 Task: Send an email with the signature Marco Lee with the subject Feedback on a mobile app development and the message Can you send me the invoice for the recent purchase we made from your company? from softage.3@softage.net to softage.9@softage.net with an attached audio file Audio_documentary_script.mp3 and move the email from Sent Items to the folder Employment contracts
Action: Mouse moved to (96, 114)
Screenshot: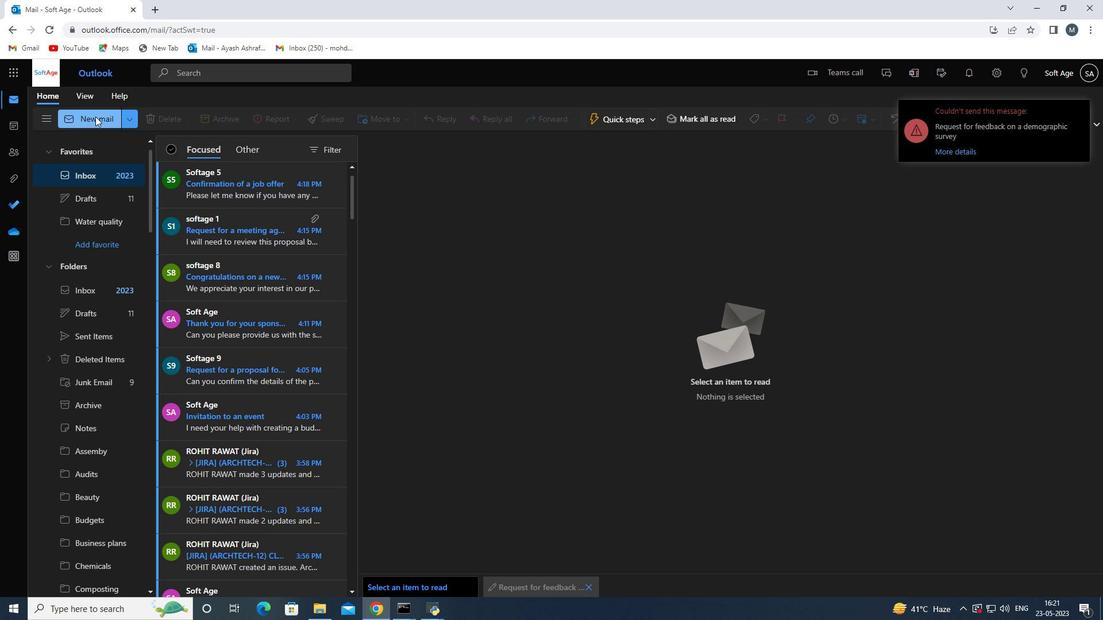 
Action: Mouse pressed left at (96, 114)
Screenshot: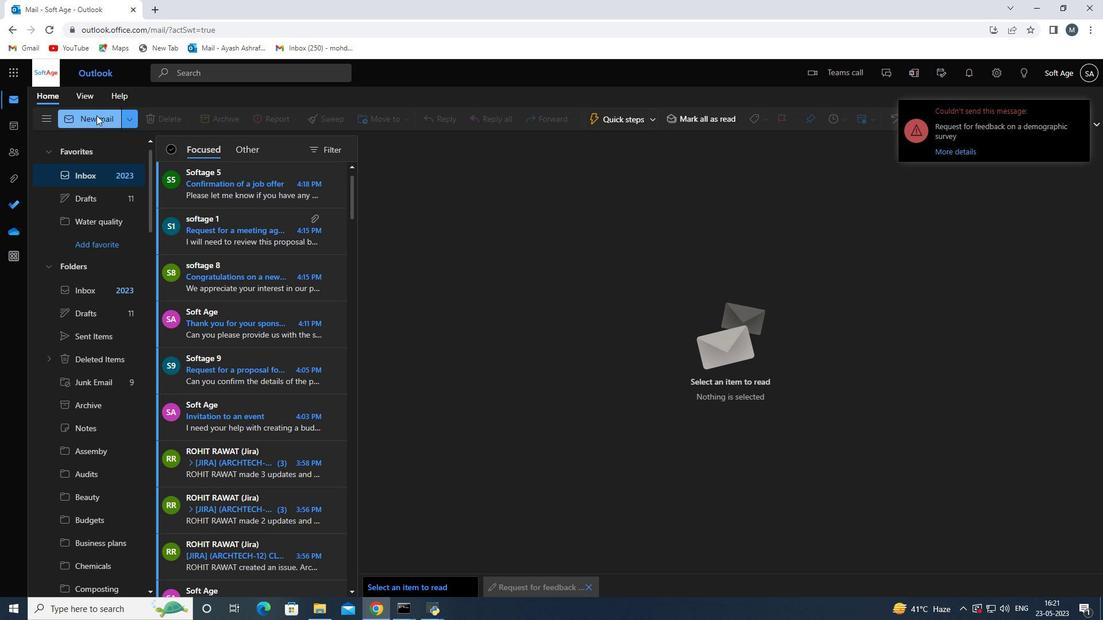 
Action: Mouse moved to (750, 200)
Screenshot: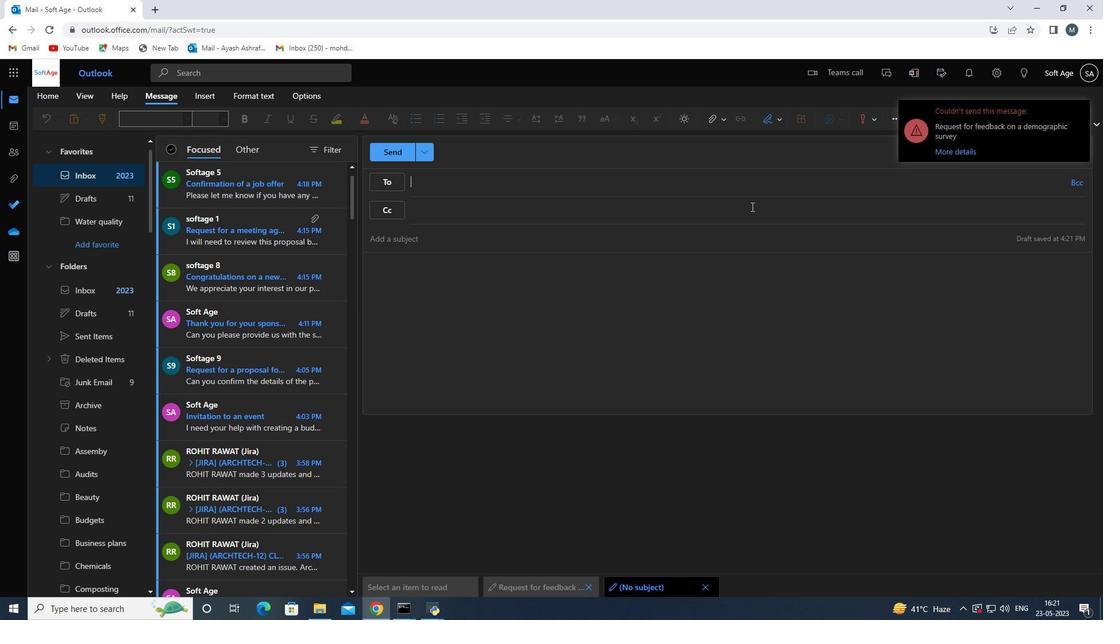 
Action: Mouse pressed left at (750, 200)
Screenshot: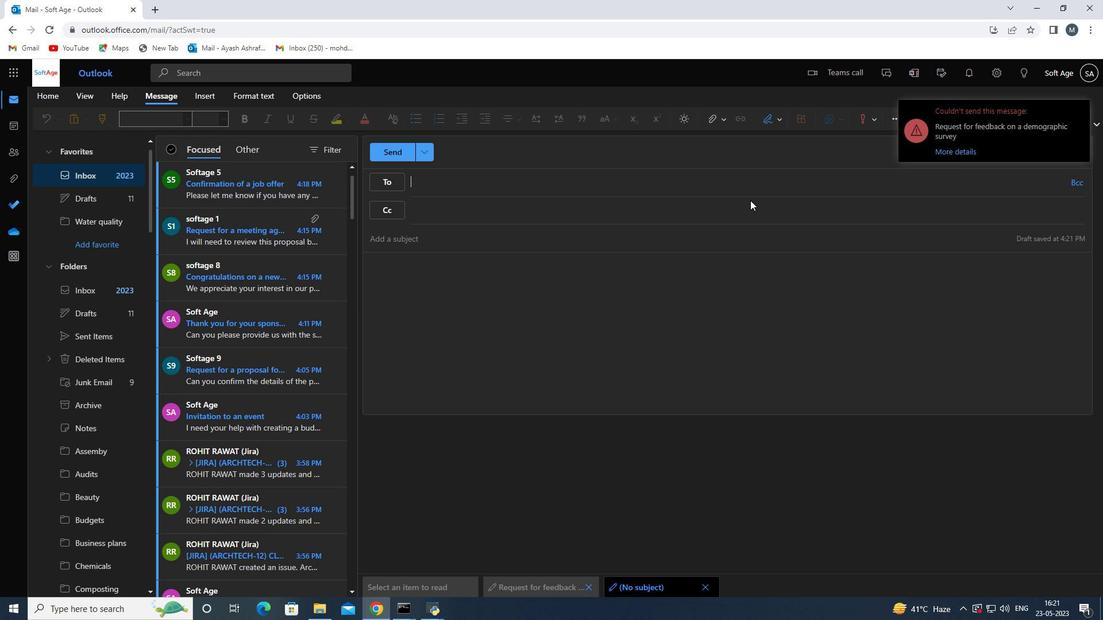 
Action: Mouse moved to (778, 124)
Screenshot: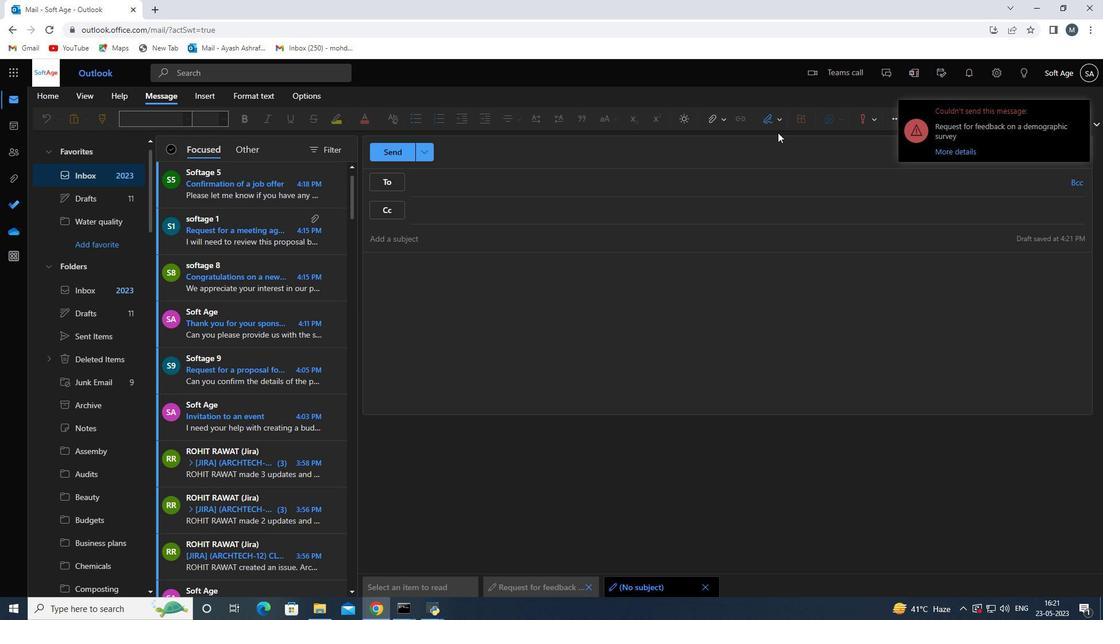 
Action: Mouse pressed left at (778, 124)
Screenshot: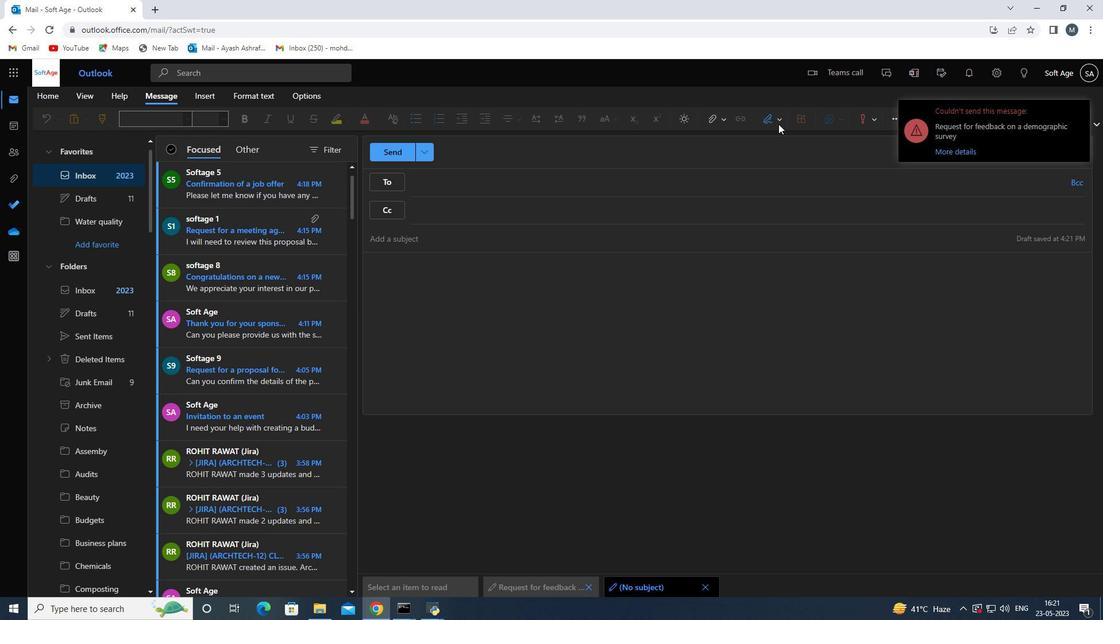 
Action: Mouse moved to (952, 148)
Screenshot: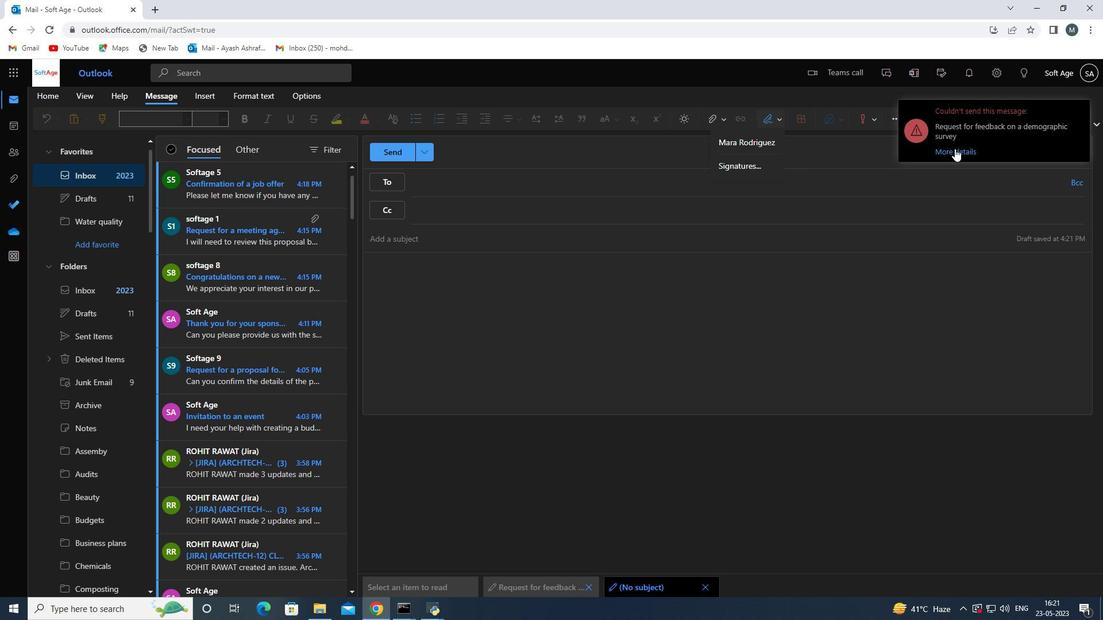
Action: Mouse pressed left at (952, 148)
Screenshot: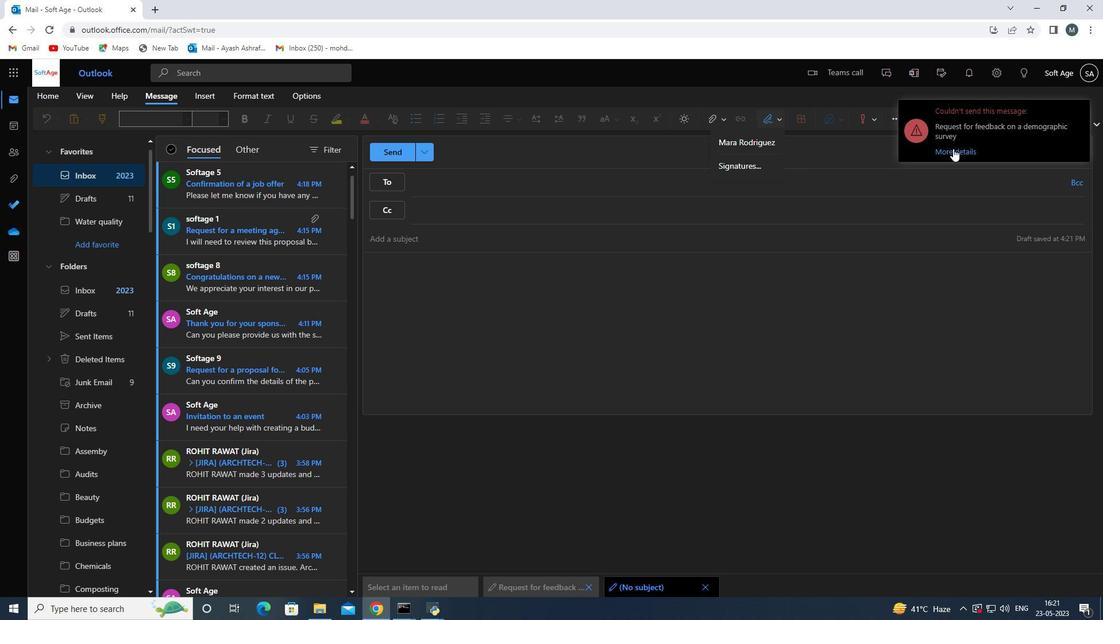 
Action: Mouse moved to (73, 170)
Screenshot: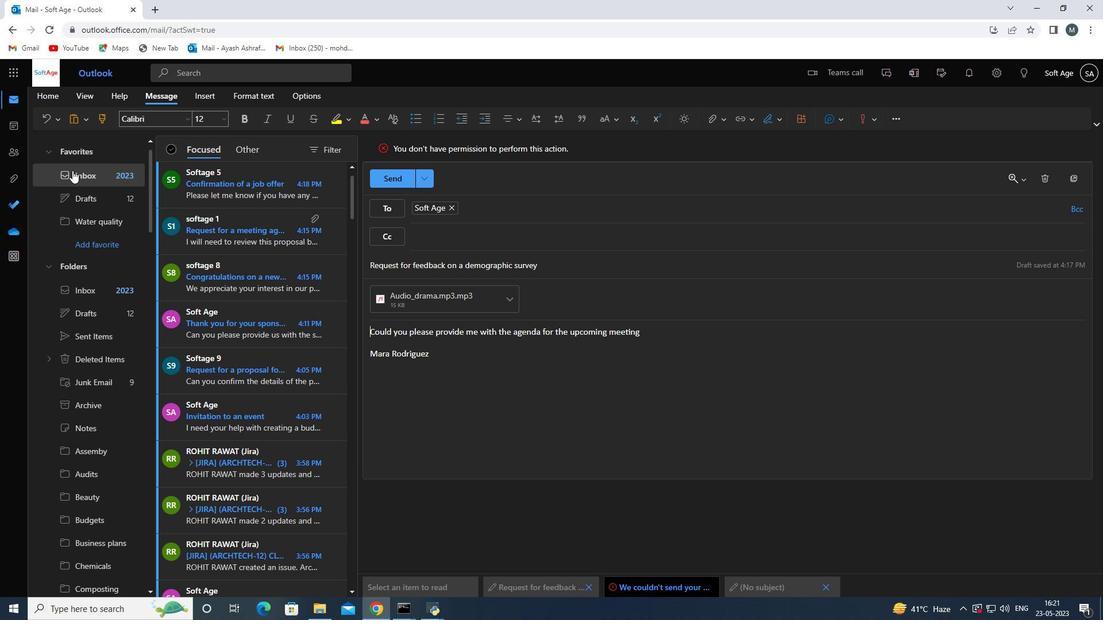
Action: Mouse pressed left at (73, 170)
Screenshot: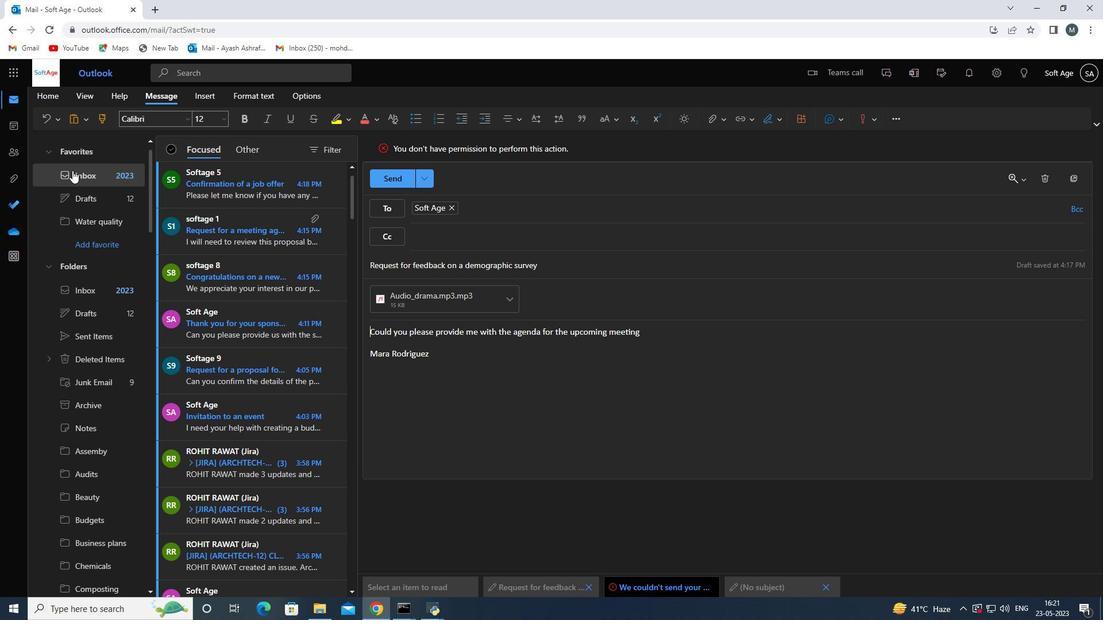 
Action: Mouse moved to (52, 95)
Screenshot: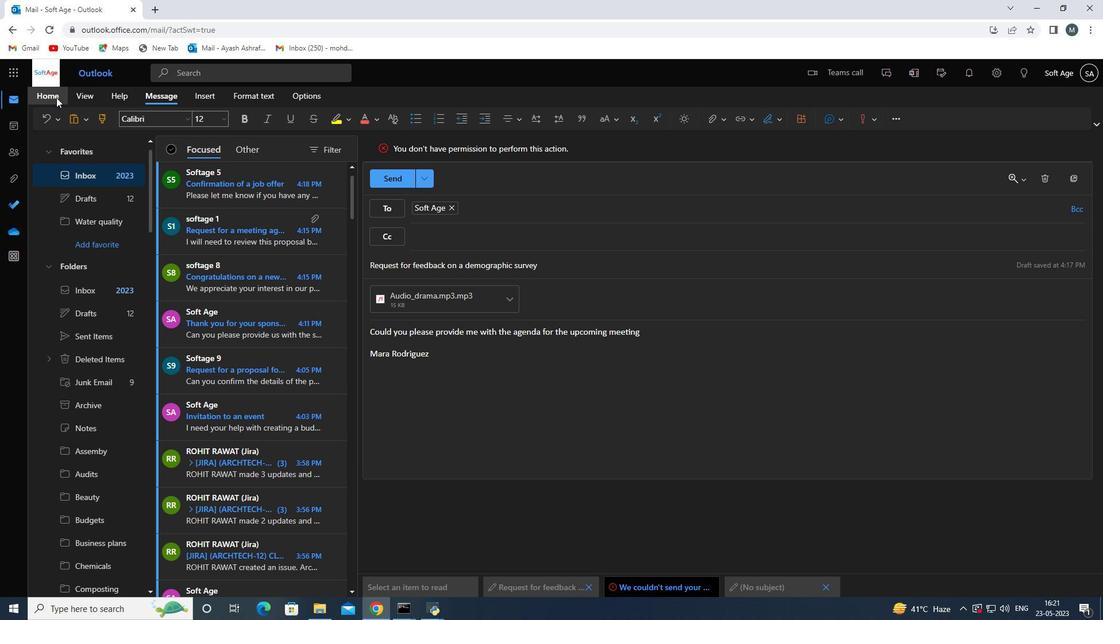 
Action: Mouse pressed left at (52, 95)
Screenshot: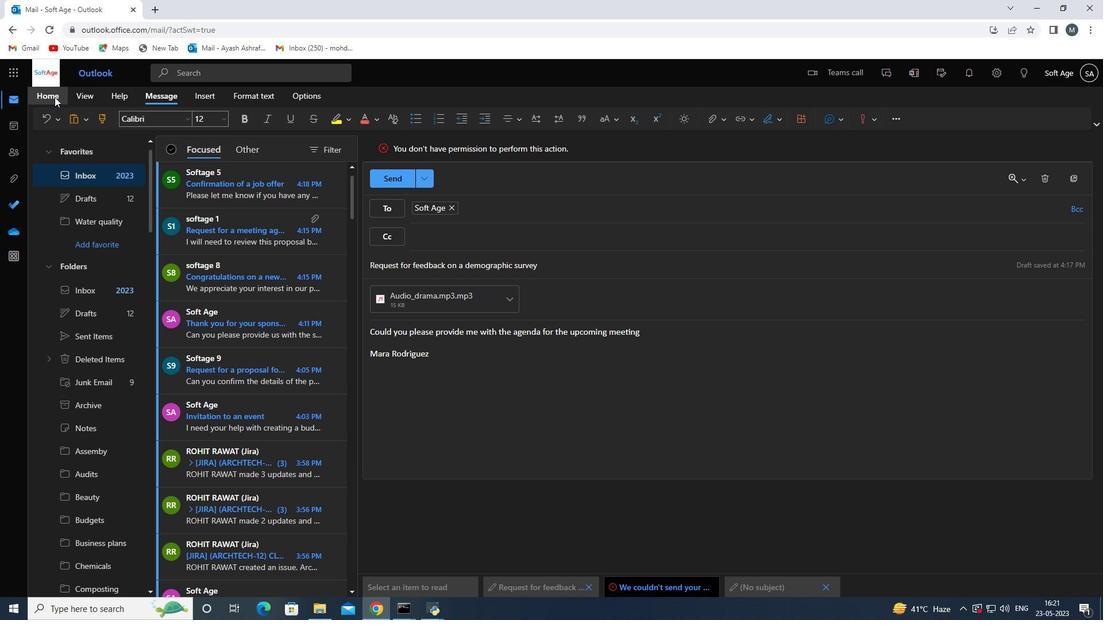 
Action: Mouse moved to (86, 119)
Screenshot: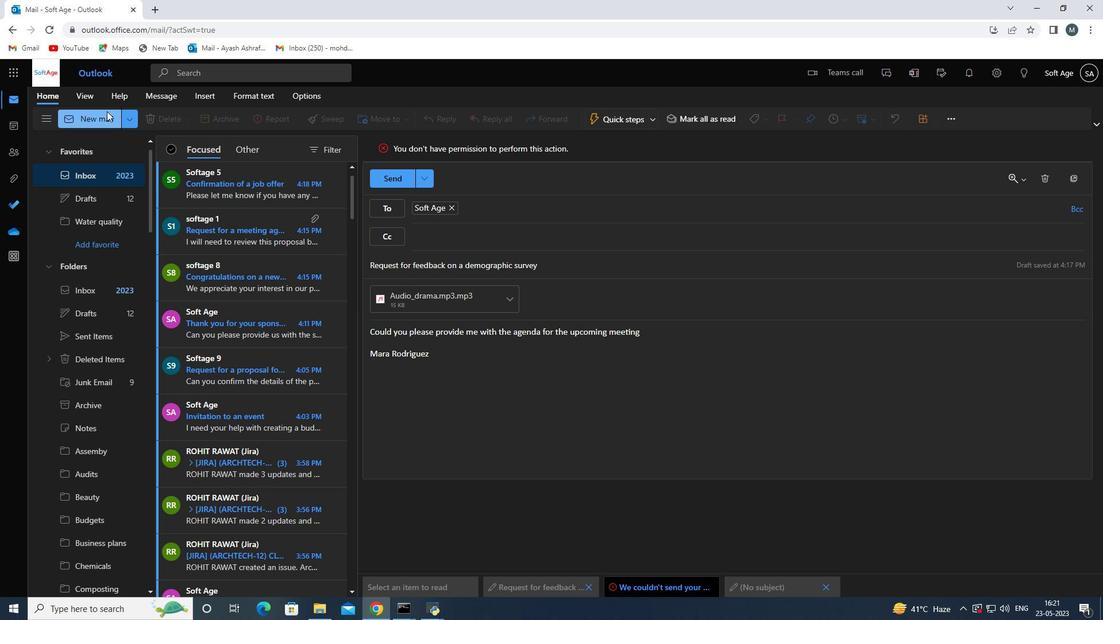 
Action: Mouse pressed left at (86, 119)
Screenshot: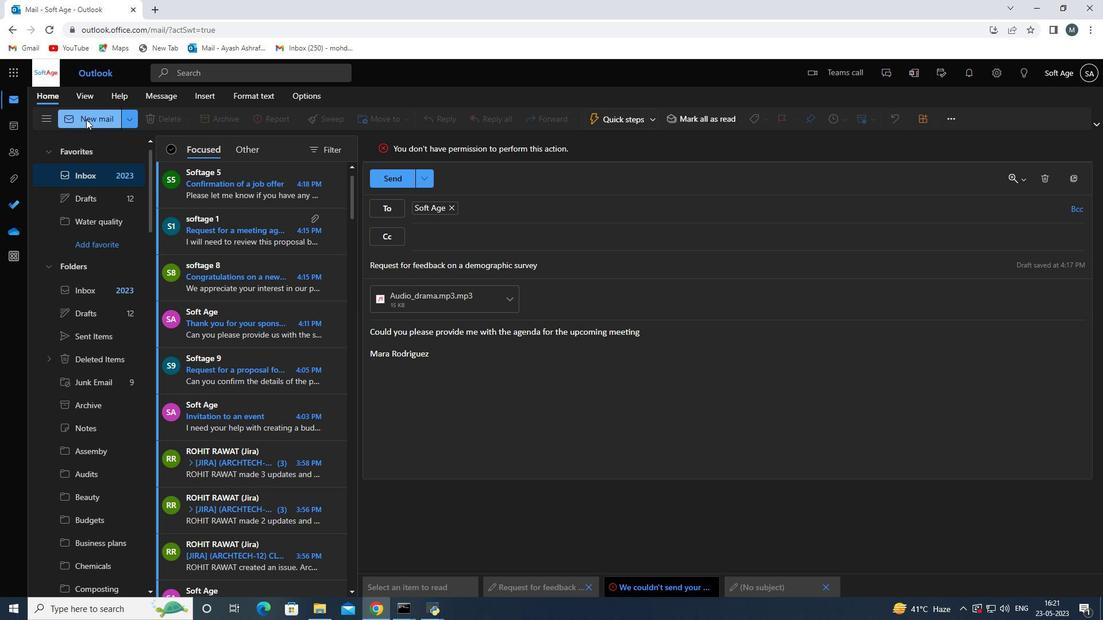 
Action: Mouse moved to (774, 121)
Screenshot: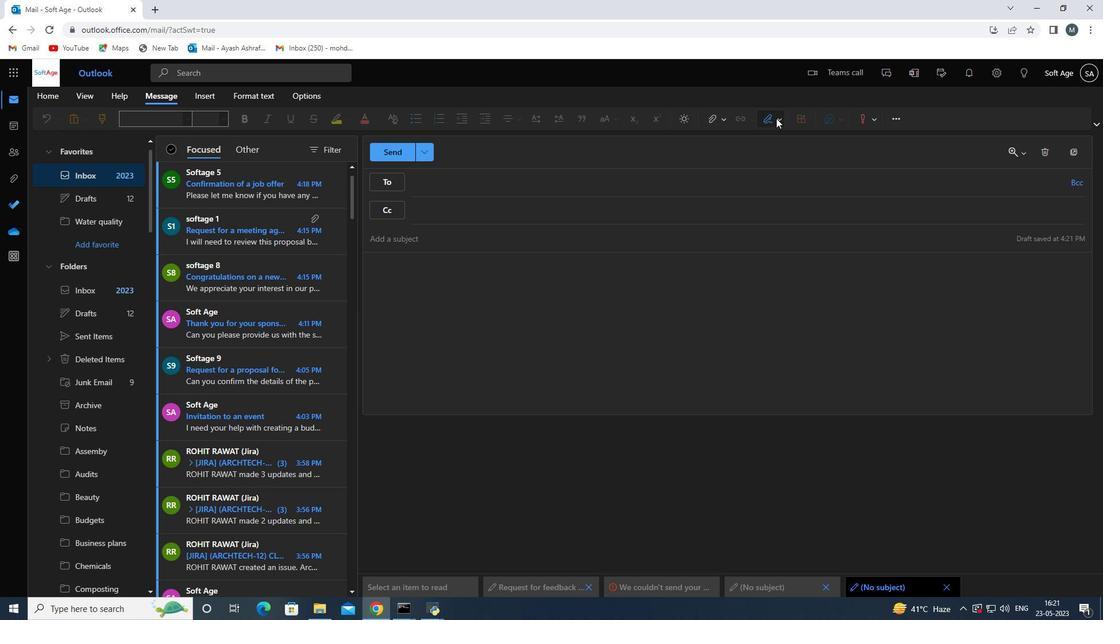 
Action: Mouse pressed left at (774, 121)
Screenshot: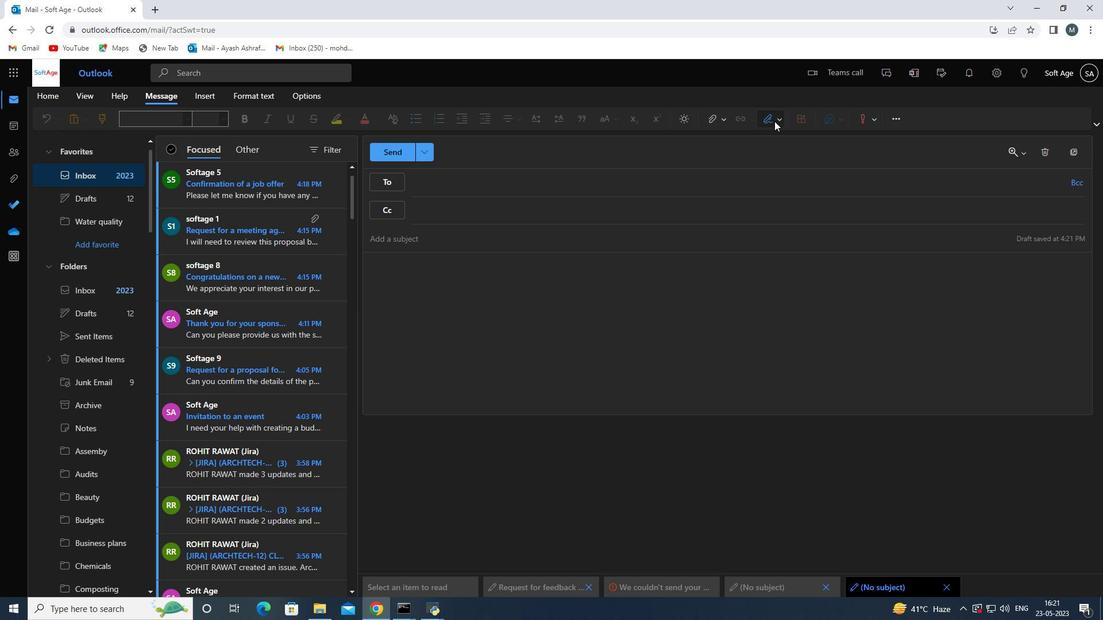 
Action: Mouse moved to (744, 173)
Screenshot: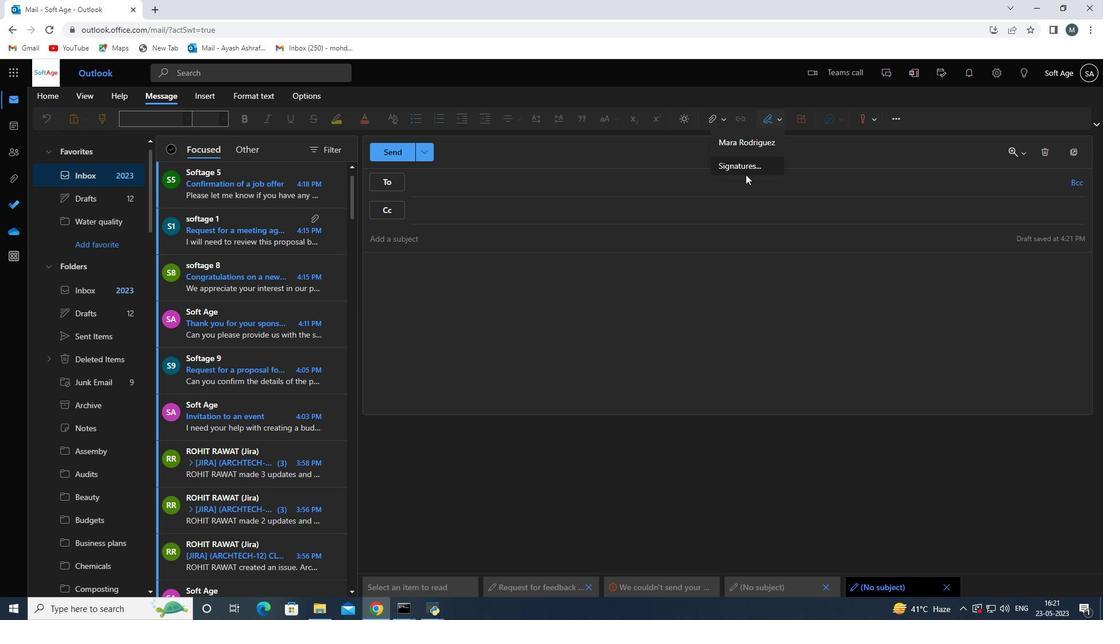 
Action: Mouse pressed left at (744, 173)
Screenshot: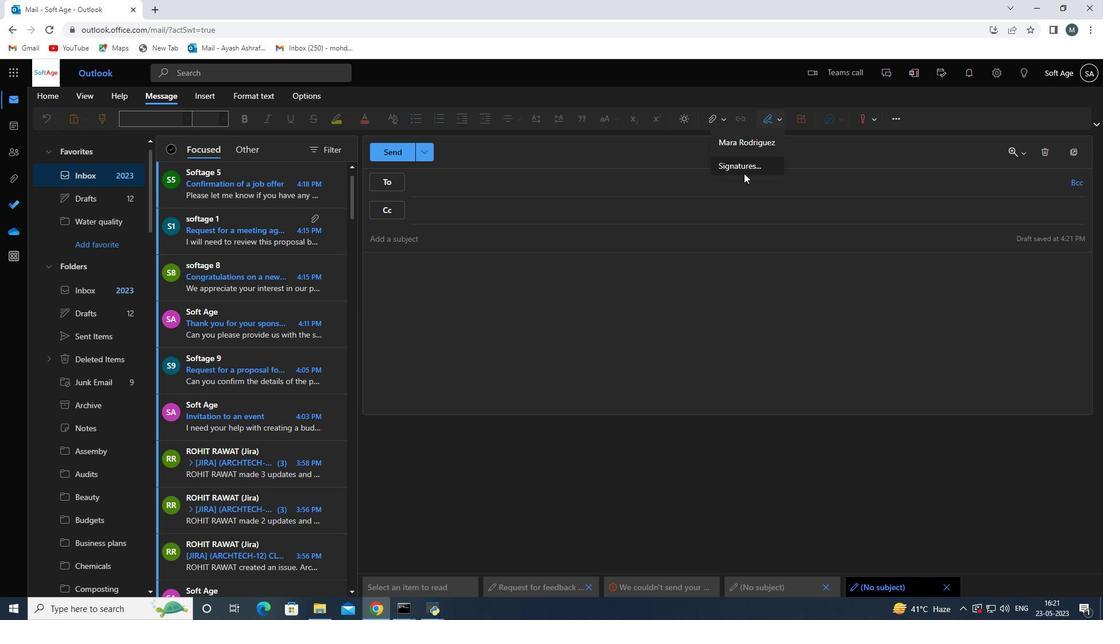 
Action: Mouse moved to (778, 212)
Screenshot: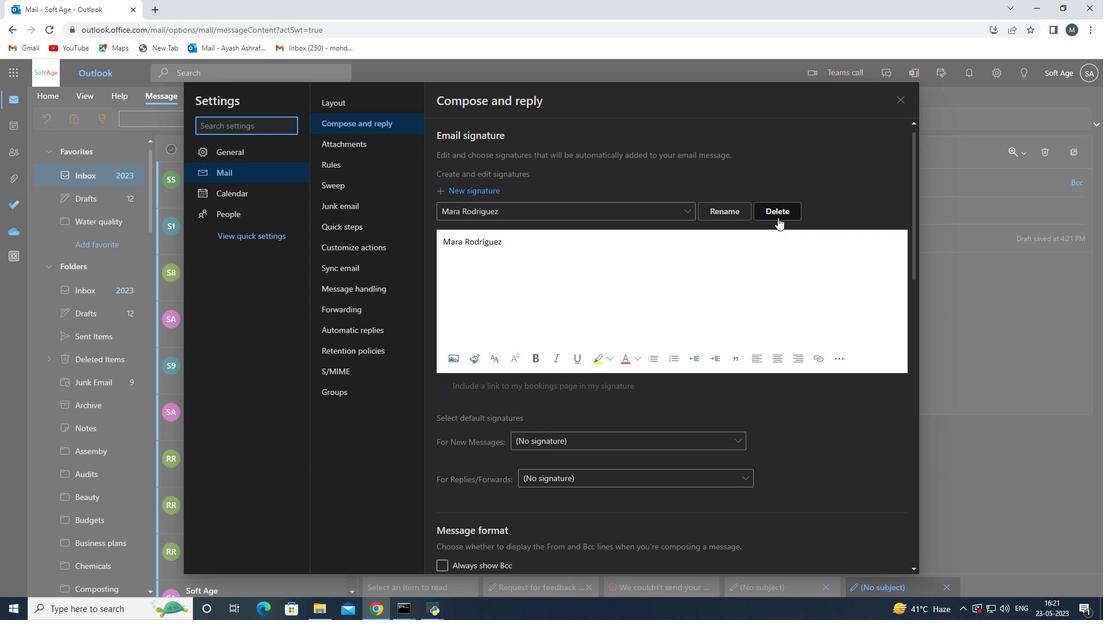 
Action: Mouse pressed left at (778, 212)
Screenshot: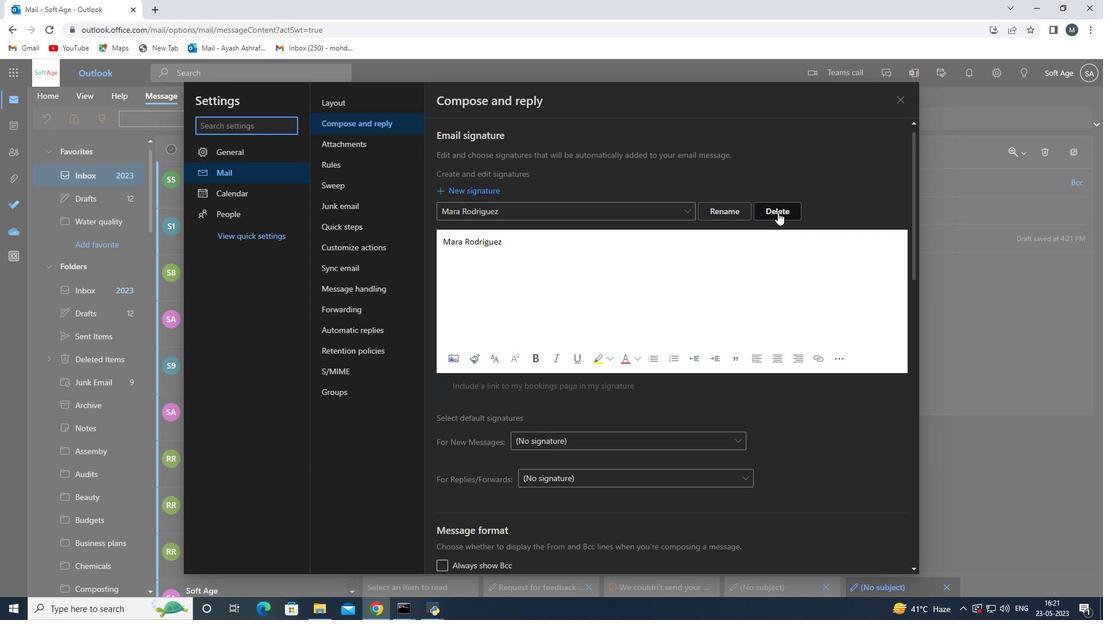 
Action: Mouse moved to (539, 206)
Screenshot: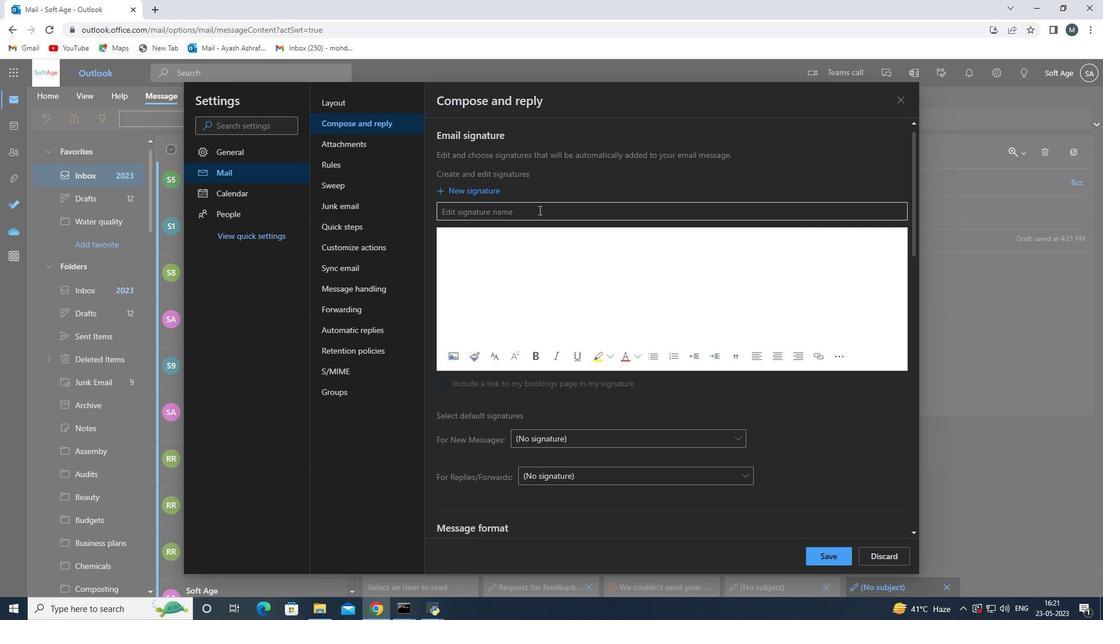 
Action: Mouse pressed left at (539, 206)
Screenshot: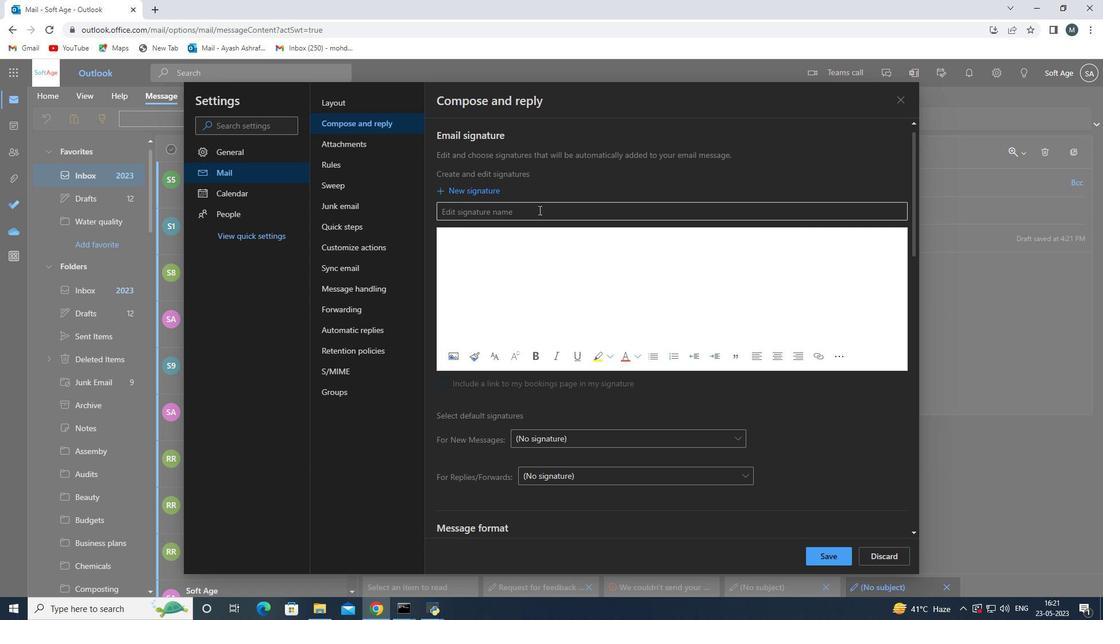 
Action: Mouse moved to (540, 208)
Screenshot: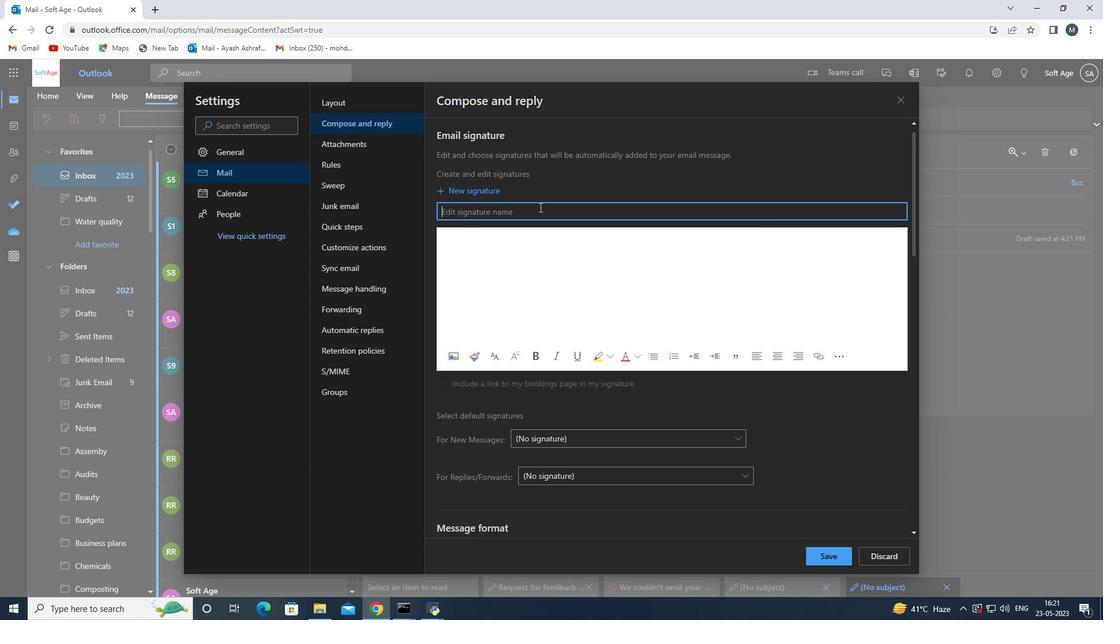 
Action: Key pressed <Key.shift>Marco<Key.space><Key.shift>Lee<Key.space>
Screenshot: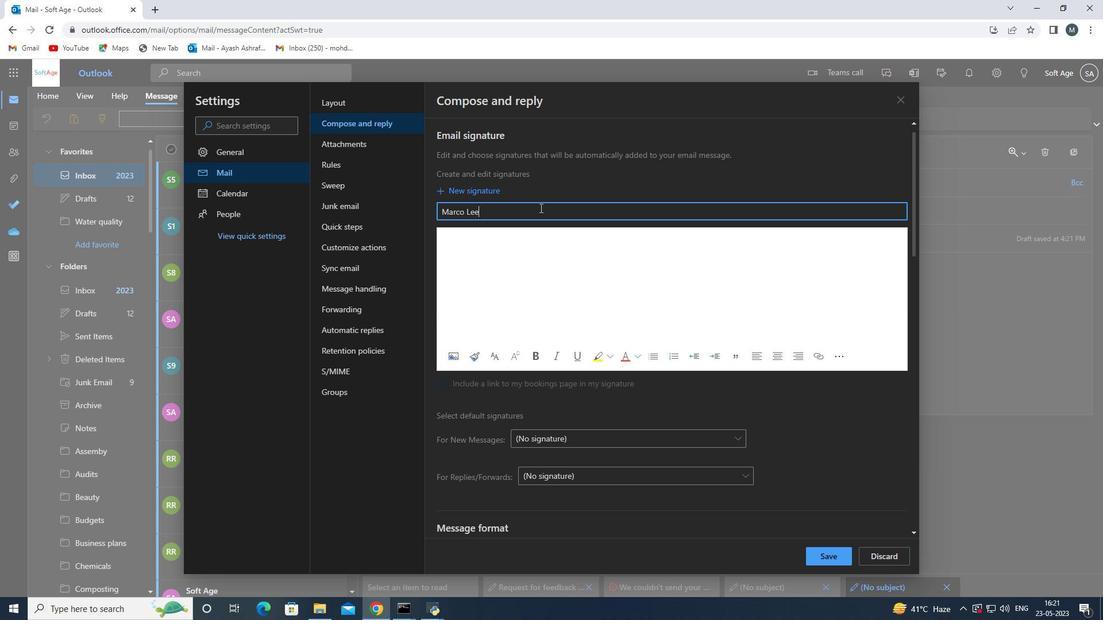 
Action: Mouse moved to (526, 246)
Screenshot: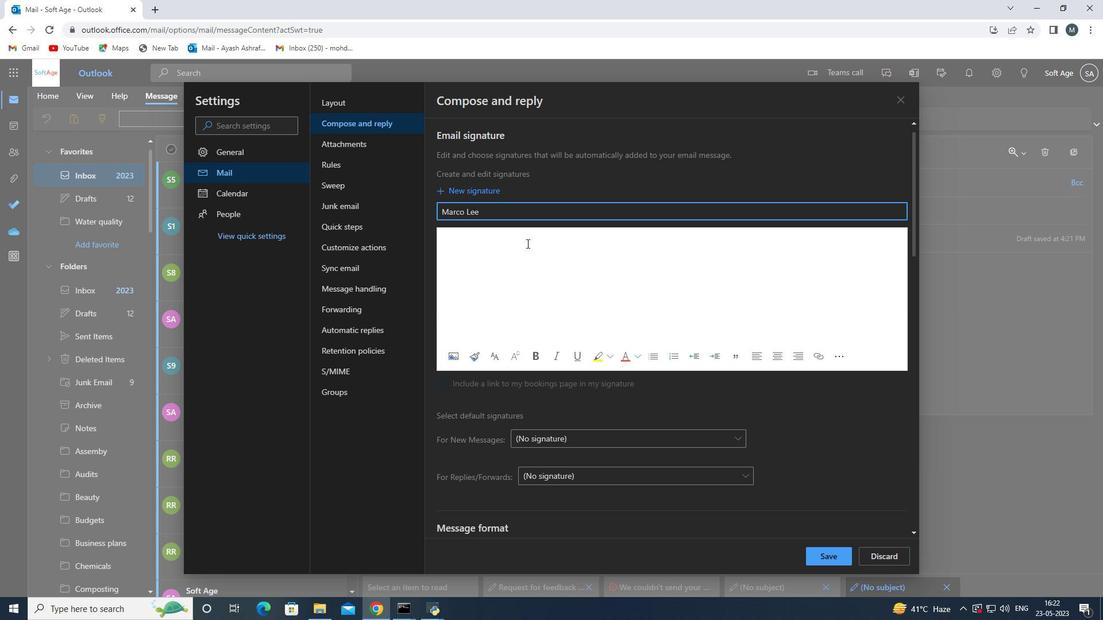 
Action: Mouse pressed left at (526, 246)
Screenshot: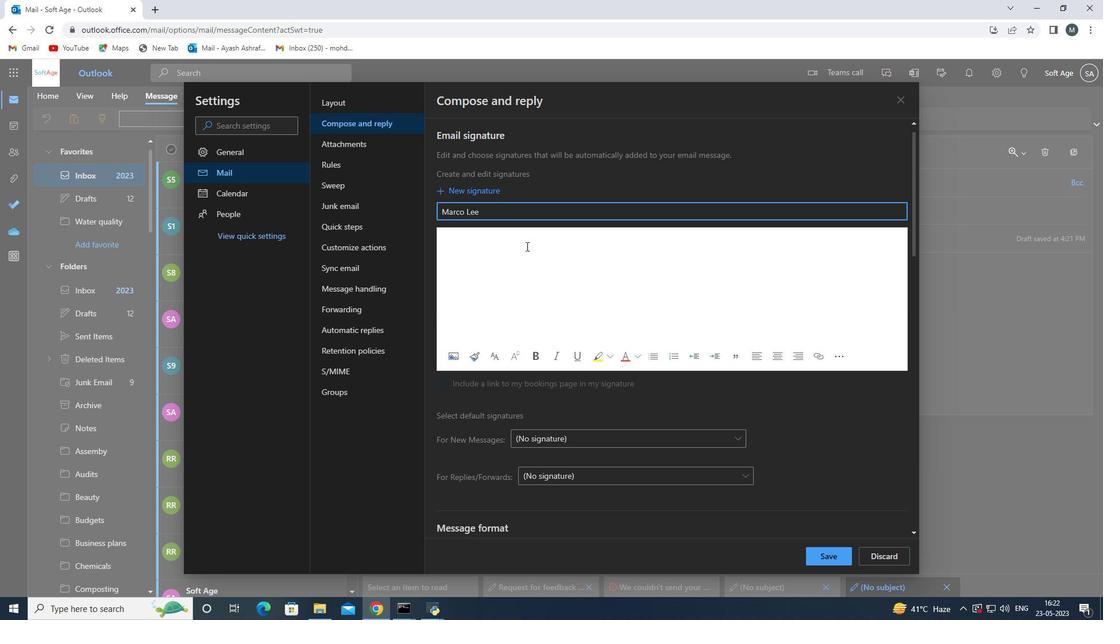 
Action: Key pressed <Key.shift>Marco<Key.space><Key.shift>Lee<Key.space>
Screenshot: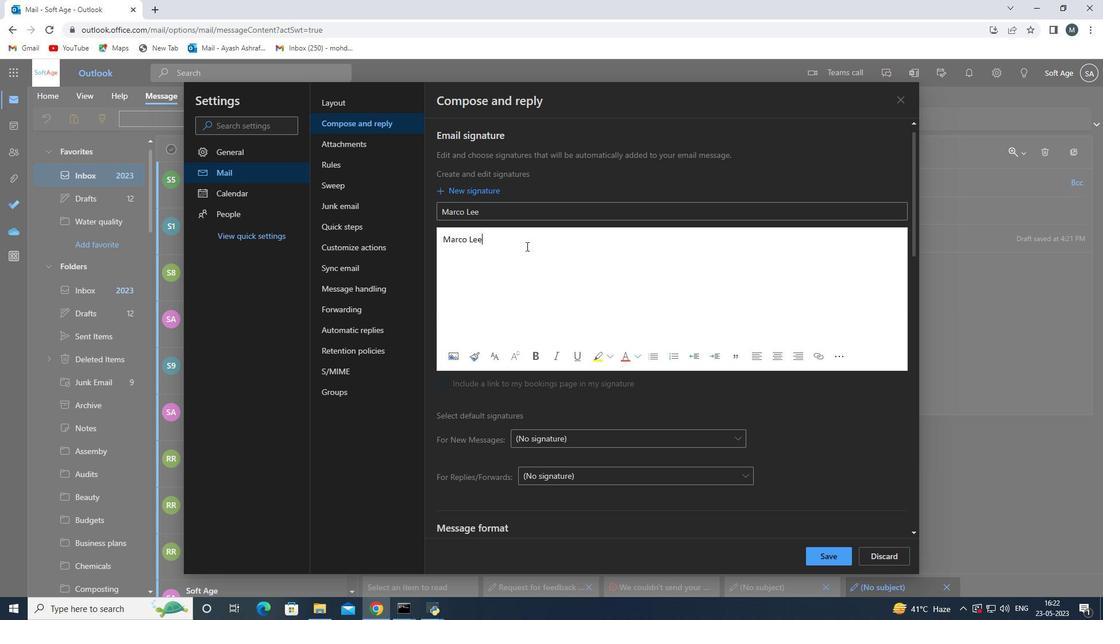 
Action: Mouse moved to (809, 559)
Screenshot: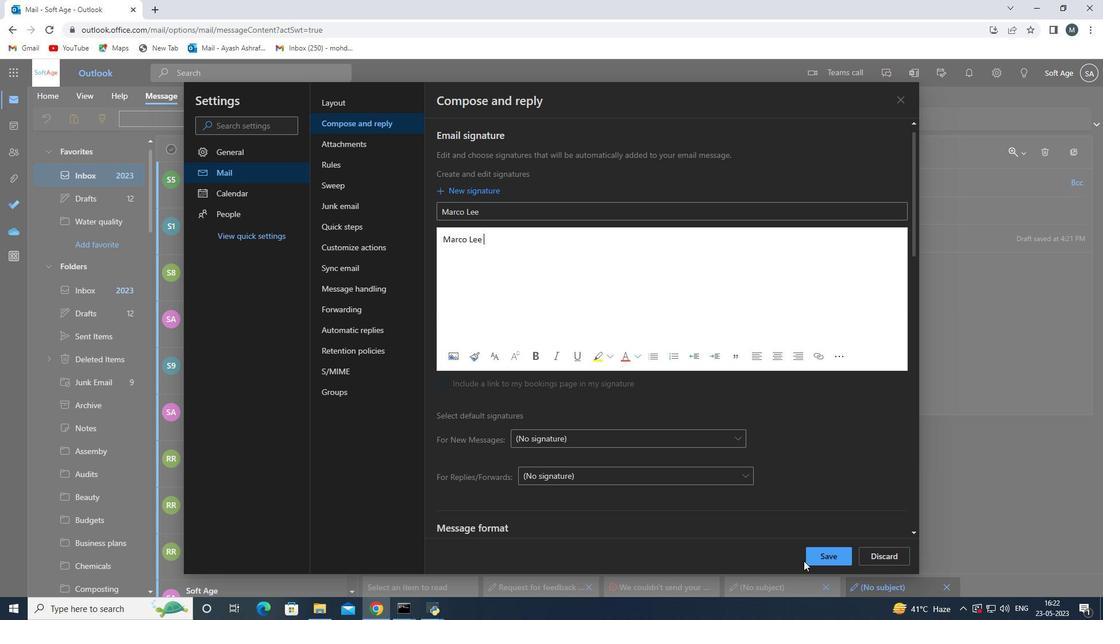 
Action: Mouse pressed left at (809, 559)
Screenshot: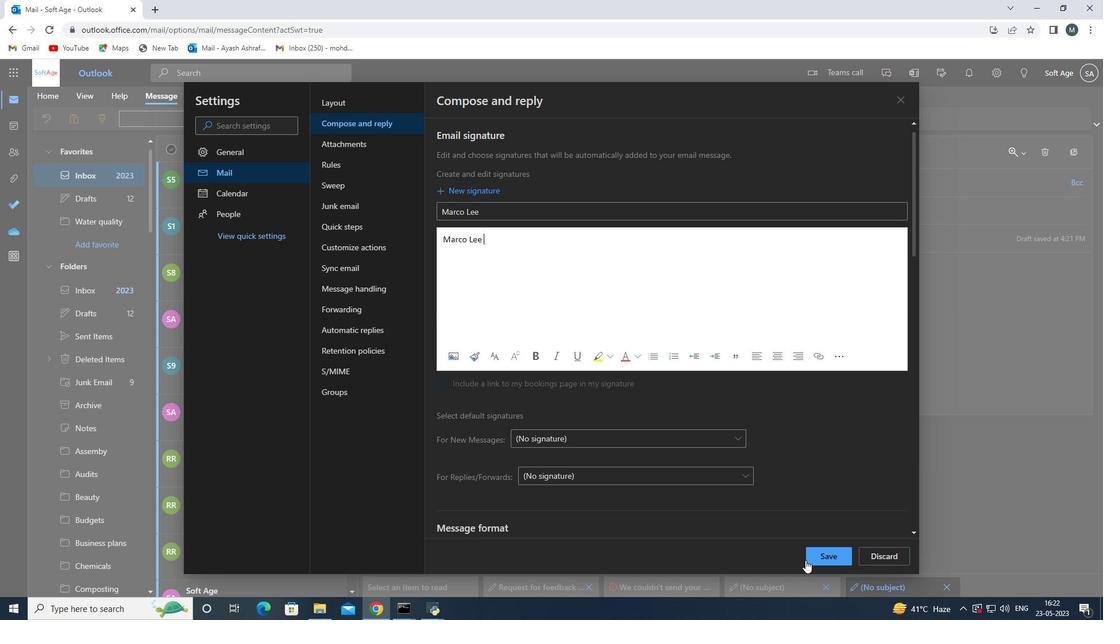 
Action: Mouse moved to (899, 101)
Screenshot: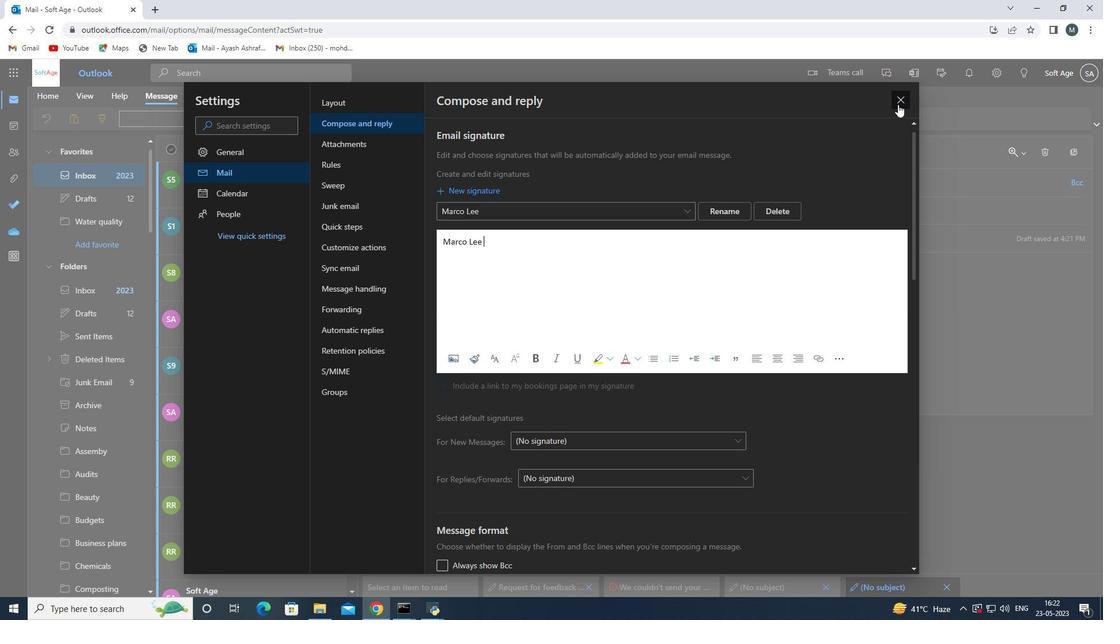 
Action: Mouse pressed left at (899, 101)
Screenshot: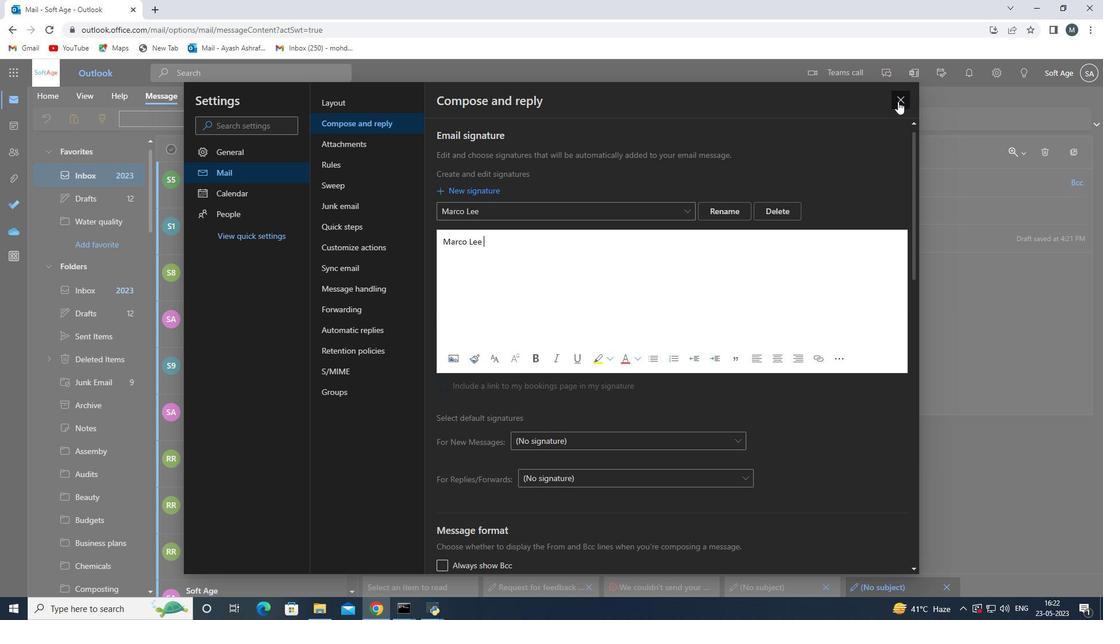 
Action: Mouse moved to (431, 239)
Screenshot: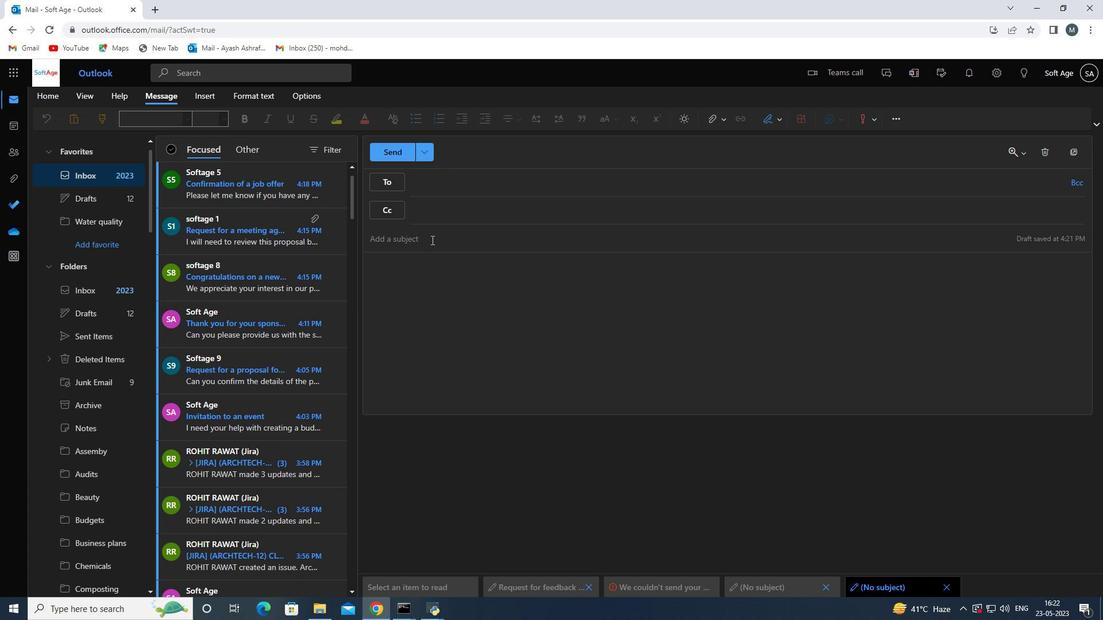 
Action: Mouse pressed left at (431, 239)
Screenshot: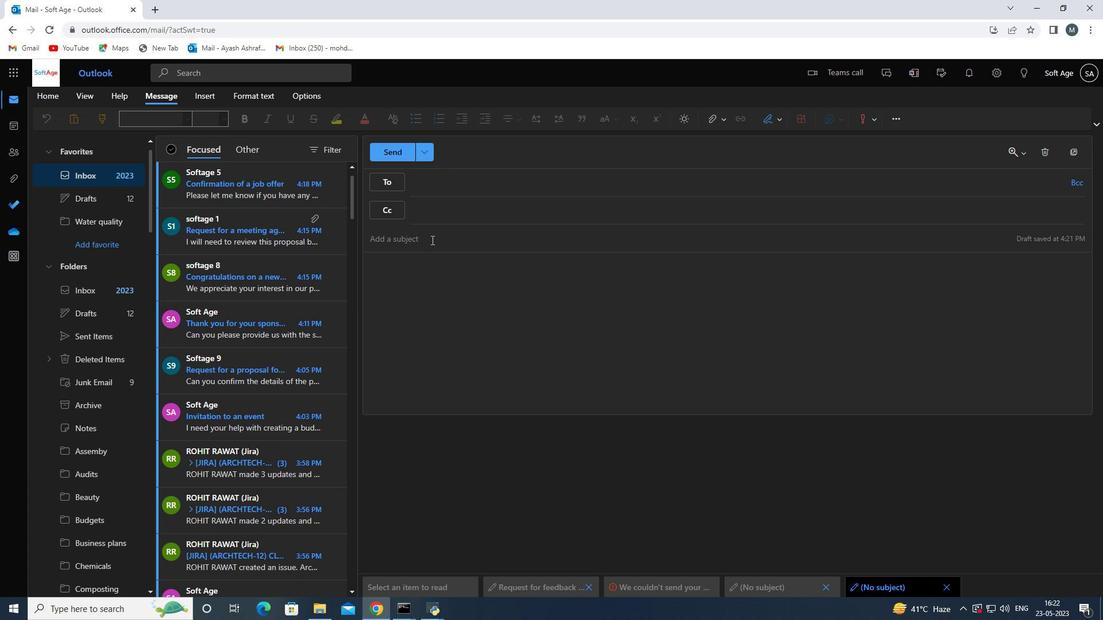 
Action: Key pressed <Key.shift>Feedback<Key.space>on<Key.space>a<Key.space>mobile<Key.space>ppp<Key.backspace><Key.backspace><Key.backspace>app<Key.space>m<Key.backspace>debv<Key.backspace>cvelop<Key.backspace><Key.backspace><Key.backspace><Key.backspace><Key.backspace><Key.backspace><Key.backspace>velopment<Key.space>
Screenshot: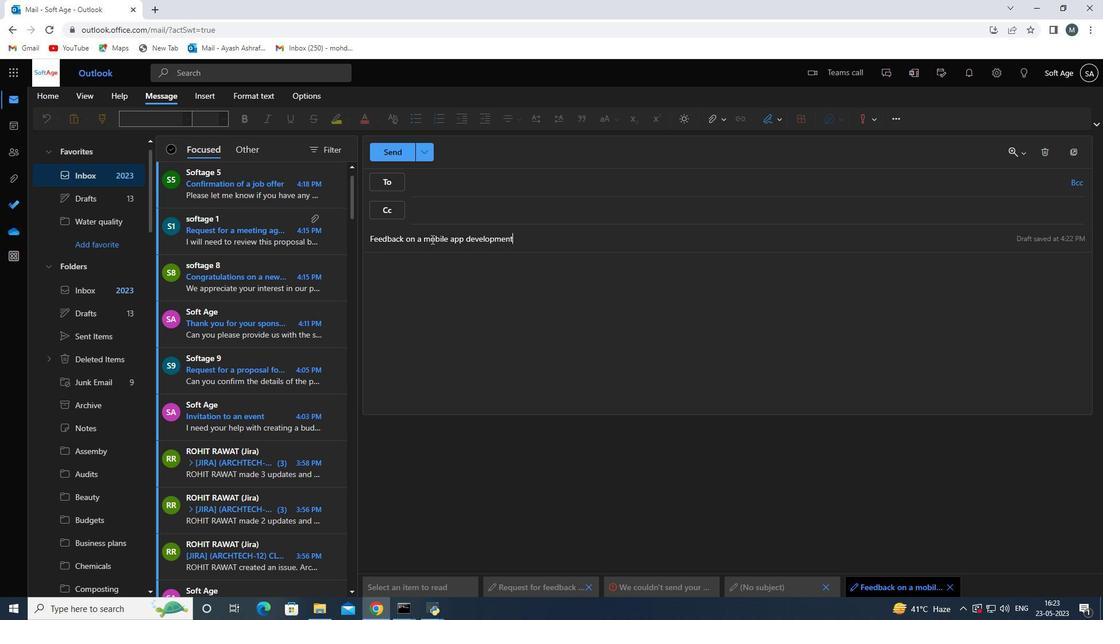
Action: Mouse moved to (445, 283)
Screenshot: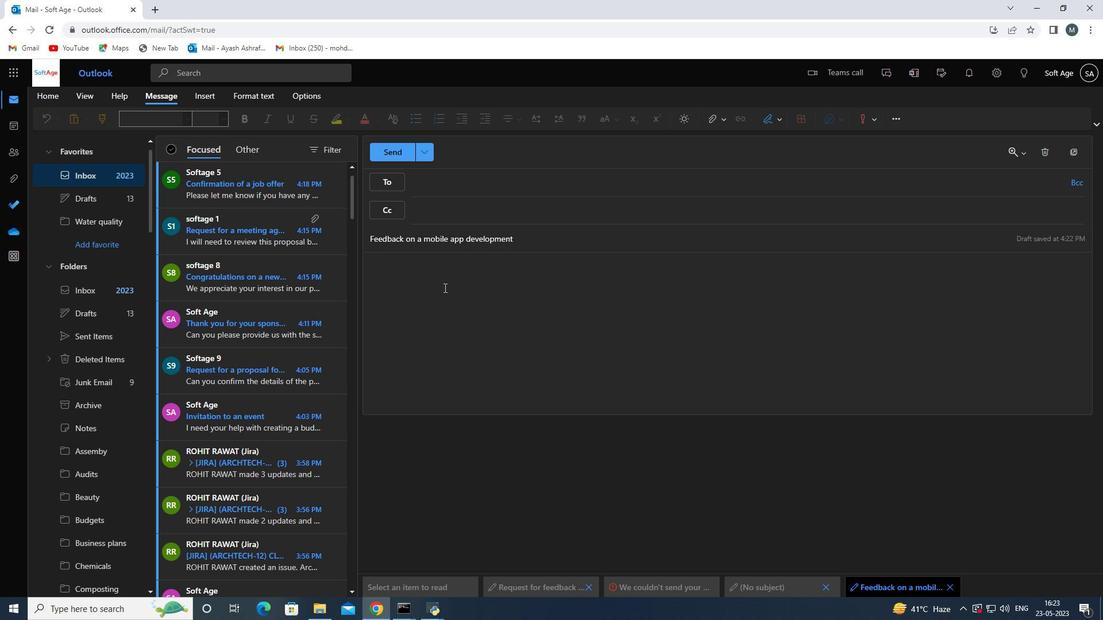 
Action: Mouse pressed left at (445, 283)
Screenshot: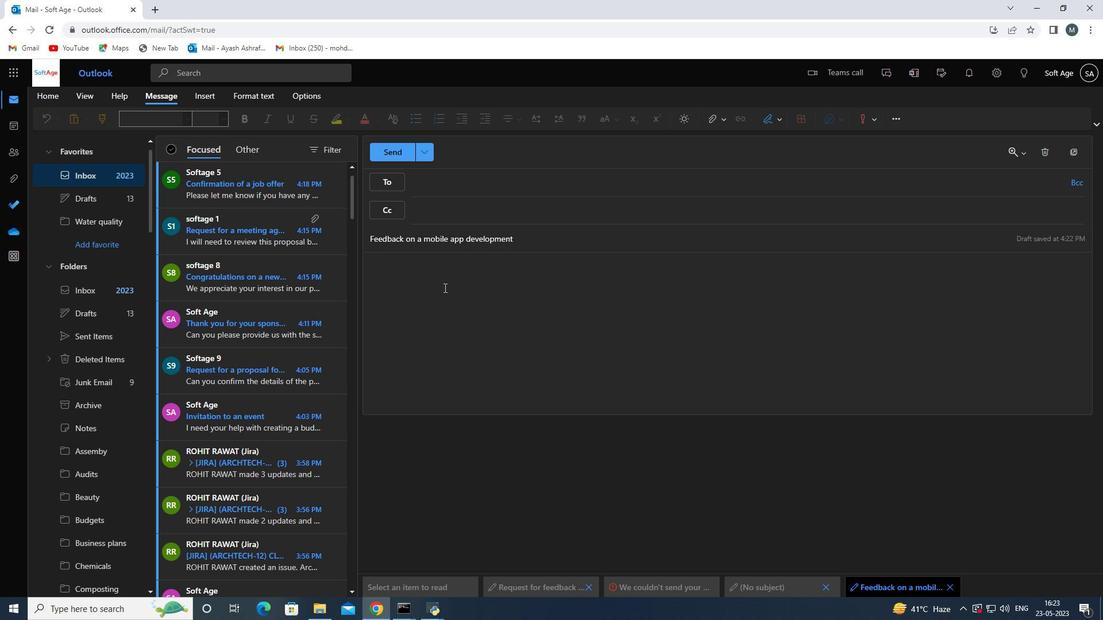 
Action: Mouse moved to (452, 269)
Screenshot: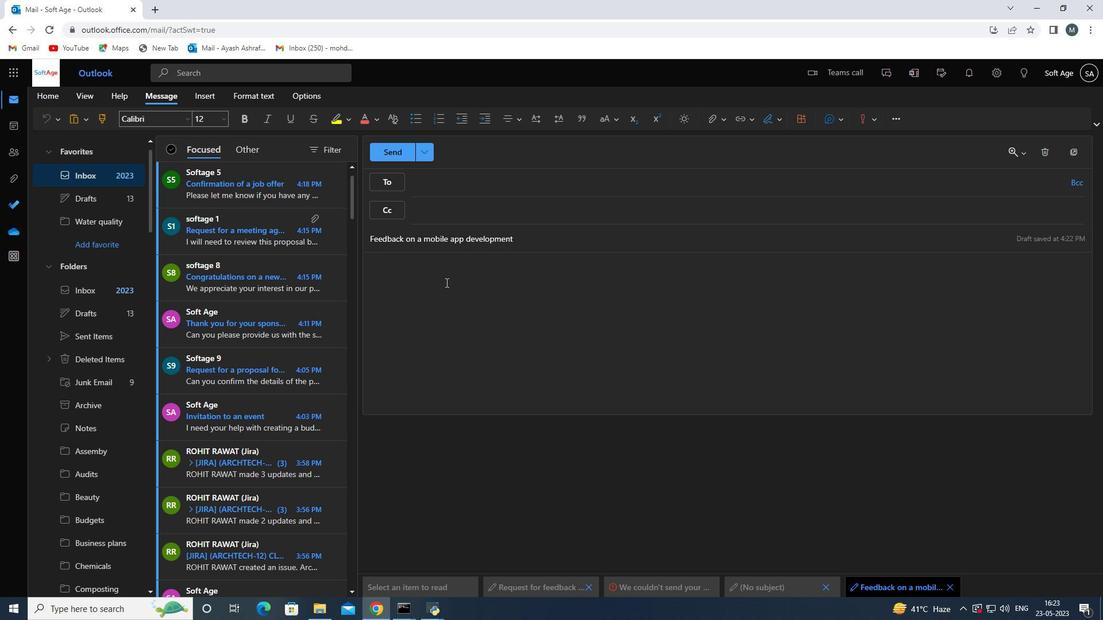 
Action: Key pressed <Key.shift>Can<Key.space>you<Key.space>send<Key.space>me<Key.space>the<Key.space>invoi<Key.backspace><Key.backspace><Key.backspace>voice<Key.space>for<Key.space>the<Key.space>recent<Key.space>purchase<Key.space>we<Key.space>made<Key.space>d<Key.backspace>from<Key.space>your<Key.space>compny<Key.space>
Screenshot: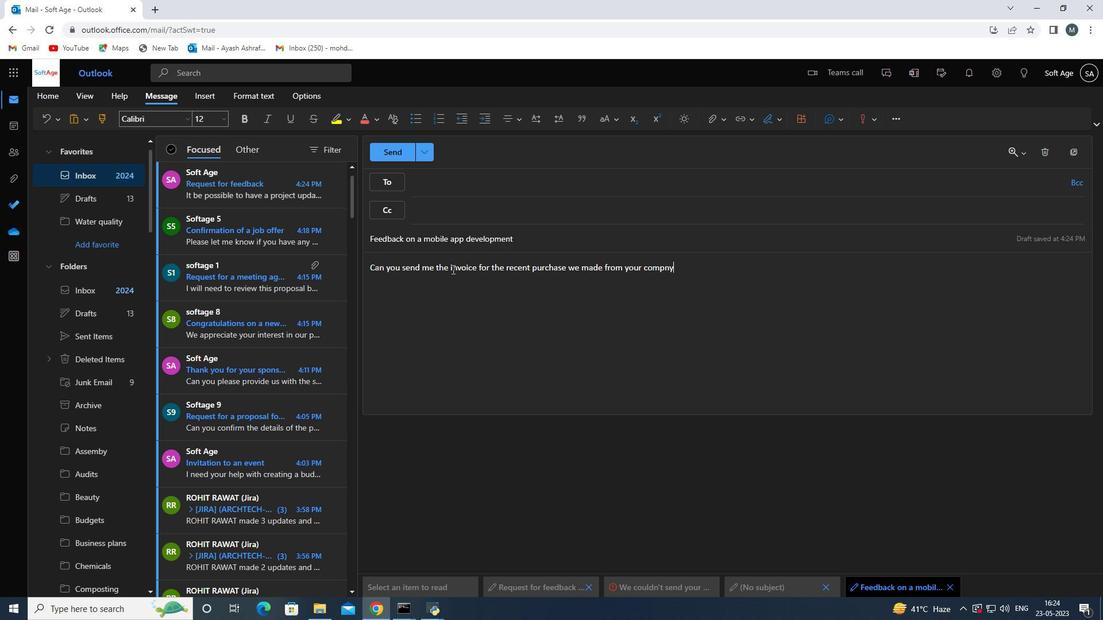
Action: Mouse moved to (648, 270)
Screenshot: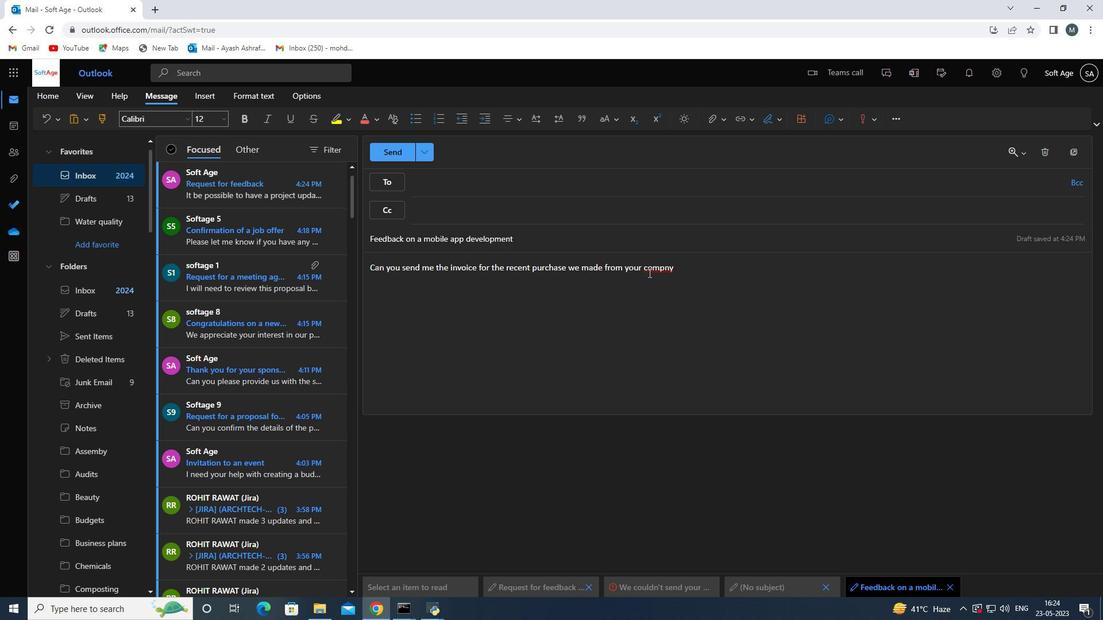 
Action: Mouse pressed left at (648, 270)
Screenshot: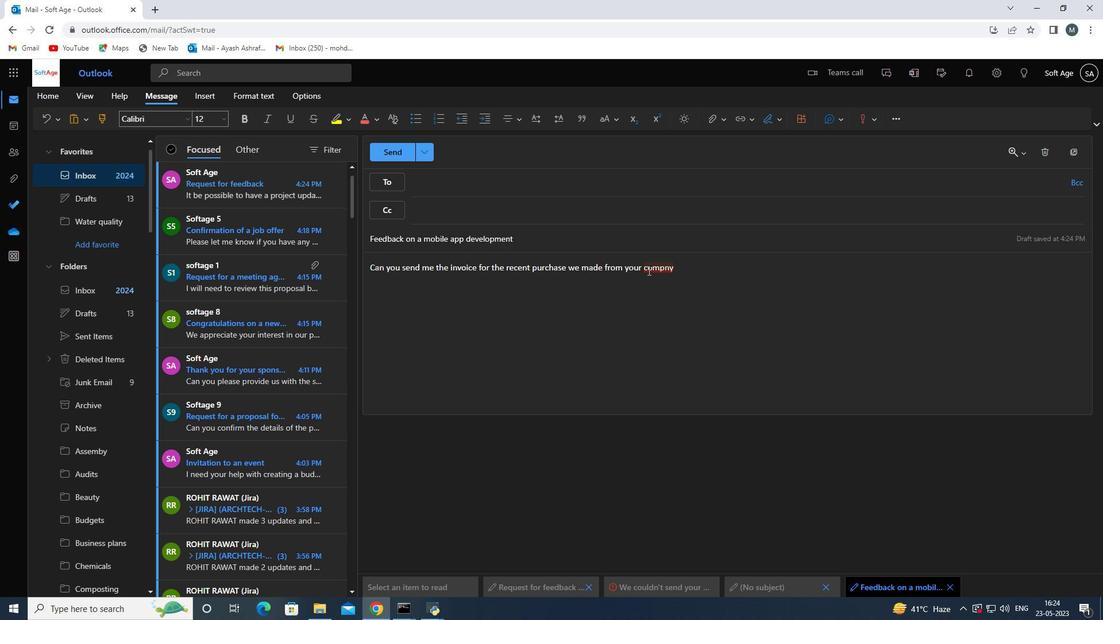 
Action: Mouse moved to (563, 309)
Screenshot: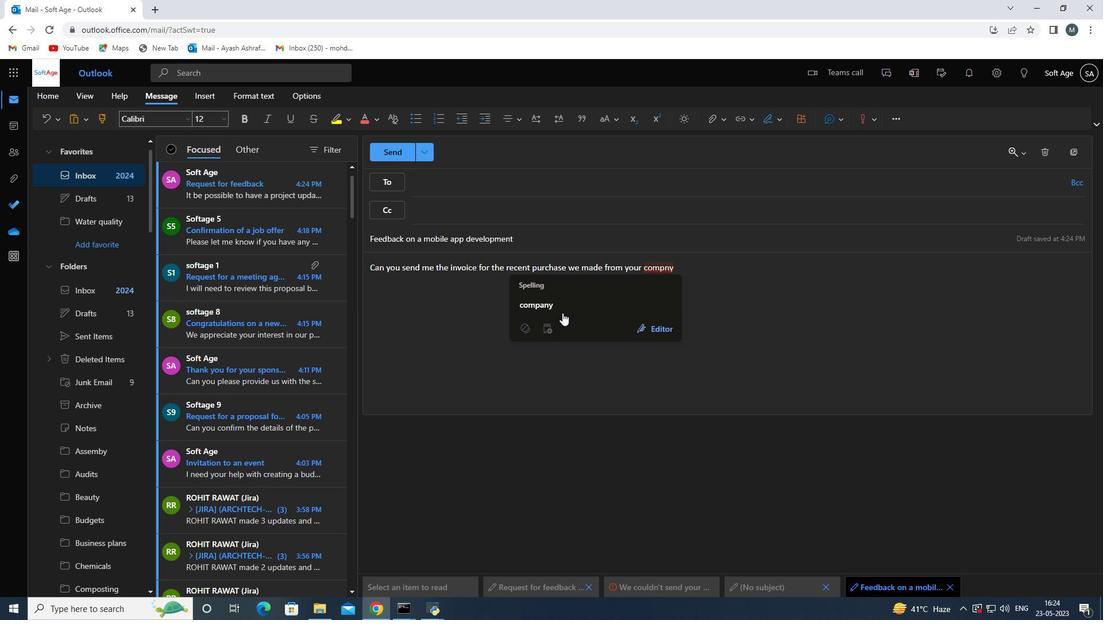 
Action: Mouse pressed left at (563, 309)
Screenshot: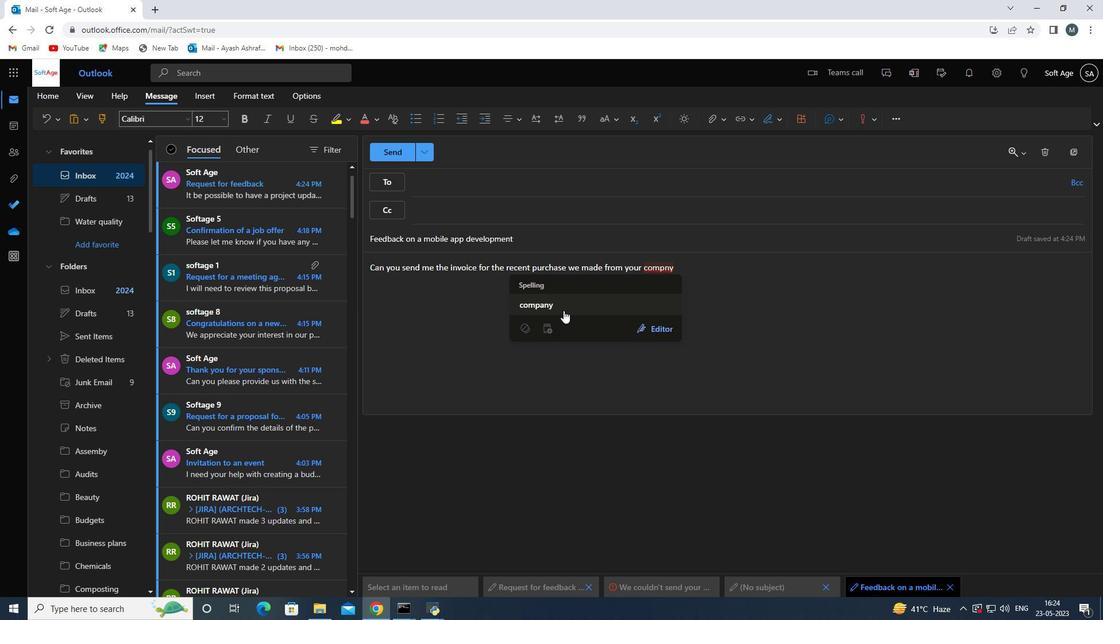 
Action: Mouse moved to (671, 305)
Screenshot: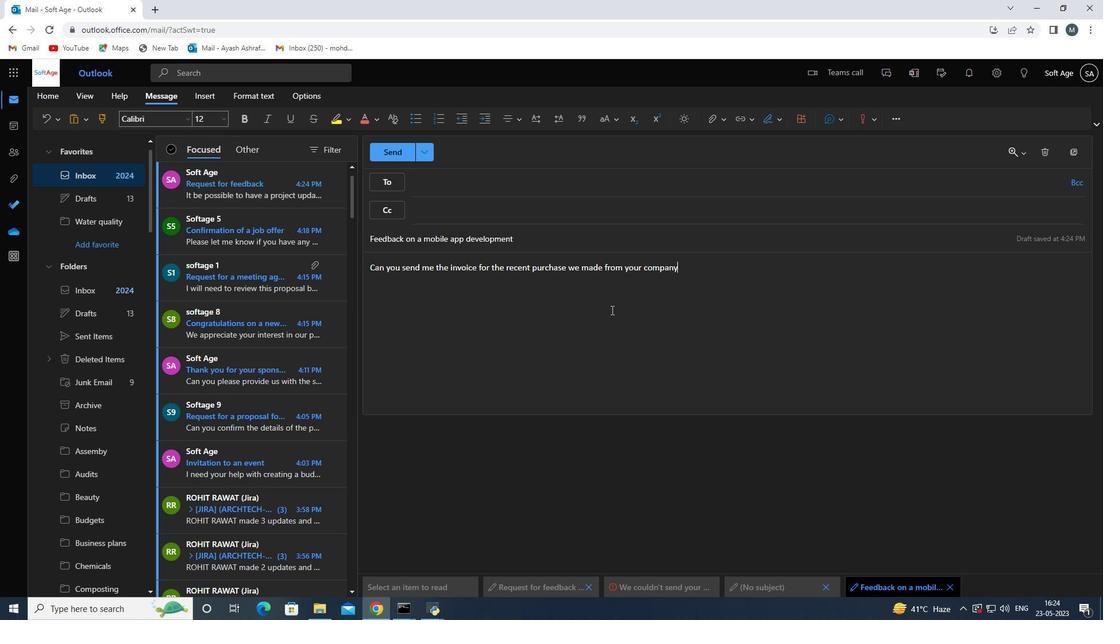 
Action: Key pressed <Key.enter>
Screenshot: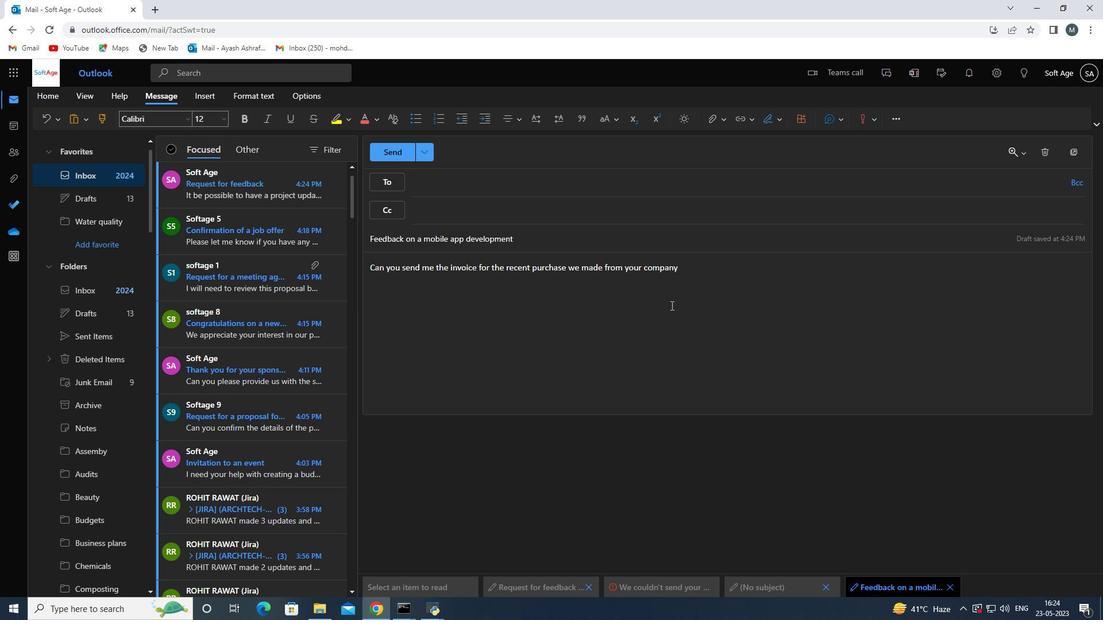 
Action: Mouse moved to (772, 121)
Screenshot: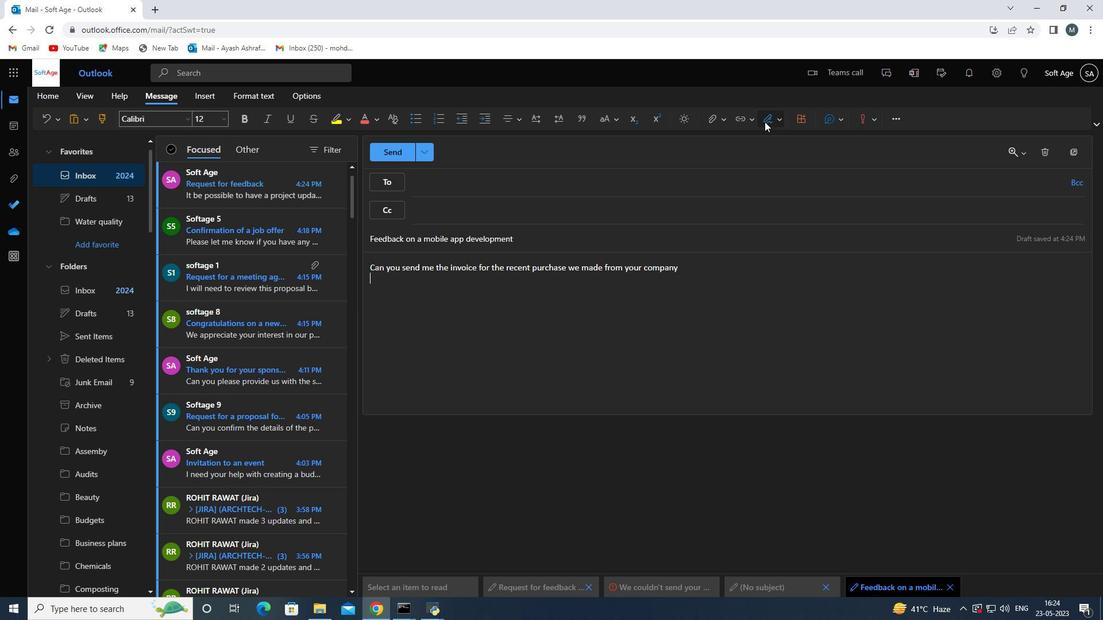 
Action: Mouse pressed left at (772, 121)
Screenshot: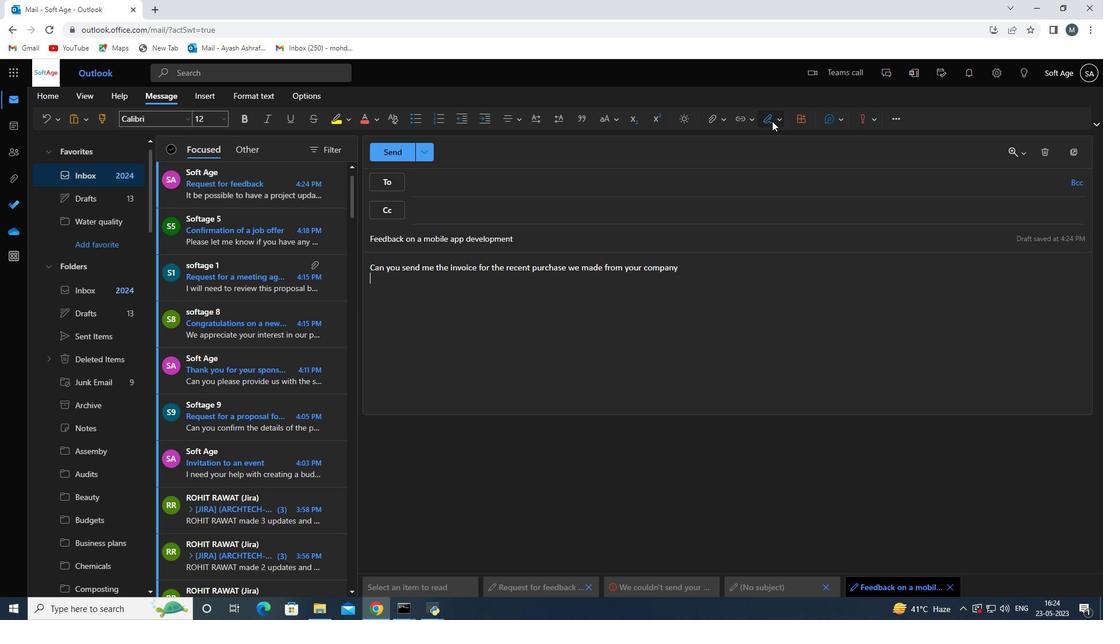 
Action: Mouse moved to (745, 142)
Screenshot: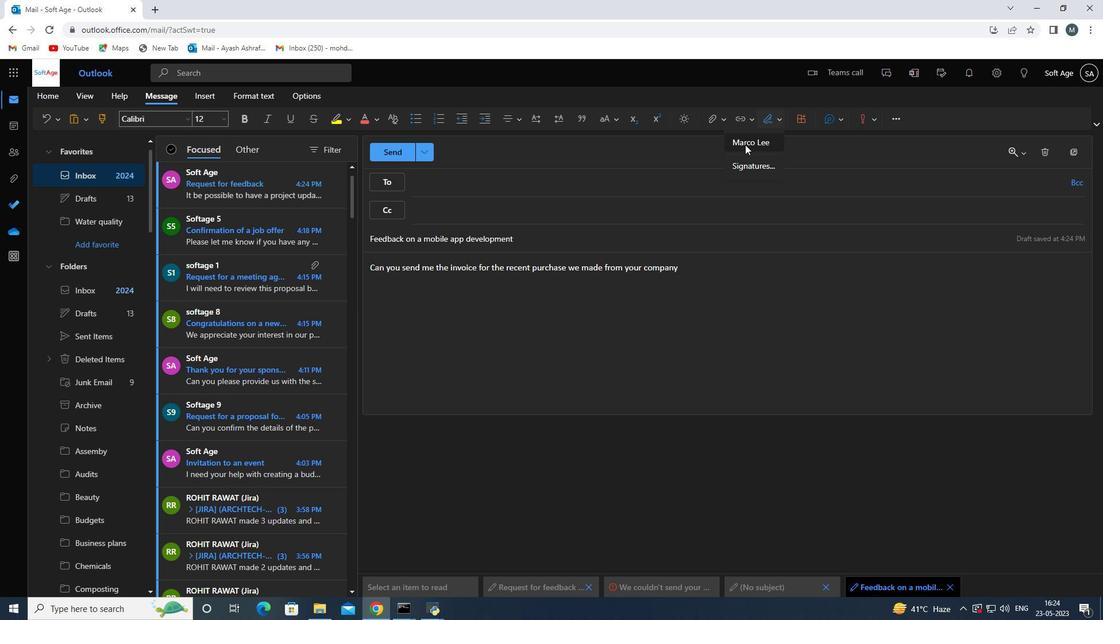 
Action: Mouse pressed left at (745, 142)
Screenshot: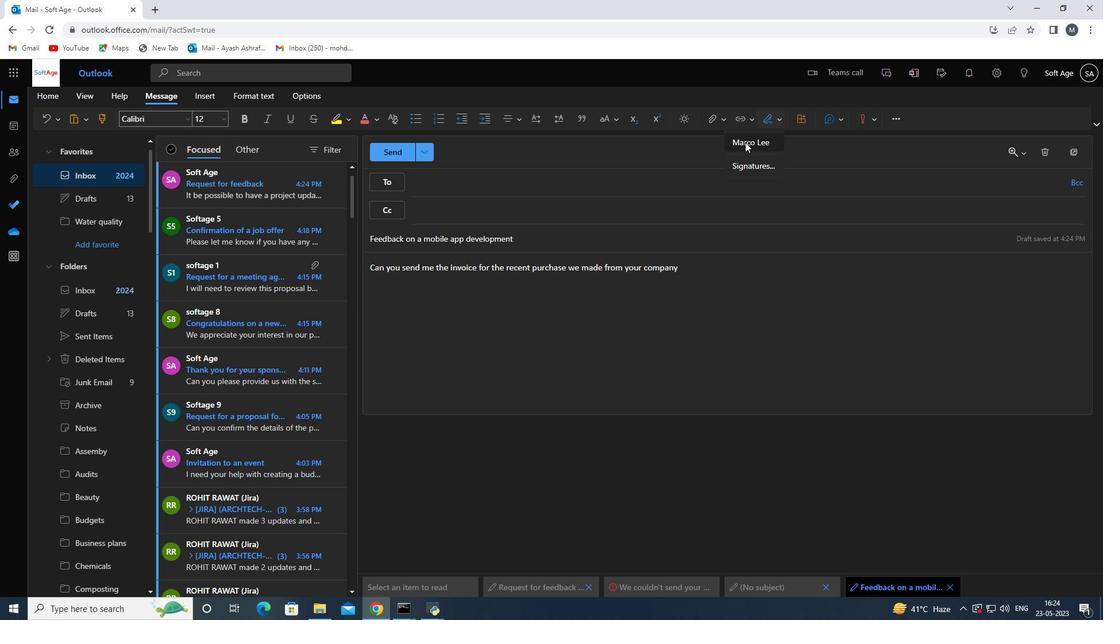 
Action: Mouse moved to (461, 185)
Screenshot: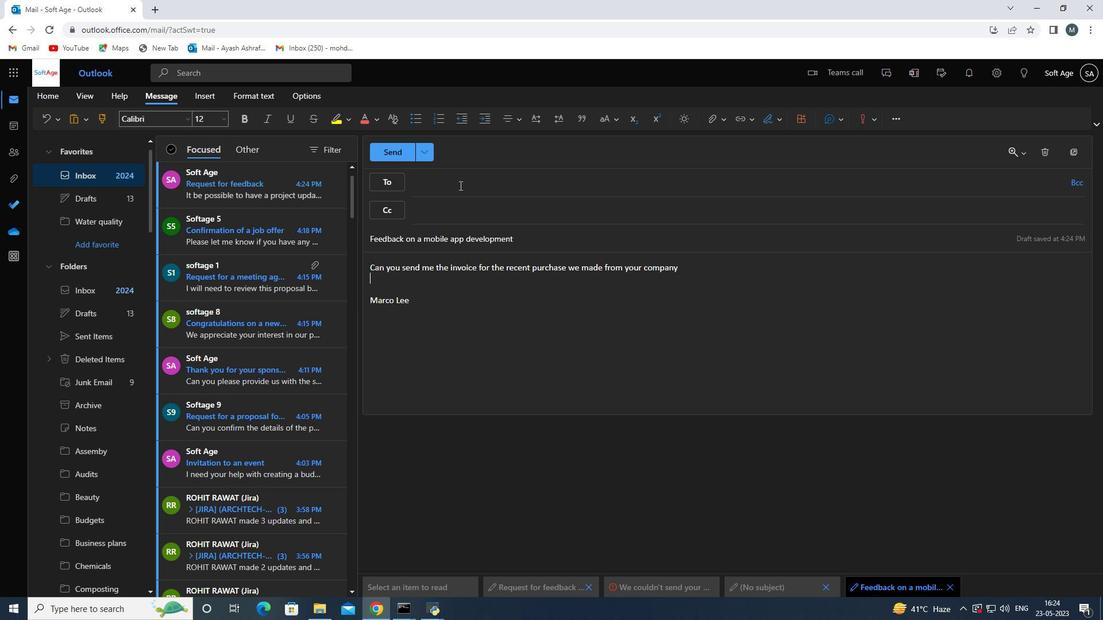 
Action: Mouse pressed left at (461, 185)
Screenshot: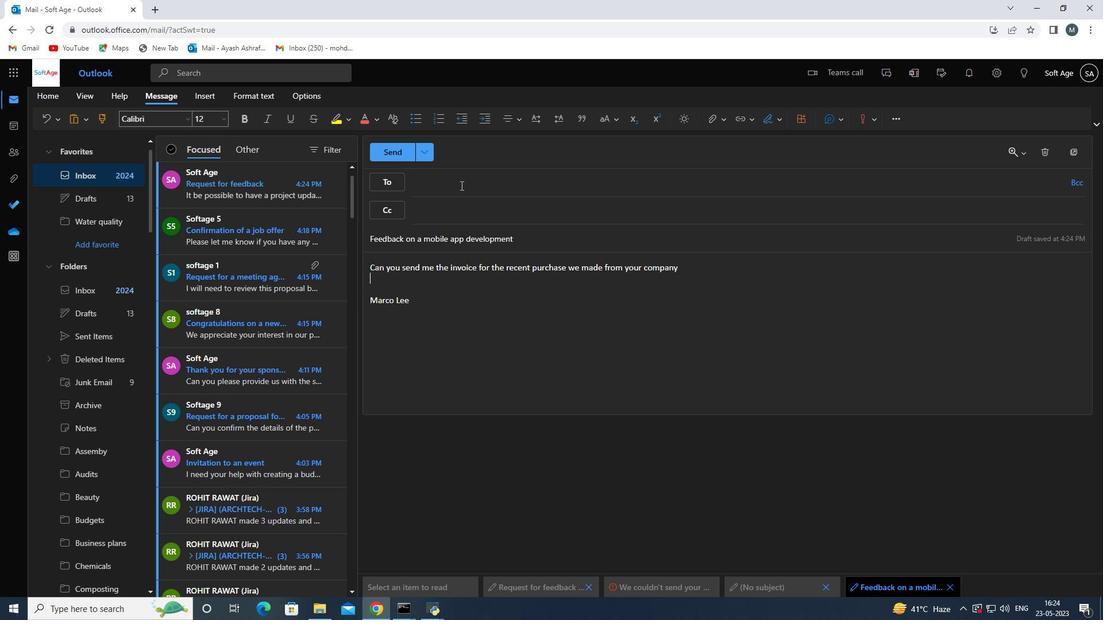 
Action: Mouse moved to (461, 185)
Screenshot: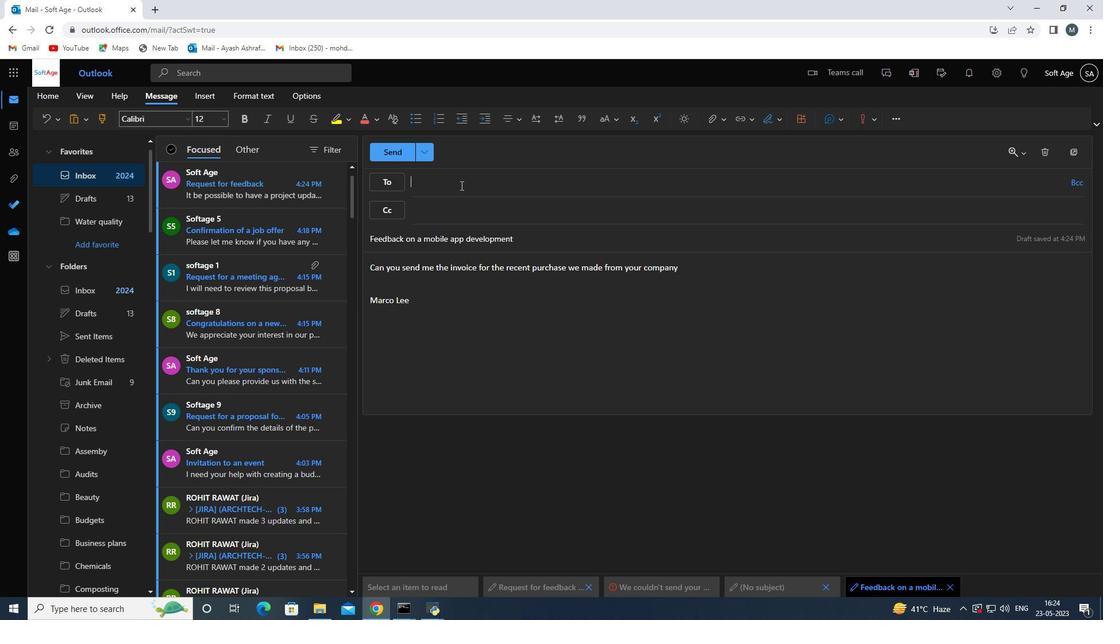 
Action: Key pressed softage.9<Key.shift><Key.shift><Key.shift><Key.shift><Key.shift><Key.shift><Key.shift><Key.shift><Key.shift><Key.shift><Key.shift><Key.shift><Key.shift><Key.shift><Key.shift><Key.shift>@softage,net<Key.backspace><Key.backspace><Key.backspace>
Screenshot: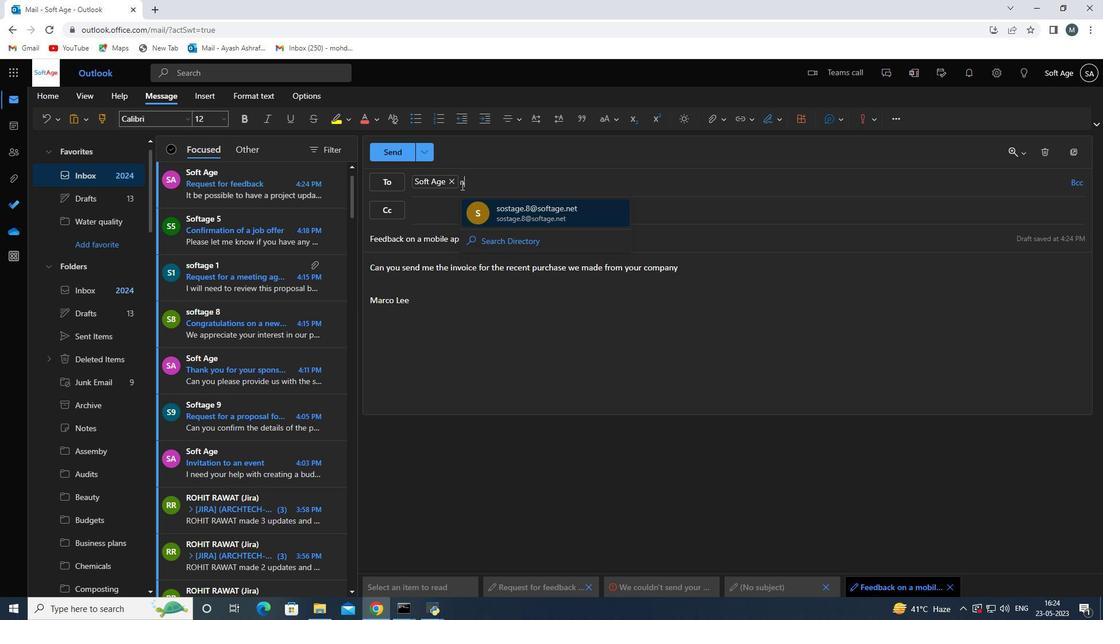
Action: Mouse moved to (714, 118)
Screenshot: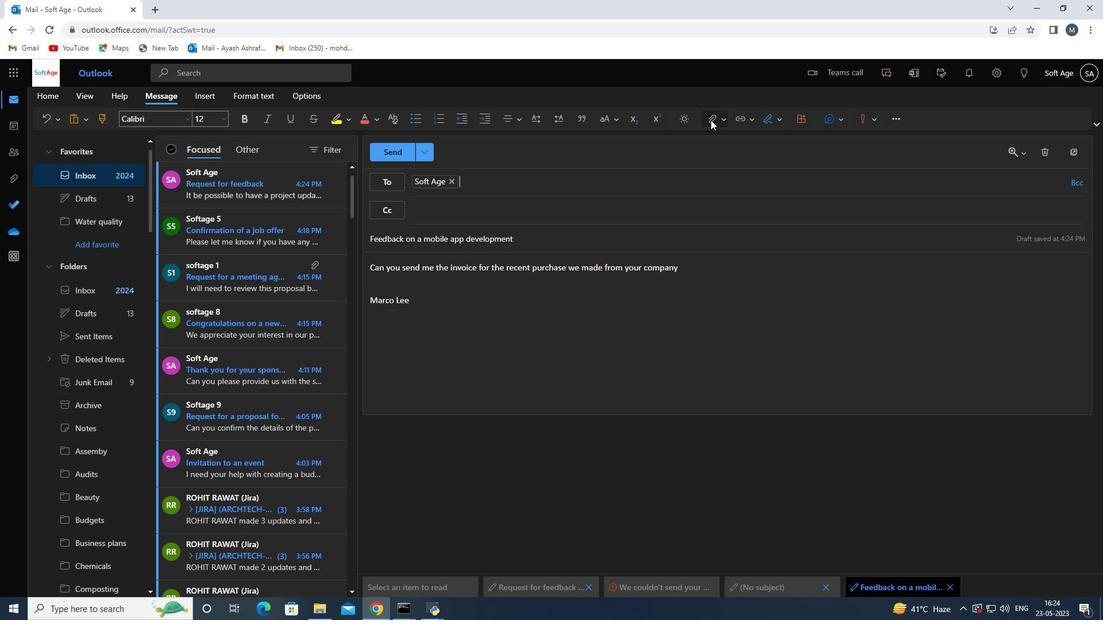 
Action: Mouse pressed left at (714, 118)
Screenshot: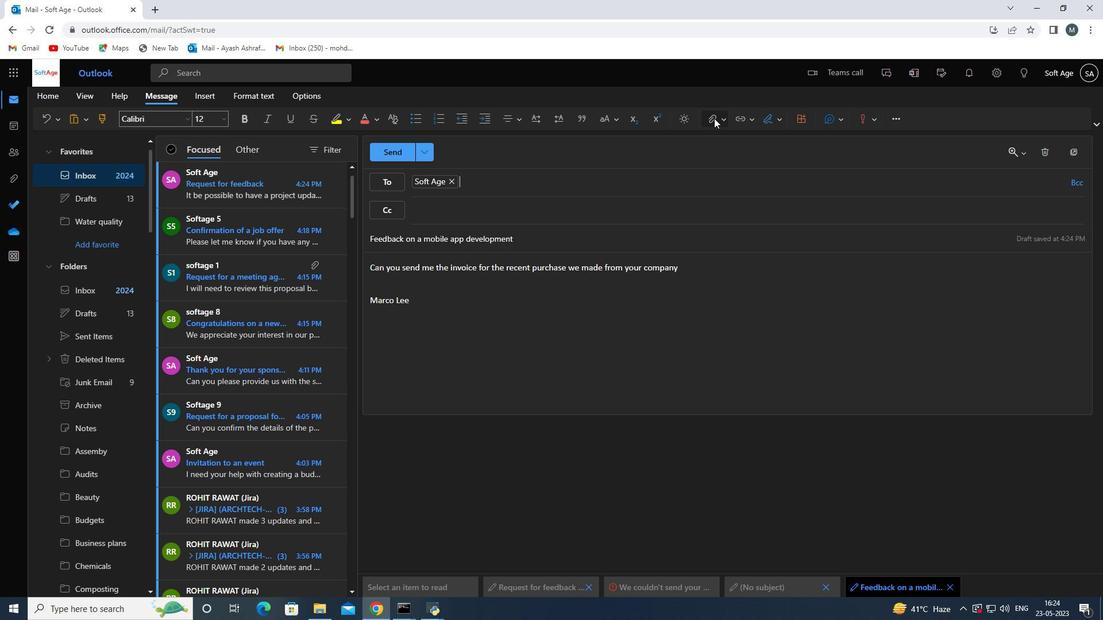 
Action: Mouse moved to (641, 148)
Screenshot: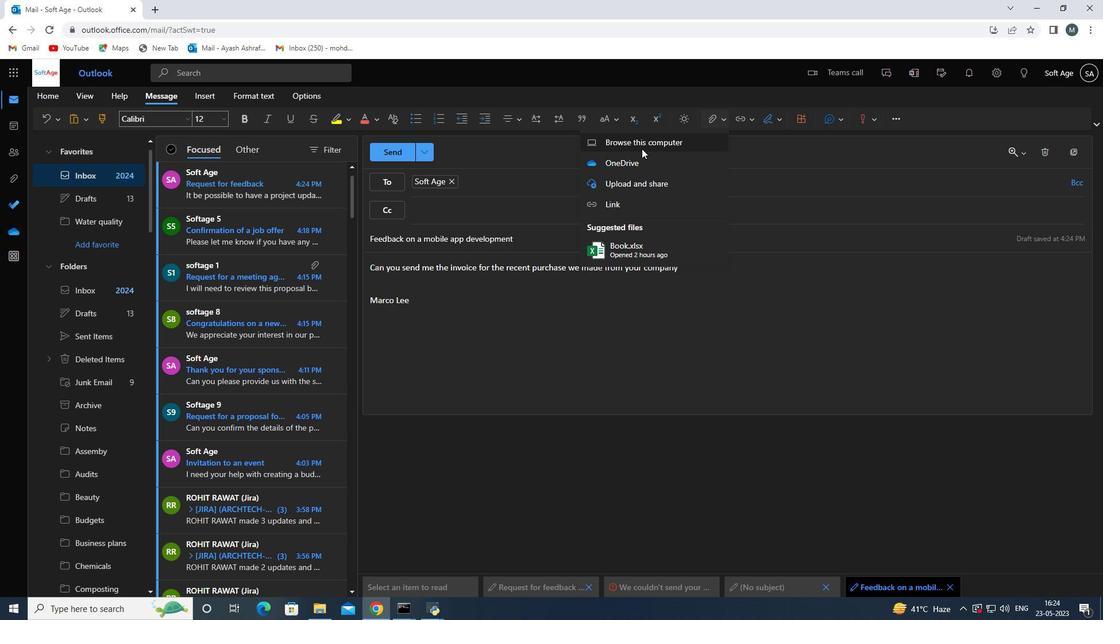 
Action: Mouse pressed left at (641, 148)
Screenshot: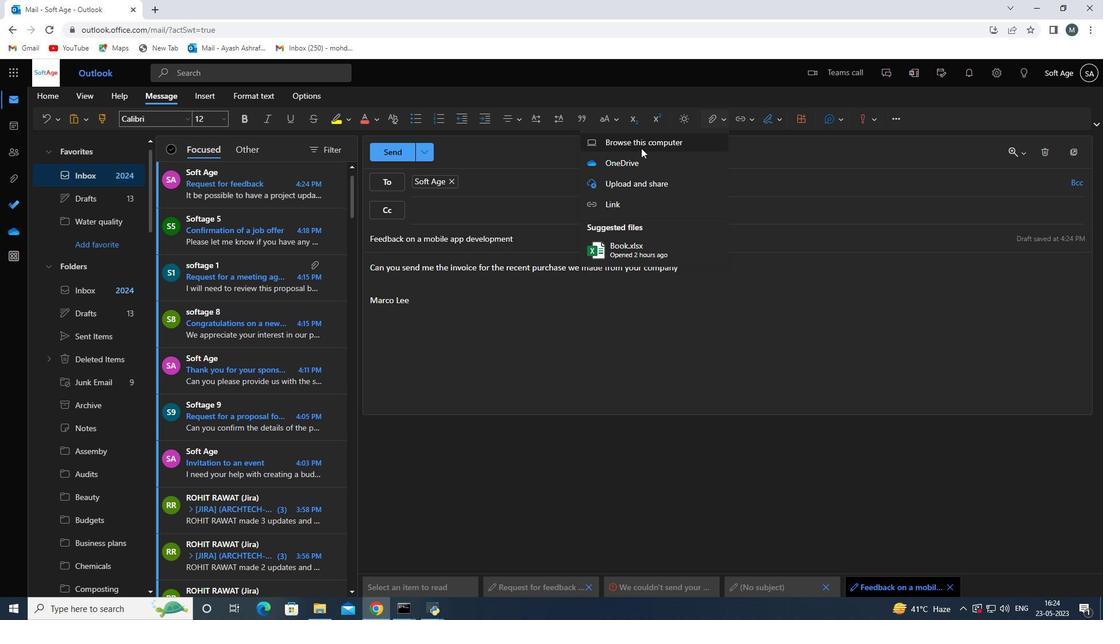 
Action: Mouse moved to (177, 235)
Screenshot: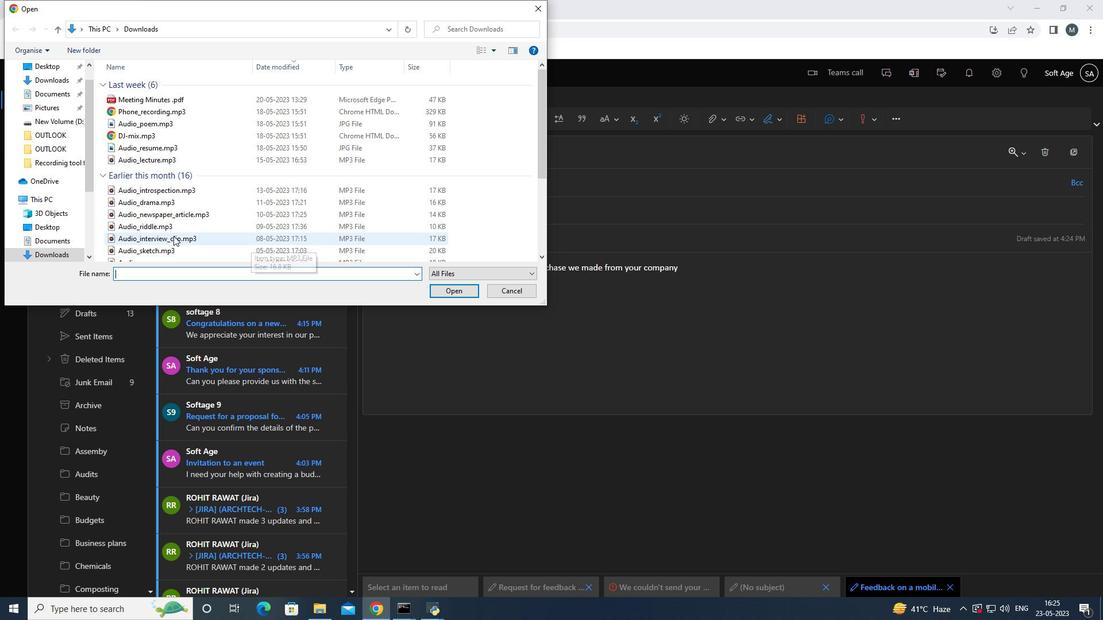 
Action: Mouse pressed left at (177, 235)
Screenshot: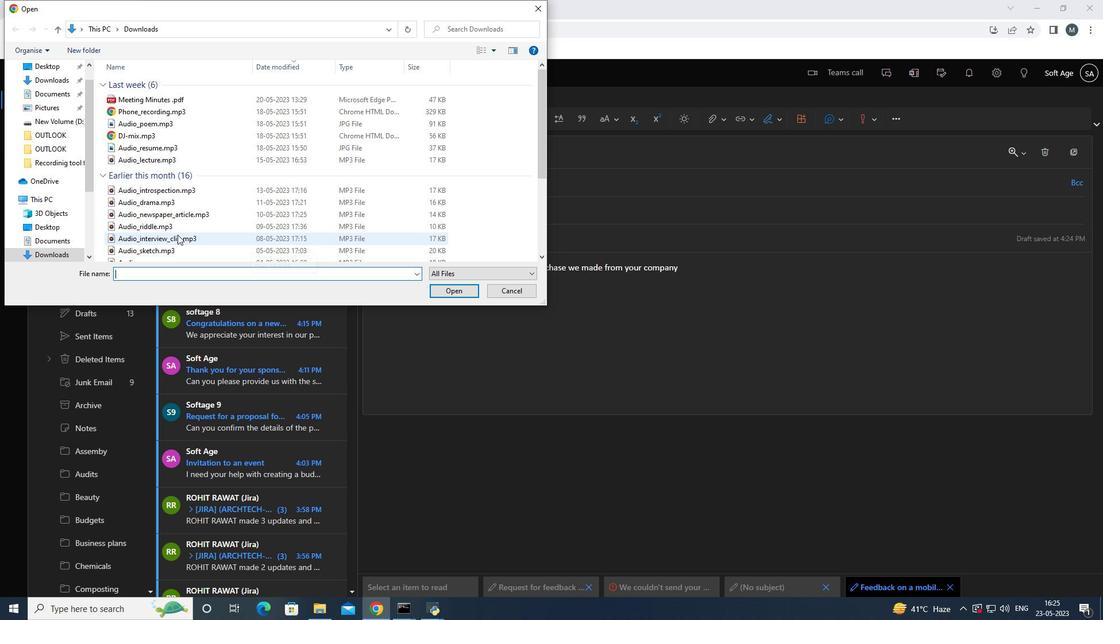 
Action: Mouse pressed right at (177, 235)
Screenshot: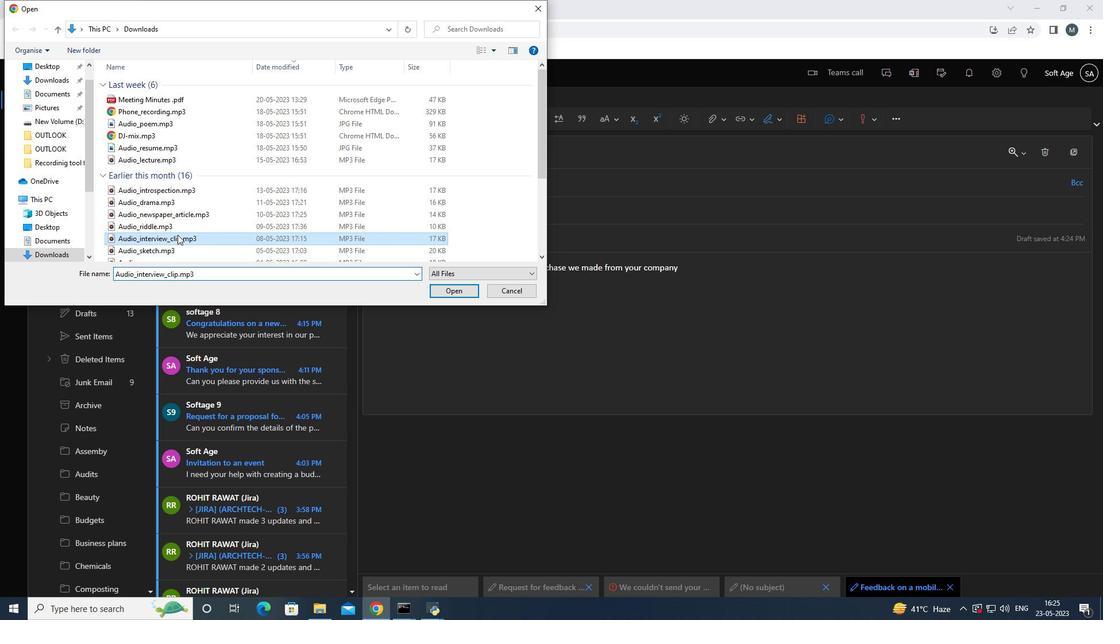 
Action: Mouse moved to (229, 502)
Screenshot: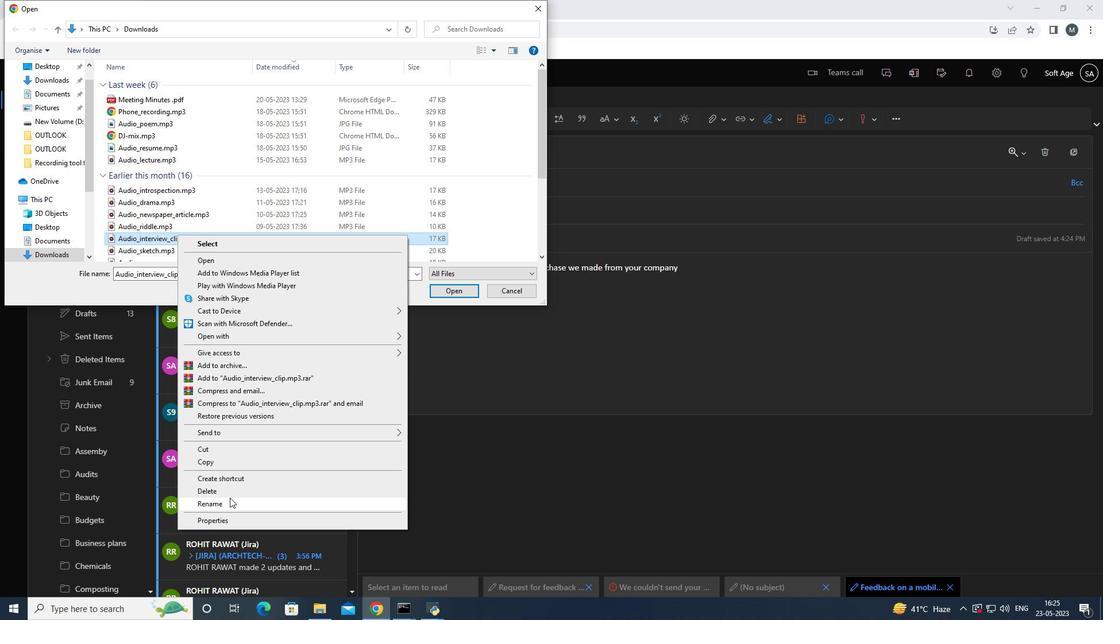 
Action: Mouse pressed left at (229, 502)
Screenshot: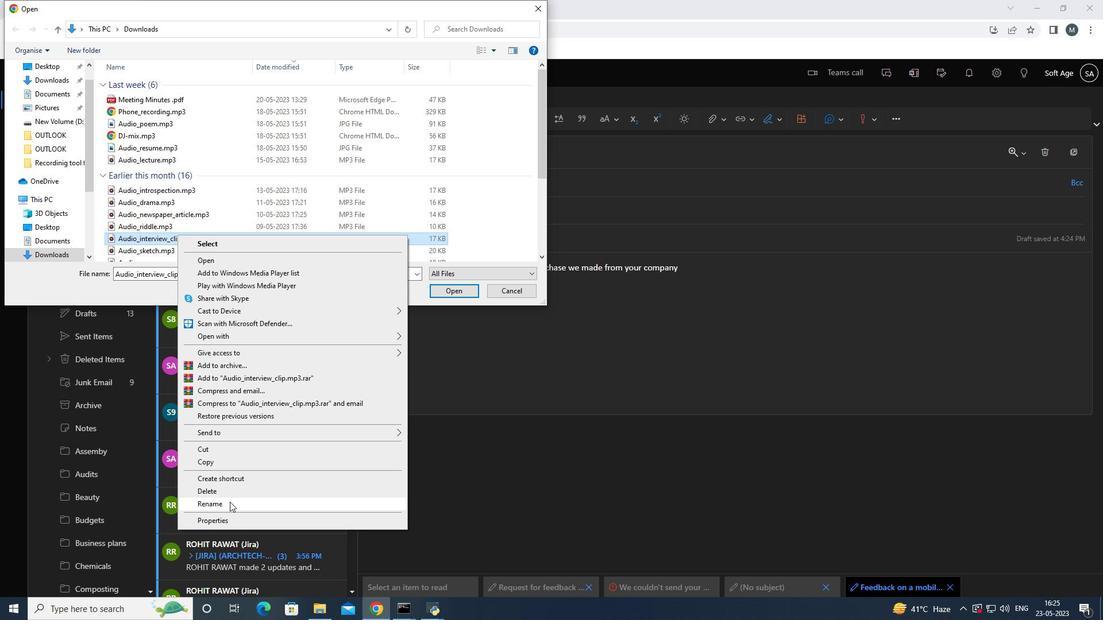 
Action: Mouse moved to (227, 493)
Screenshot: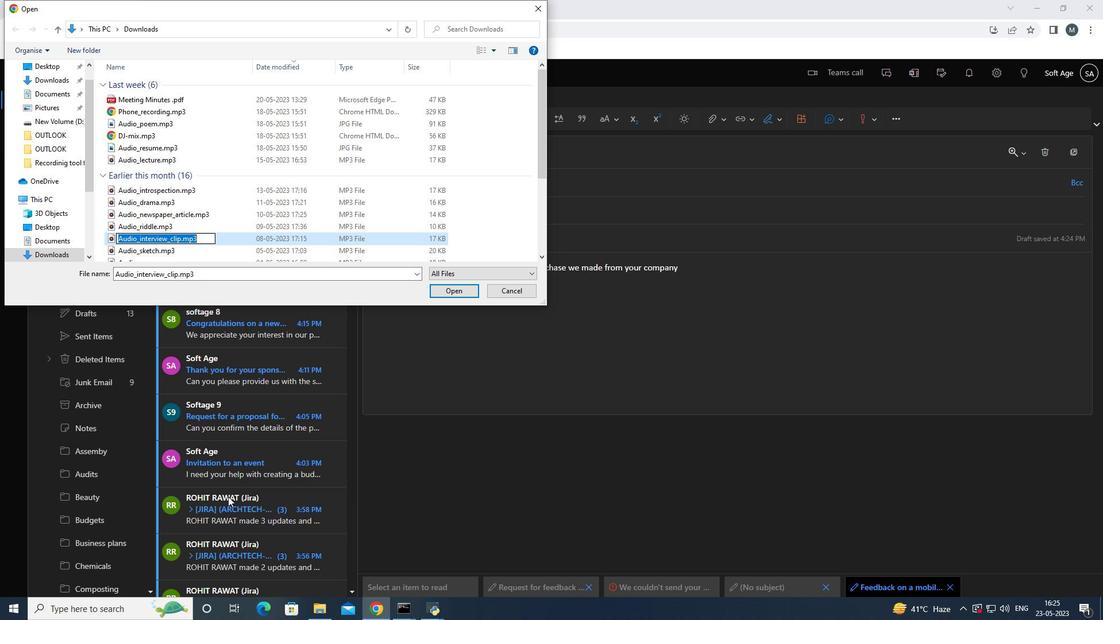 
Action: Key pressed <Key.shift>Audio<Key.shift>_documentary<Key.enter>
Screenshot: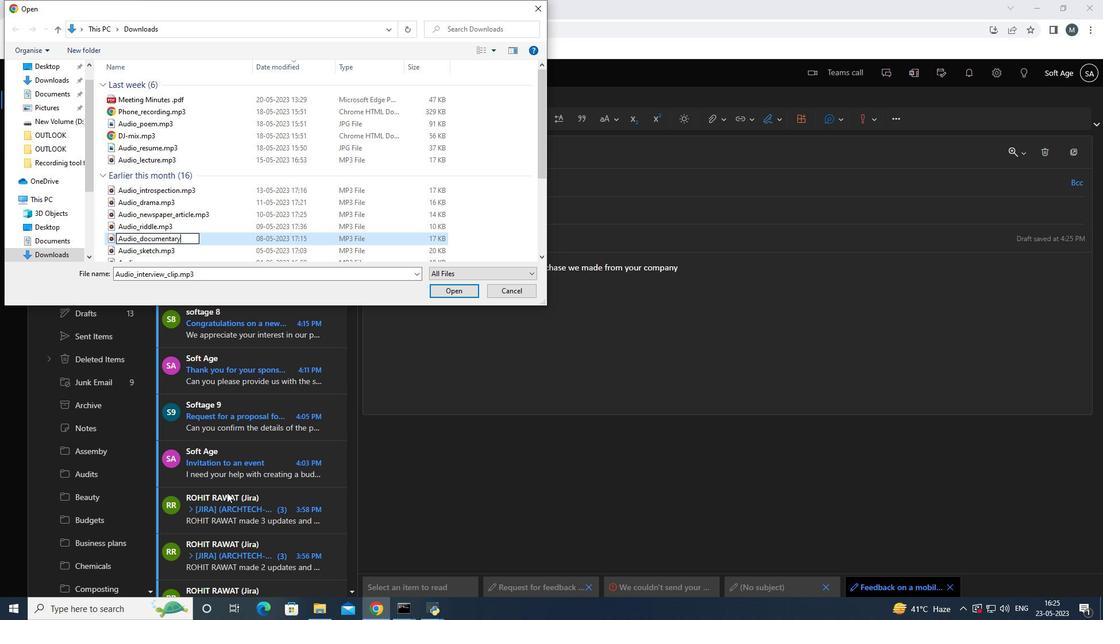 
Action: Mouse moved to (274, 226)
Screenshot: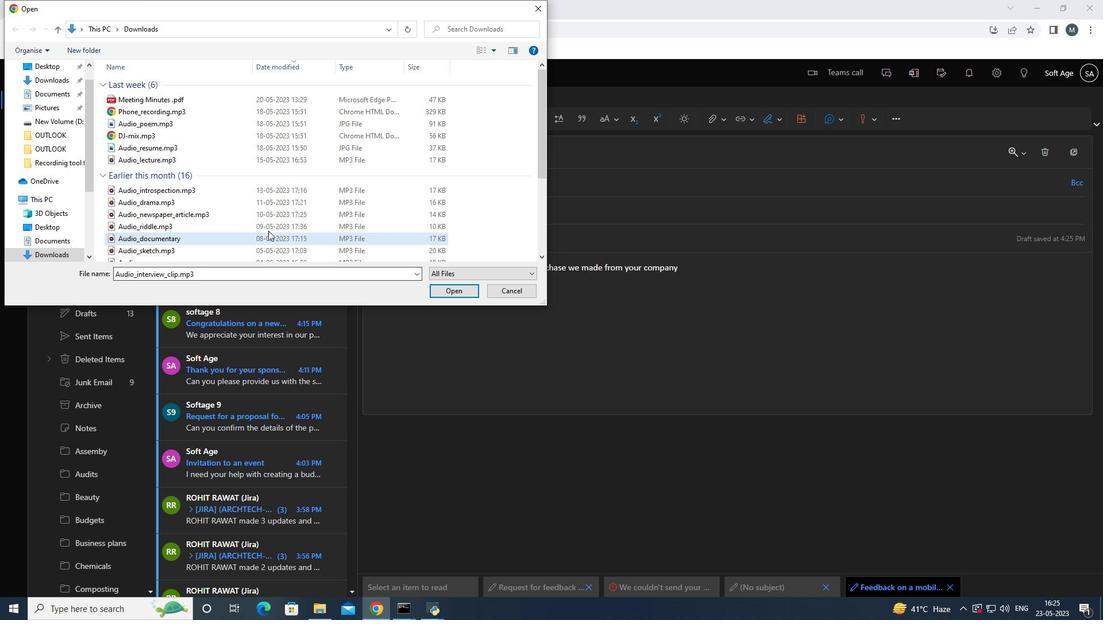 
Action: Mouse pressed left at (274, 226)
Screenshot: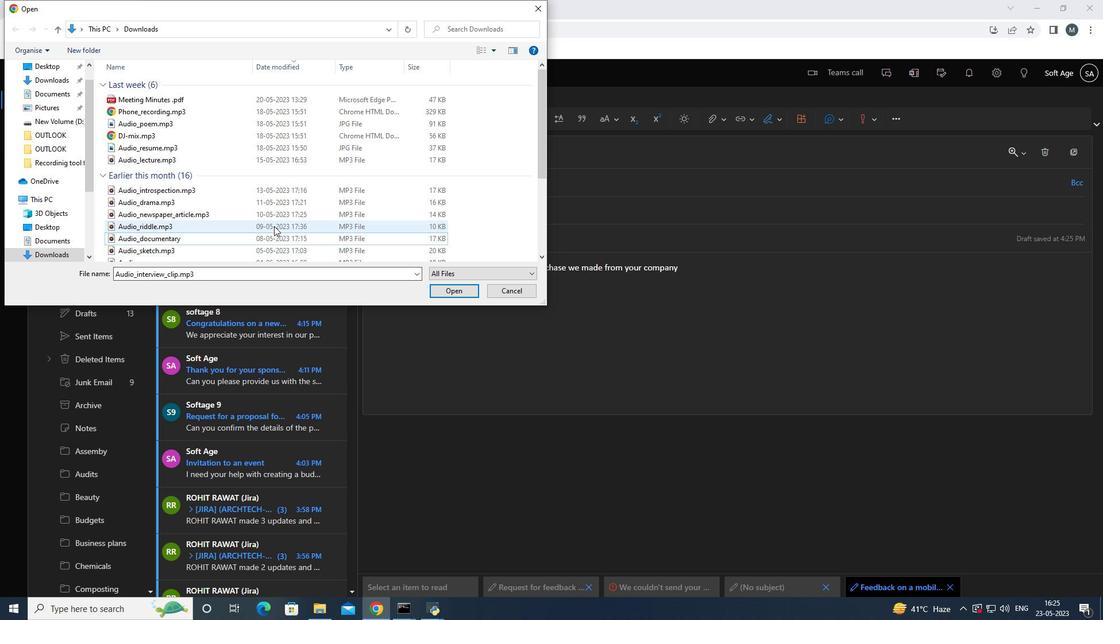 
Action: Mouse moved to (273, 239)
Screenshot: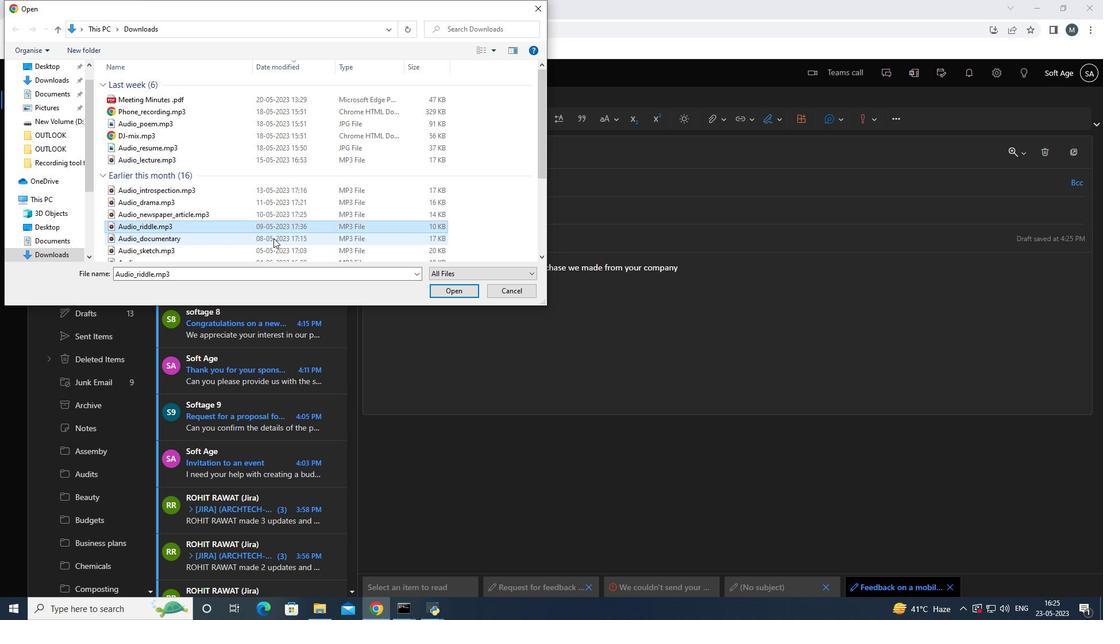 
Action: Mouse pressed left at (273, 239)
Screenshot: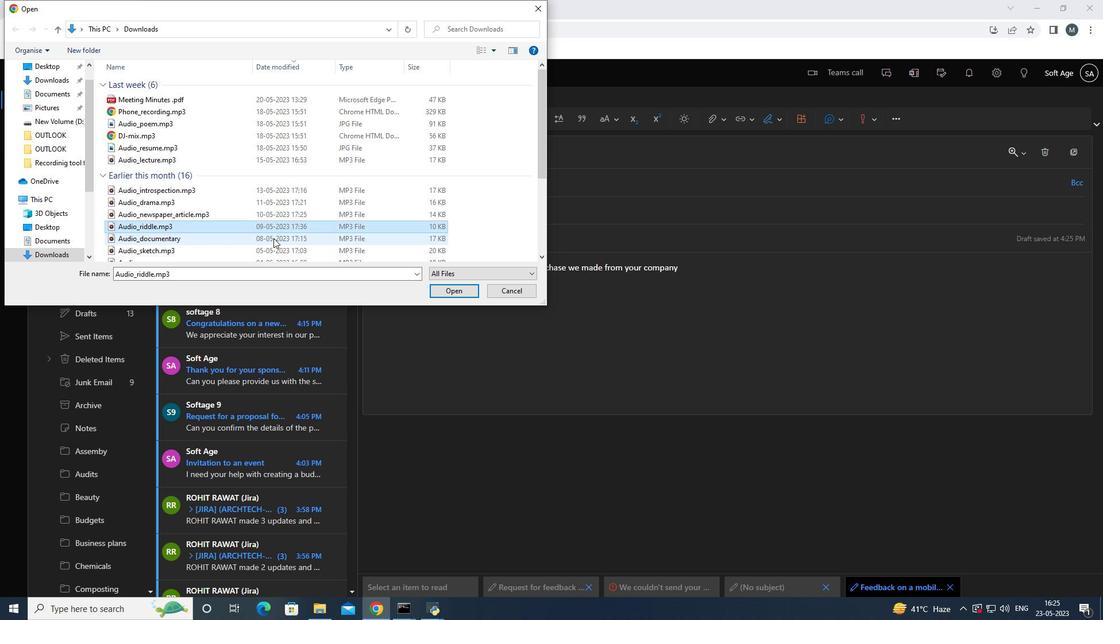 
Action: Mouse moved to (443, 290)
Screenshot: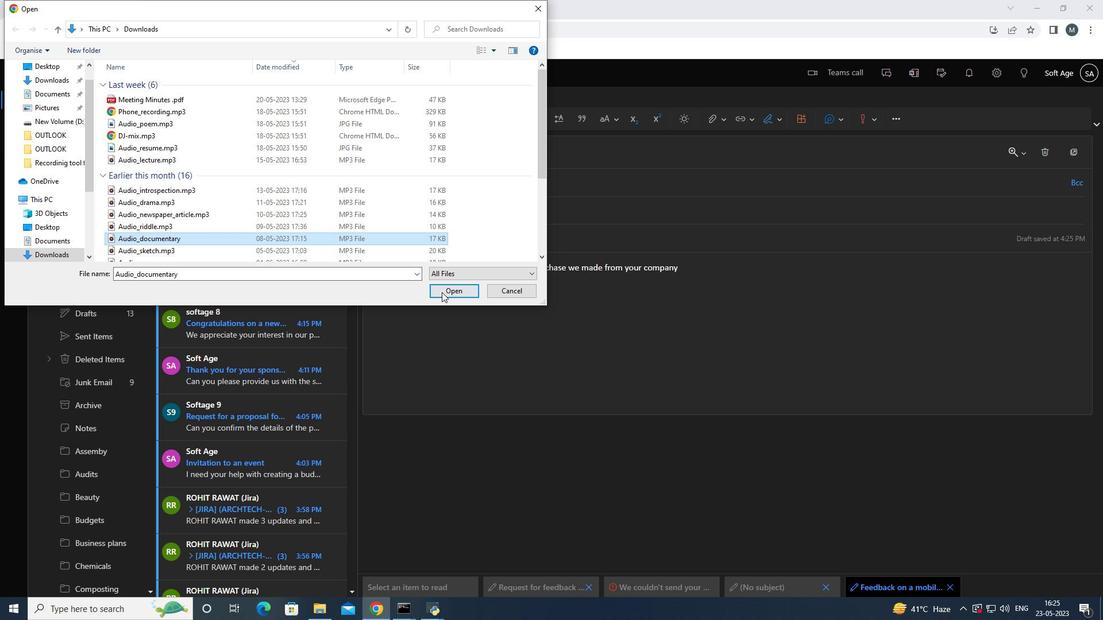 
Action: Mouse pressed left at (443, 290)
Screenshot: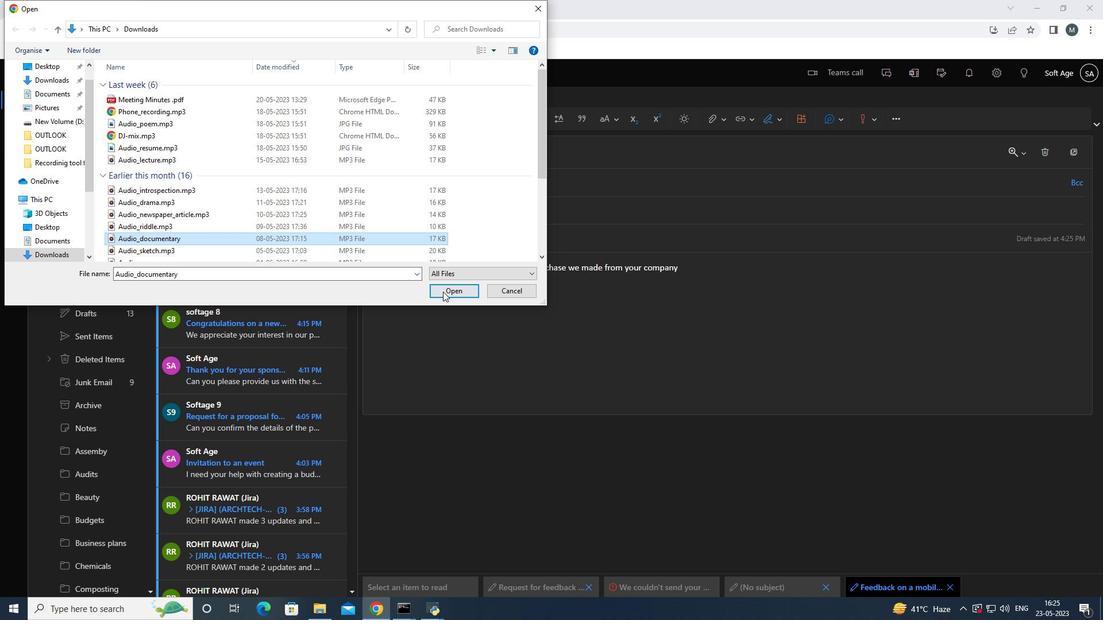 
Action: Mouse moved to (392, 150)
Screenshot: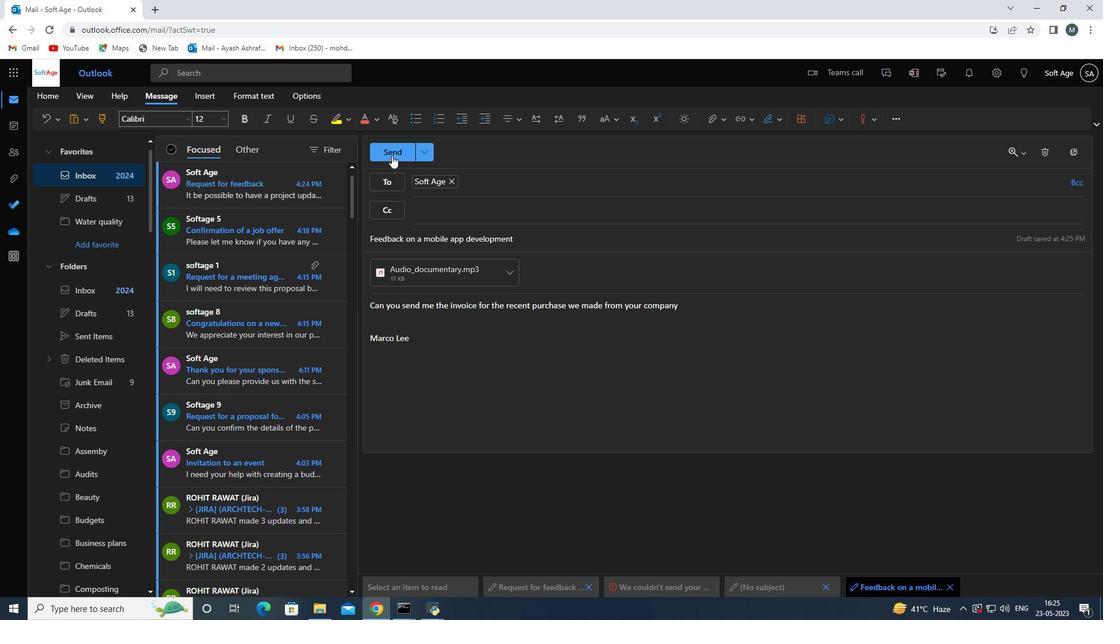 
Action: Mouse pressed left at (392, 150)
Screenshot: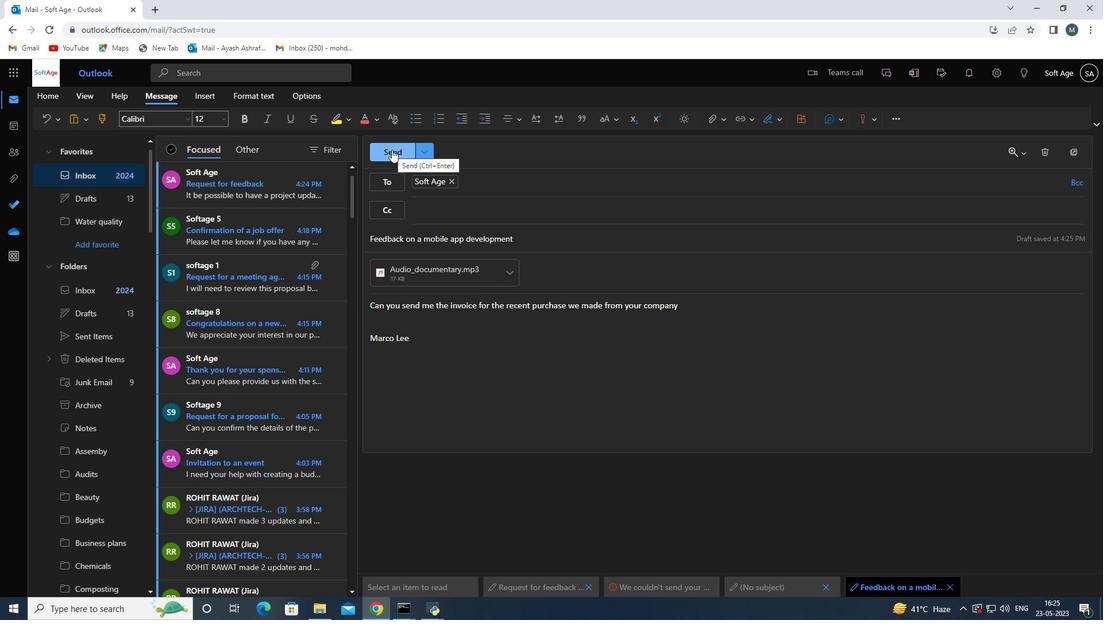 
Action: Mouse moved to (428, 261)
Screenshot: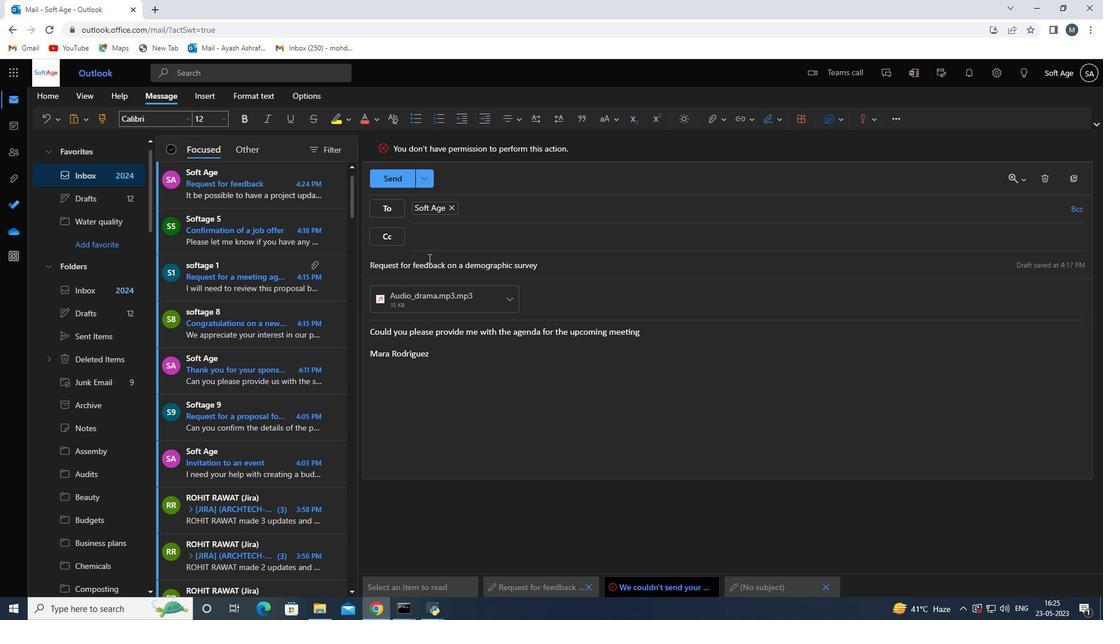
Action: Mouse scrolled (428, 262) with delta (0, 0)
Screenshot: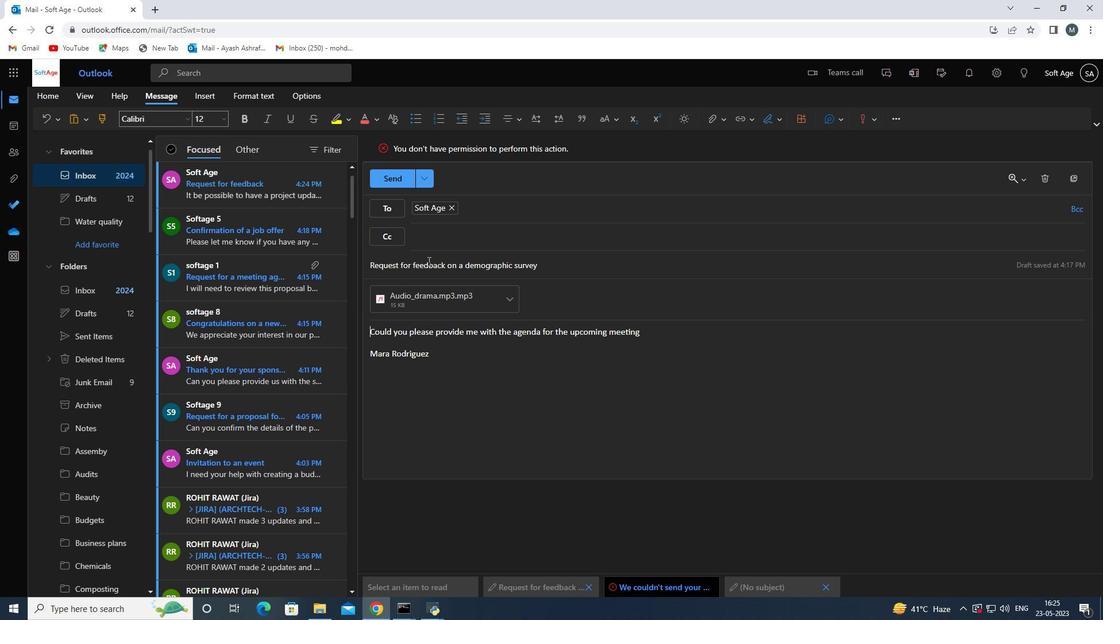 
Action: Mouse scrolled (428, 262) with delta (0, 0)
Screenshot: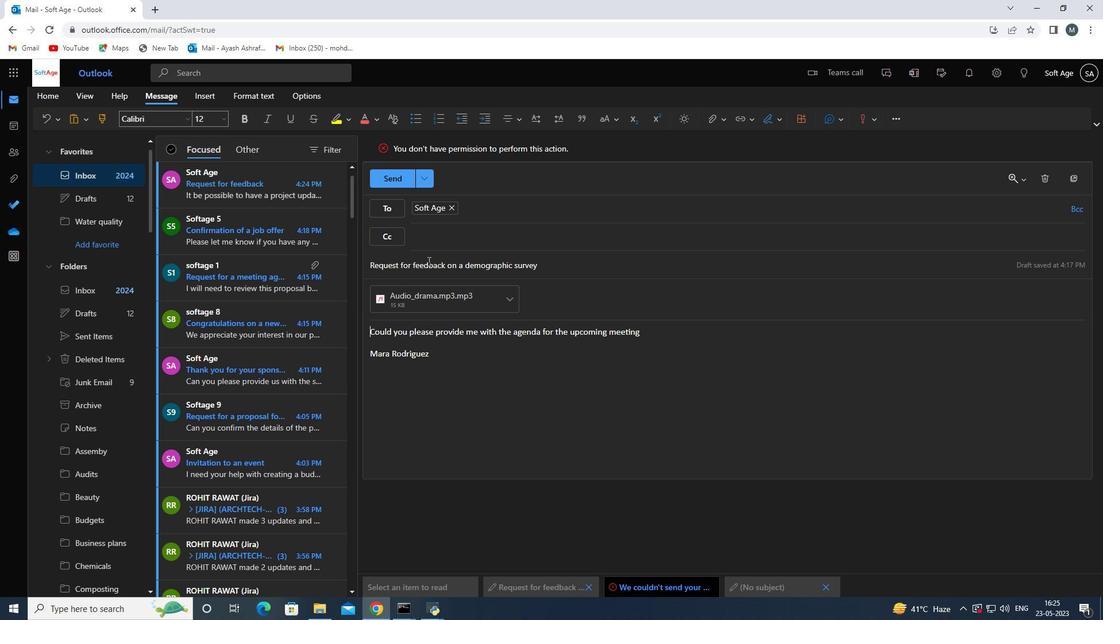 
Action: Mouse scrolled (428, 262) with delta (0, 0)
Screenshot: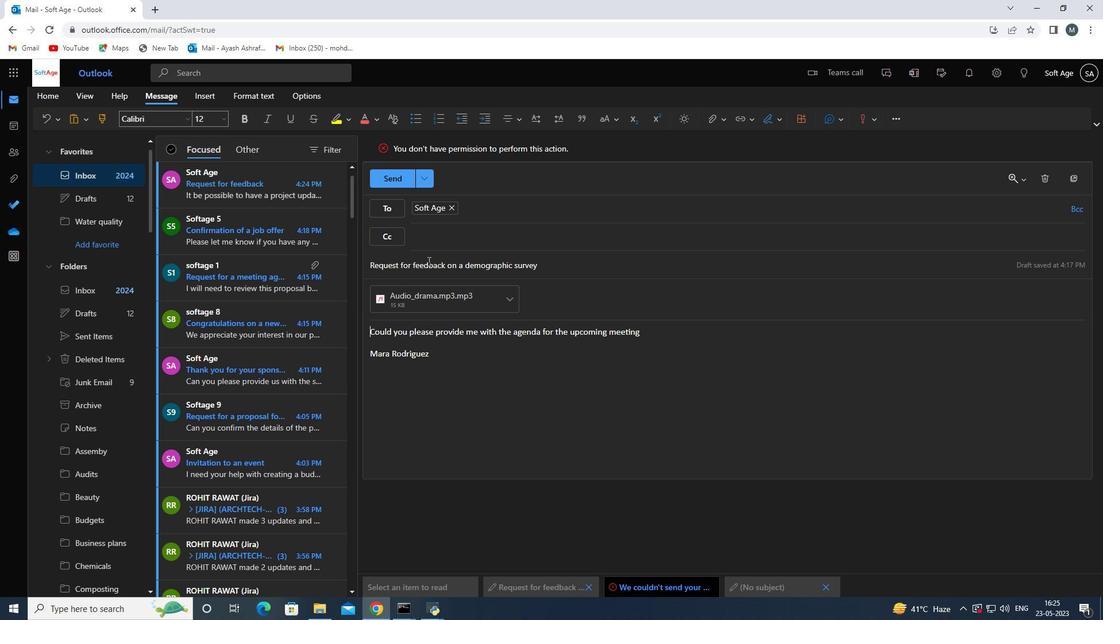 
Action: Mouse scrolled (428, 262) with delta (0, 0)
Screenshot: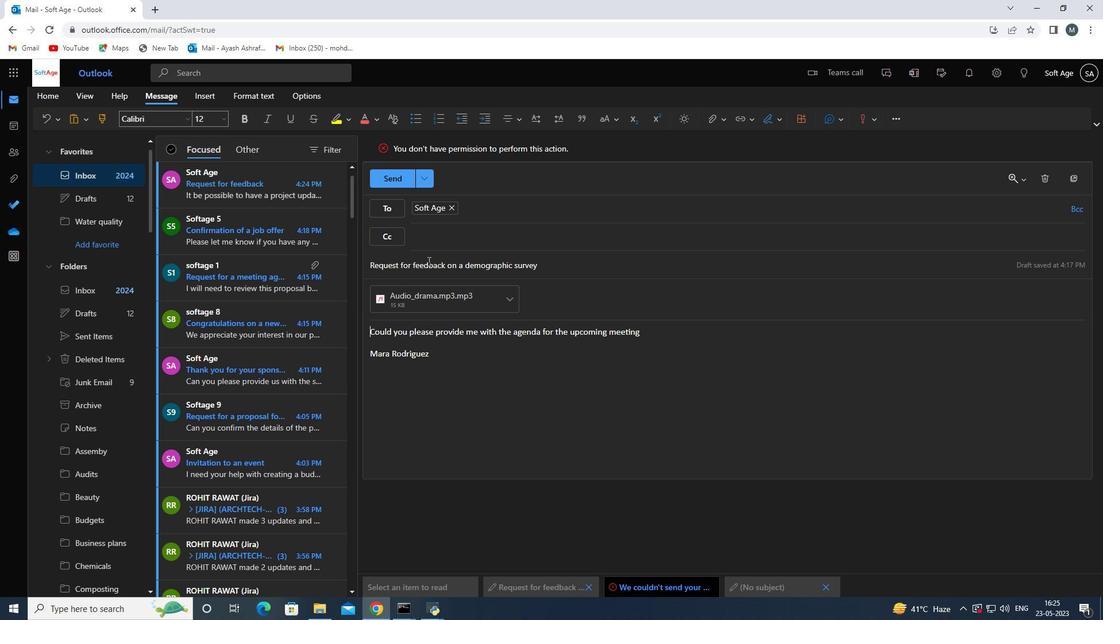 
Action: Mouse moved to (504, 302)
Screenshot: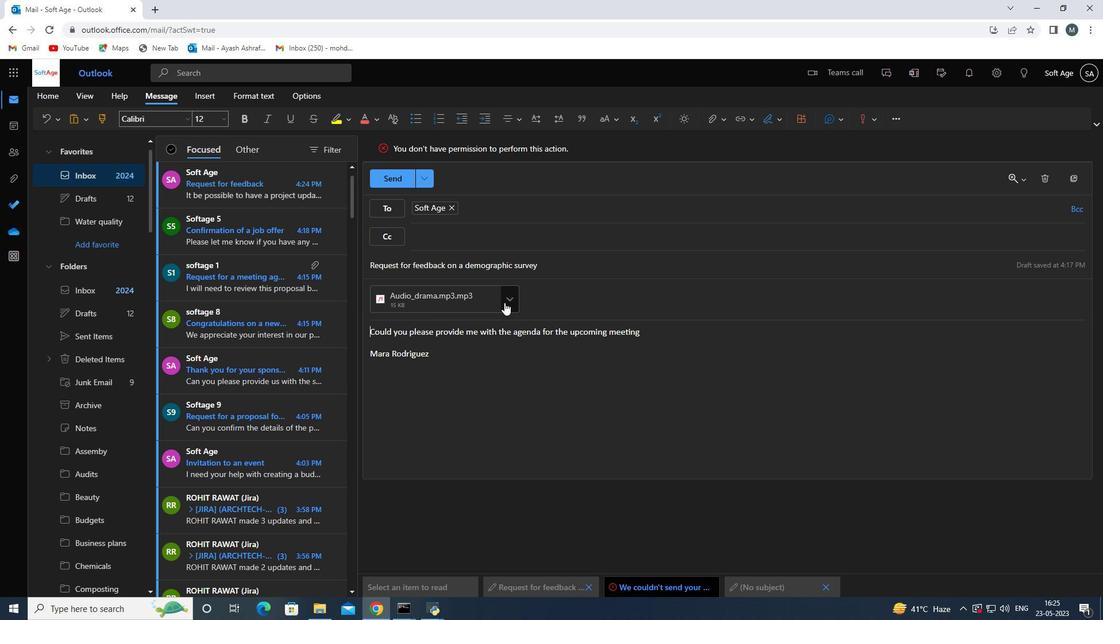 
Action: Mouse pressed left at (504, 302)
Screenshot: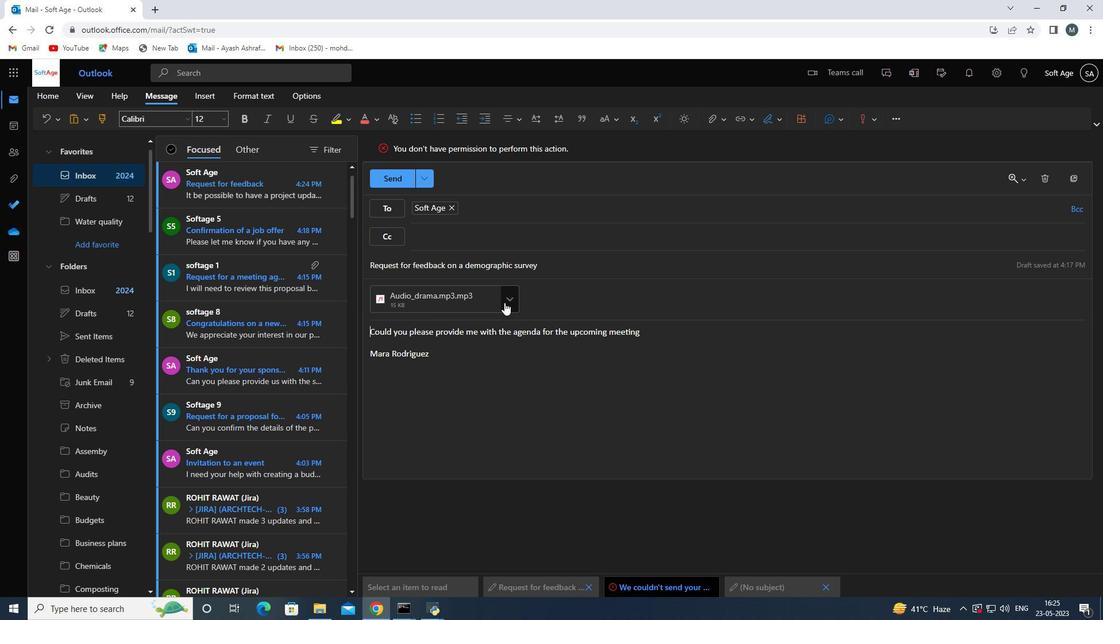 
Action: Mouse moved to (367, 385)
Screenshot: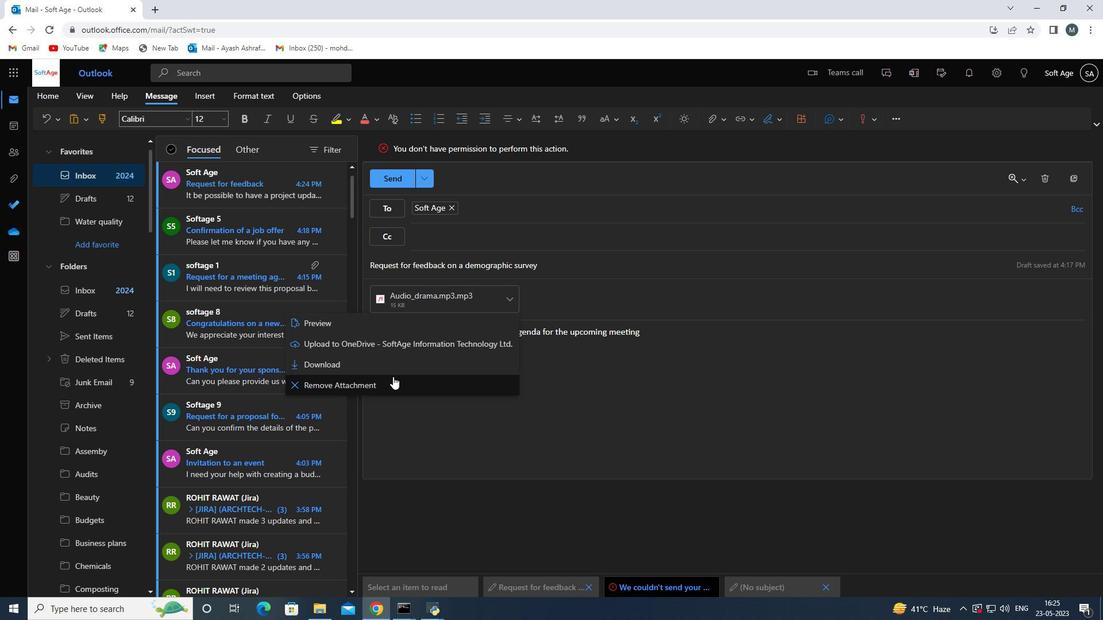 
Action: Mouse pressed left at (367, 385)
Screenshot: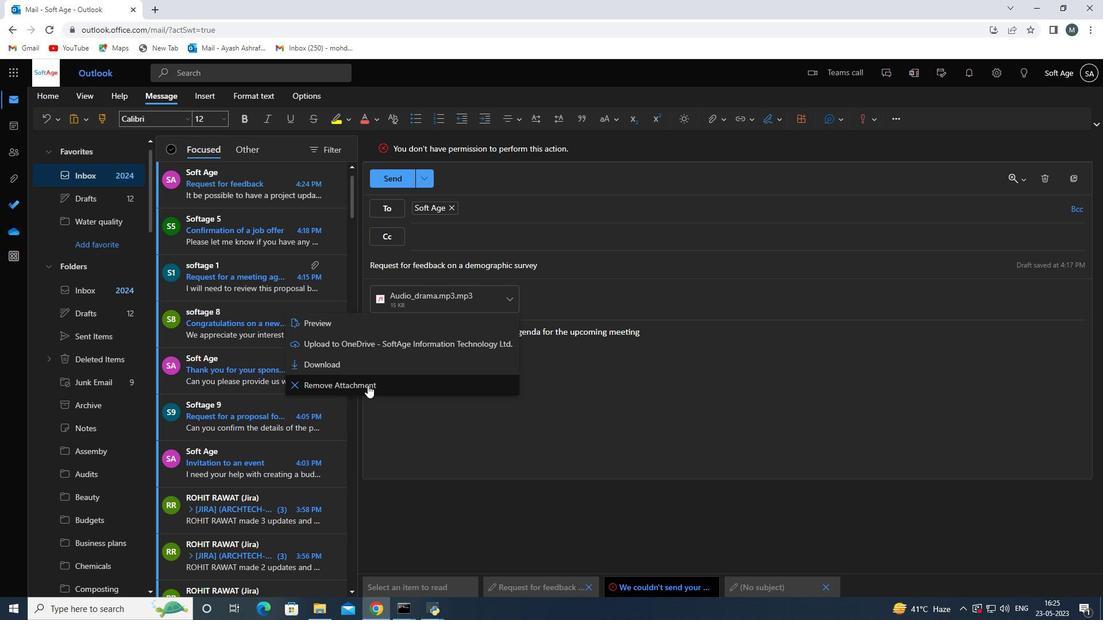 
Action: Mouse moved to (707, 123)
Screenshot: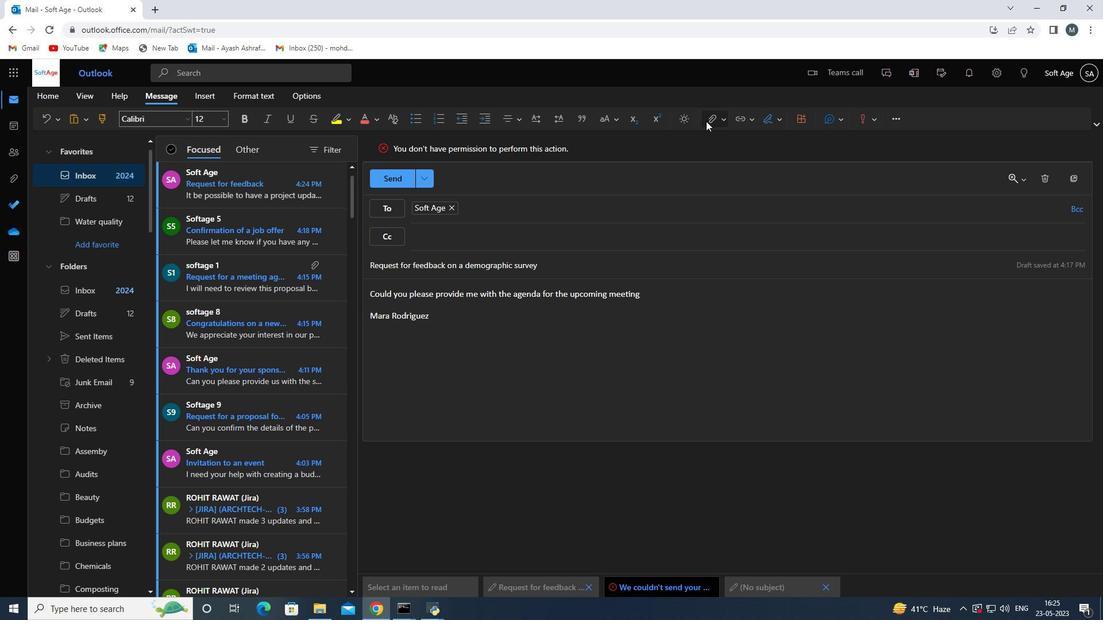 
Action: Mouse pressed left at (707, 123)
Screenshot: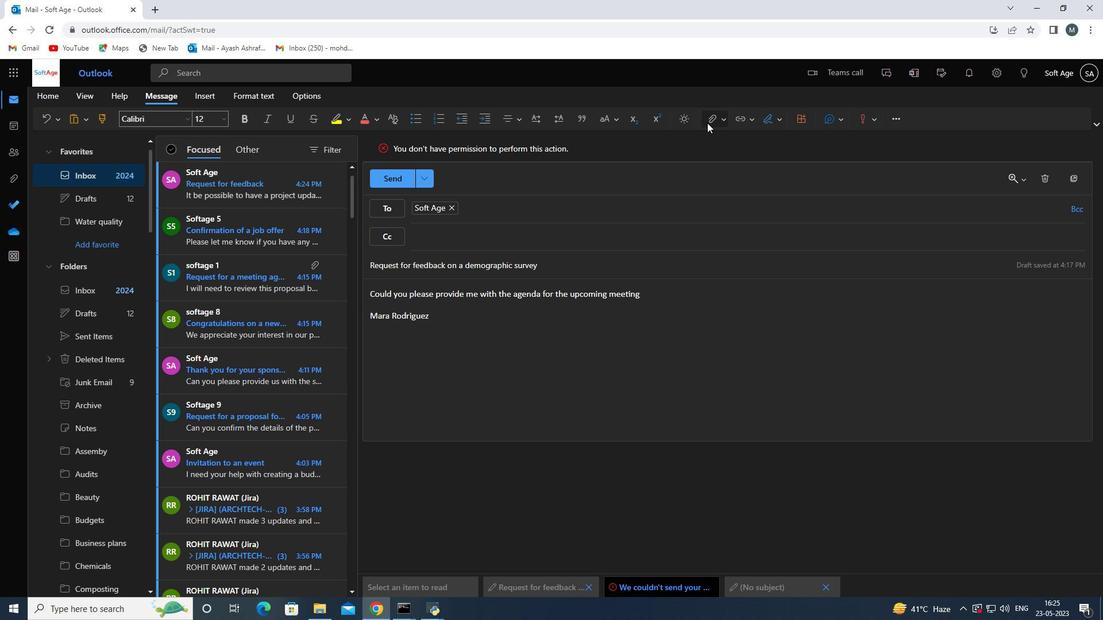 
Action: Mouse moved to (641, 139)
Screenshot: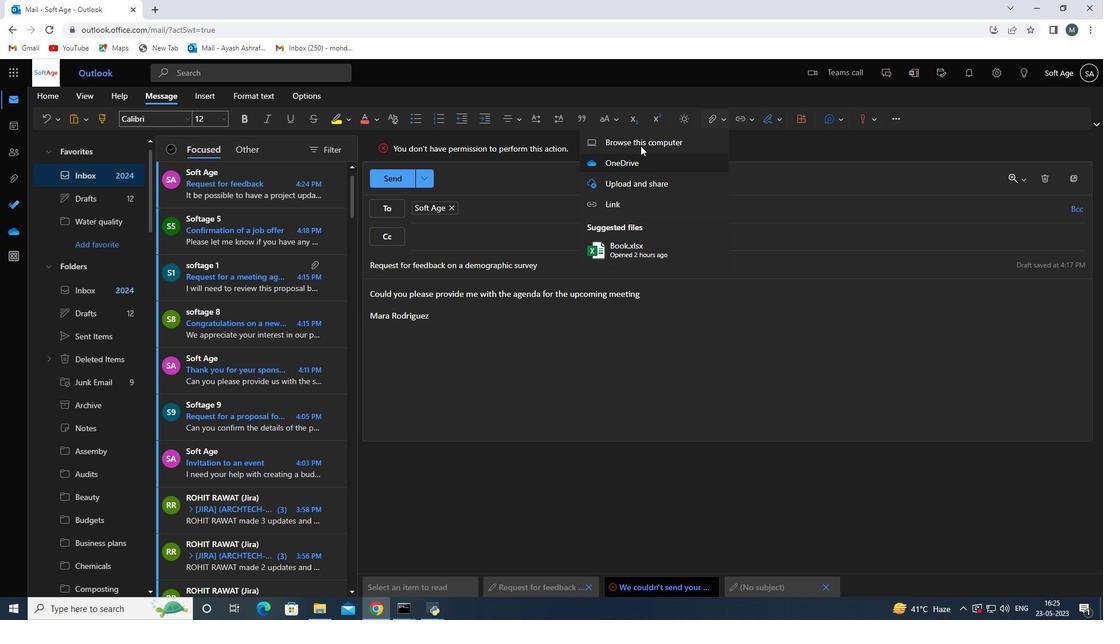 
Action: Mouse pressed left at (641, 139)
Screenshot: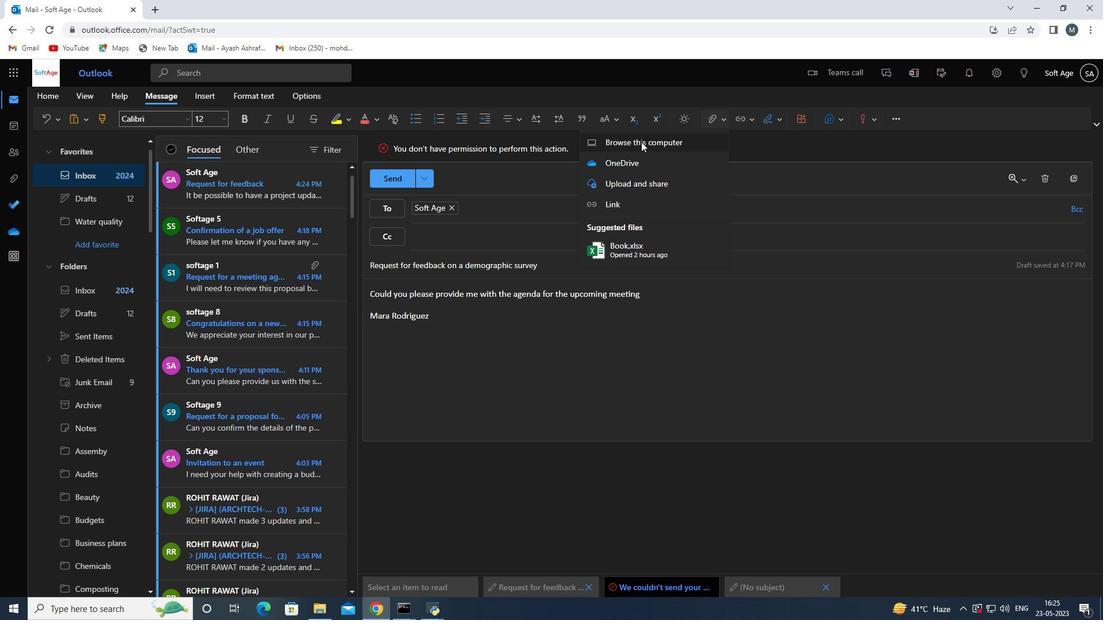 
Action: Mouse moved to (209, 219)
Screenshot: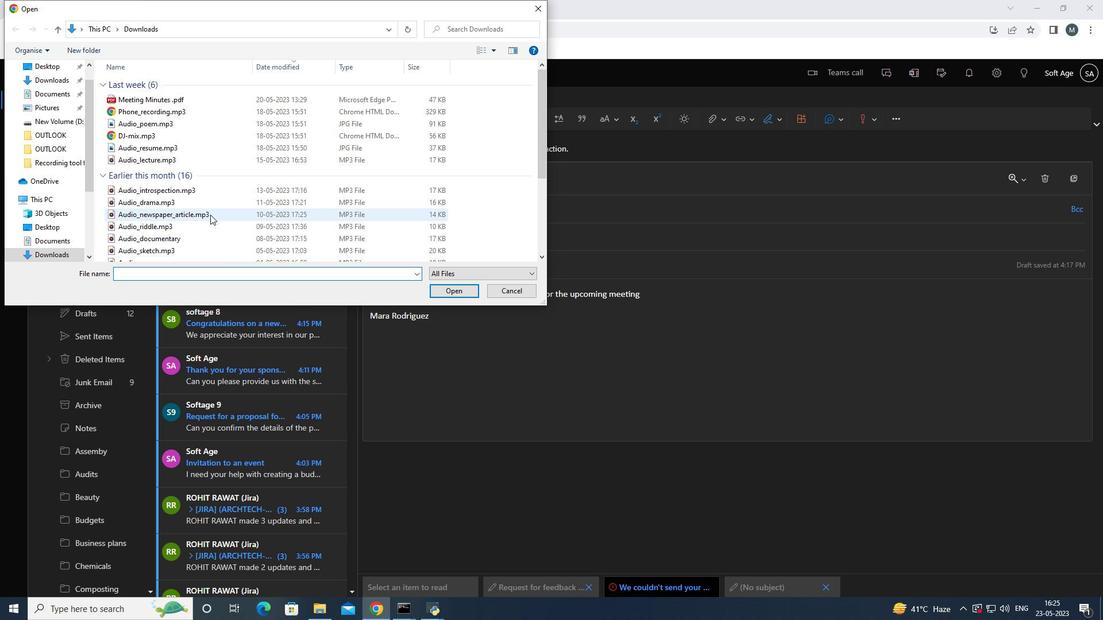 
Action: Mouse scrolled (209, 220) with delta (0, 0)
Screenshot: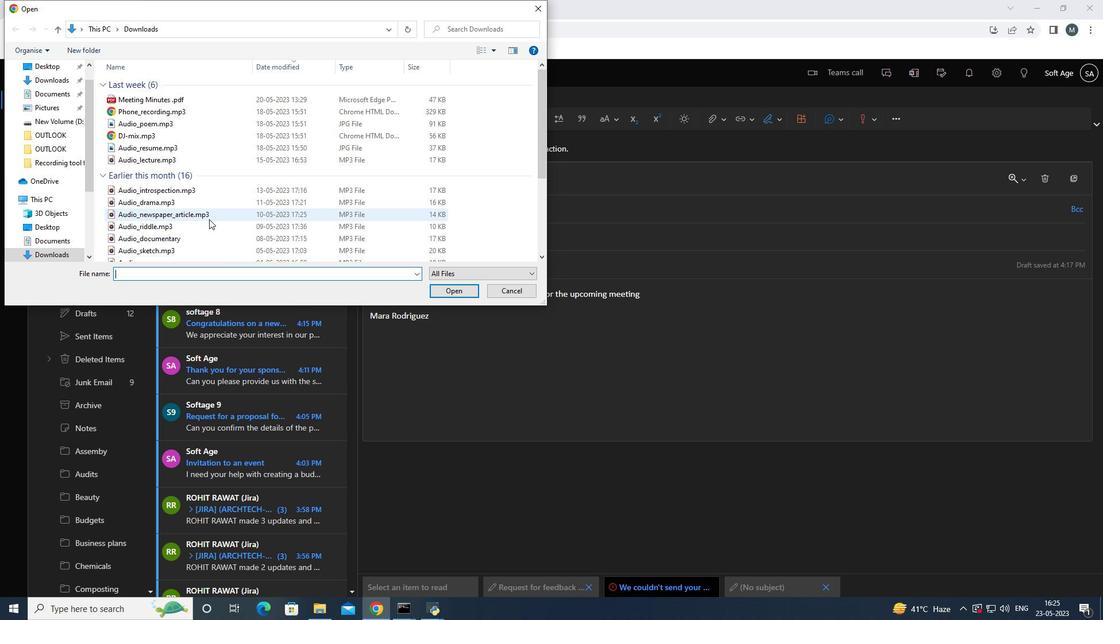 
Action: Mouse scrolled (209, 220) with delta (0, 0)
Screenshot: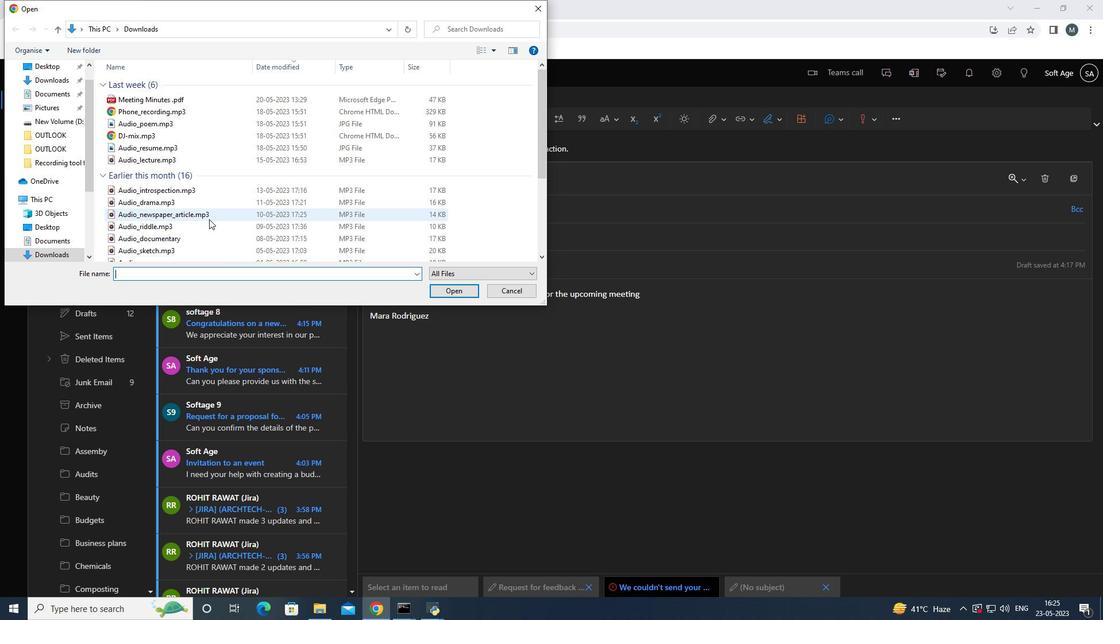 
Action: Mouse scrolled (209, 220) with delta (0, 0)
Screenshot: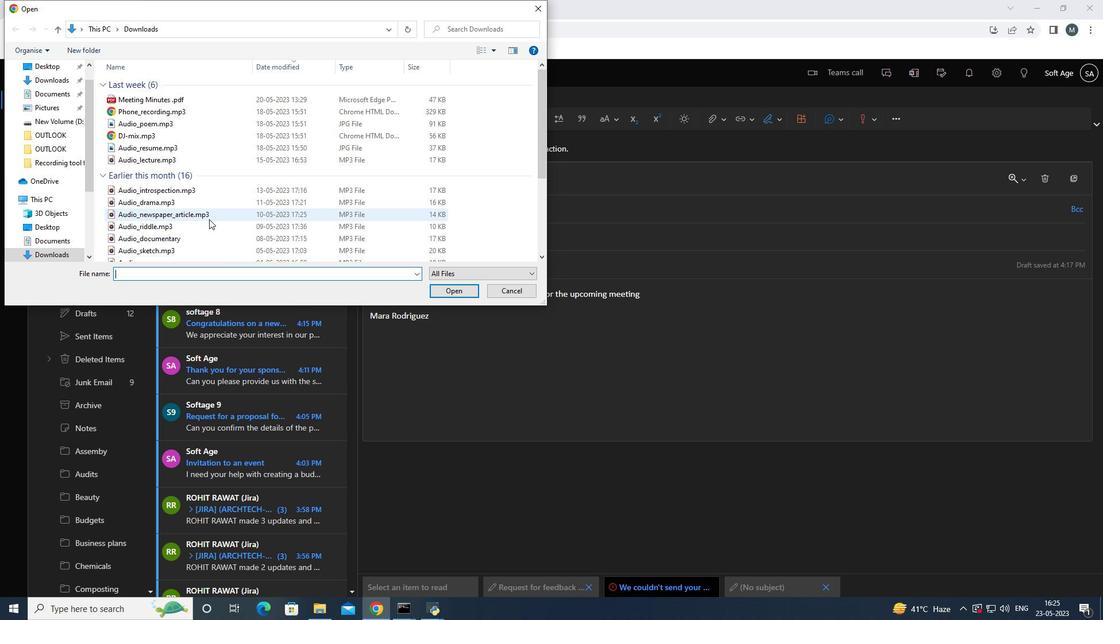 
Action: Mouse scrolled (209, 220) with delta (0, 0)
Screenshot: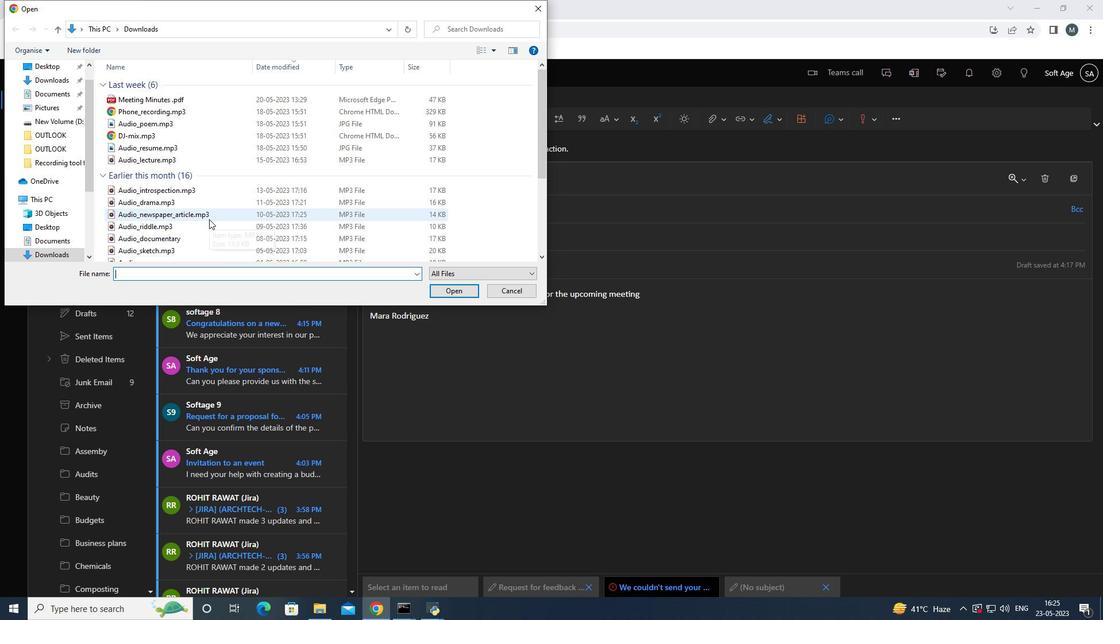 
Action: Mouse moved to (217, 192)
Screenshot: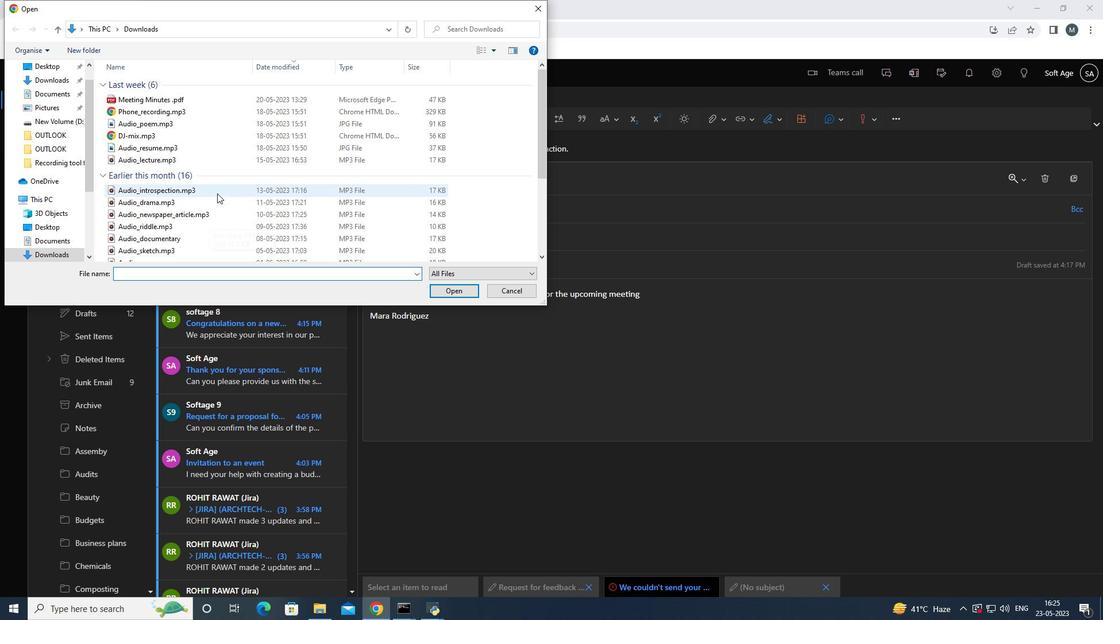 
Action: Mouse pressed left at (217, 192)
Screenshot: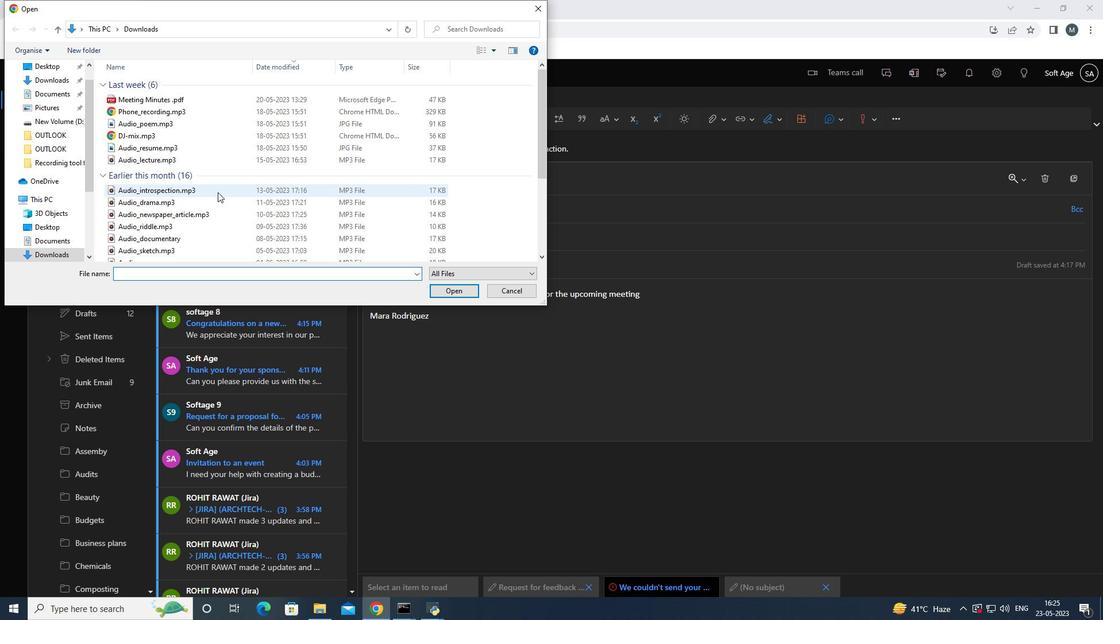
Action: Mouse moved to (455, 289)
Screenshot: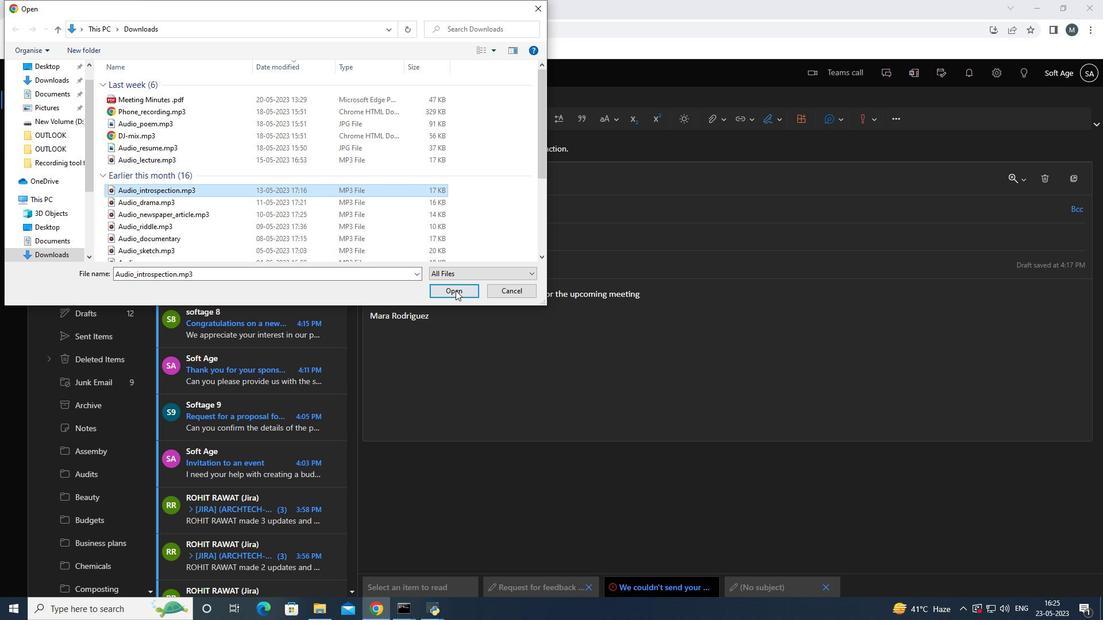 
Action: Mouse pressed left at (455, 289)
Screenshot: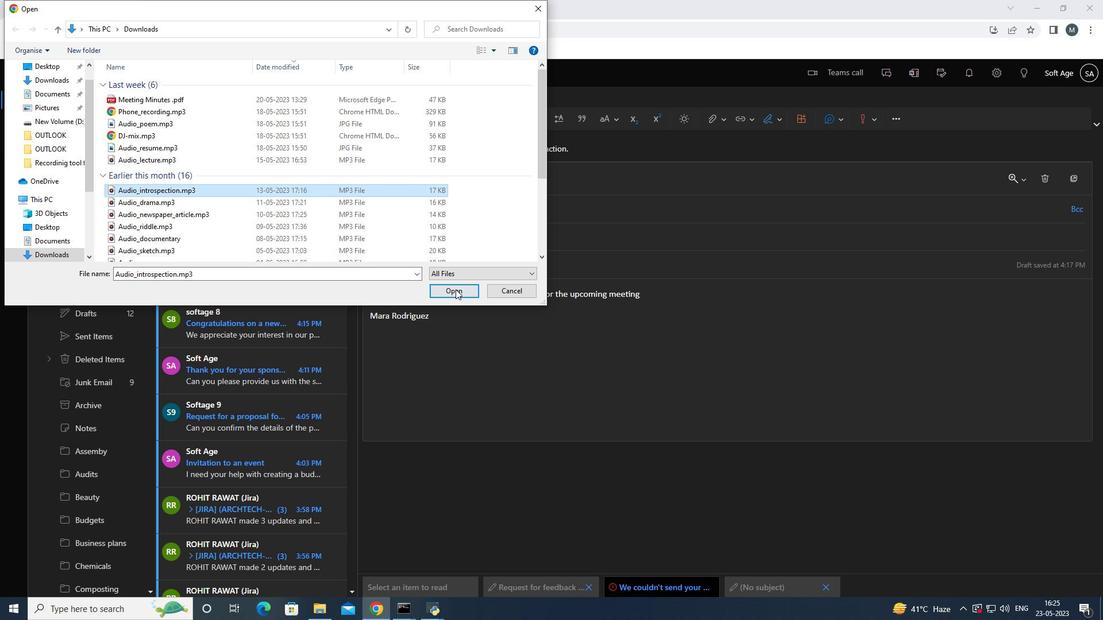 
Action: Mouse moved to (397, 181)
Screenshot: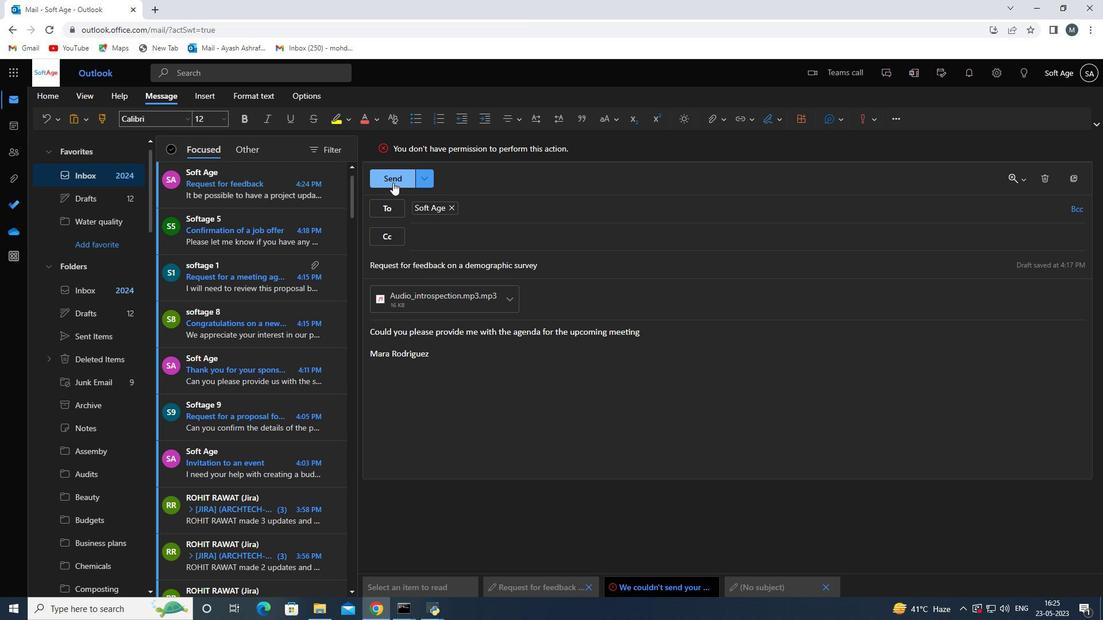 
Action: Mouse pressed left at (397, 181)
Screenshot: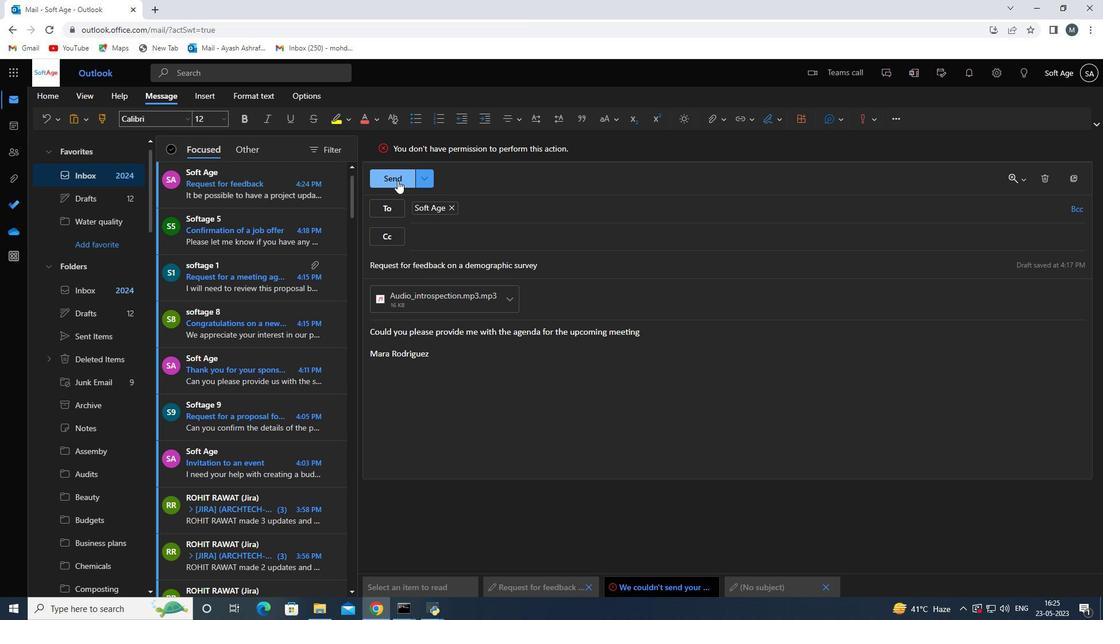 
Action: Mouse moved to (150, 287)
Screenshot: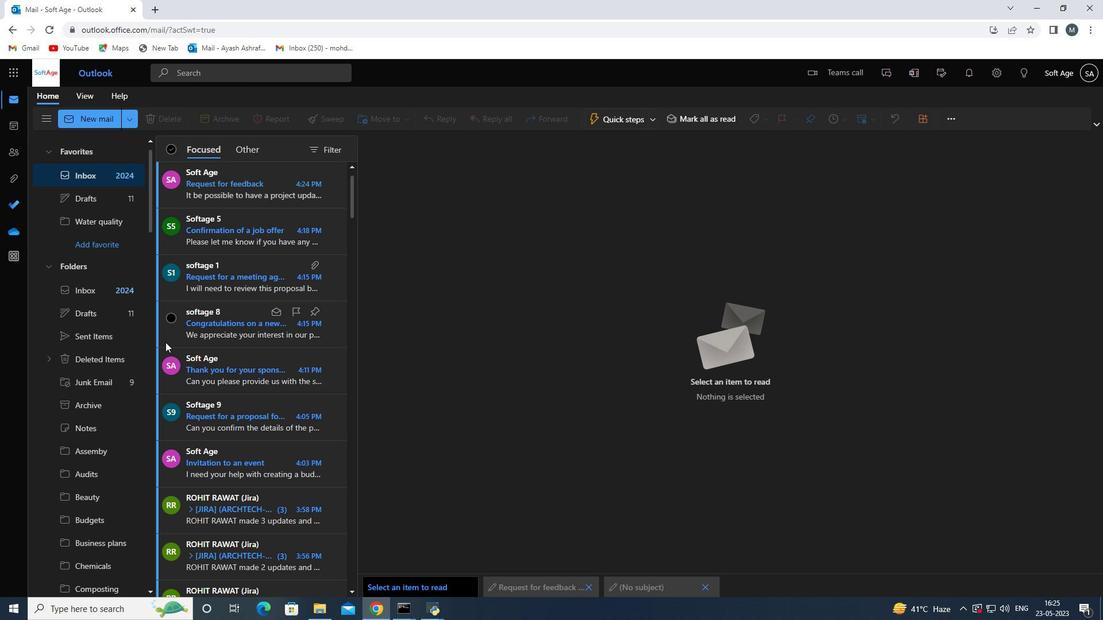 
Action: Mouse scrolled (150, 289) with delta (0, 0)
Screenshot: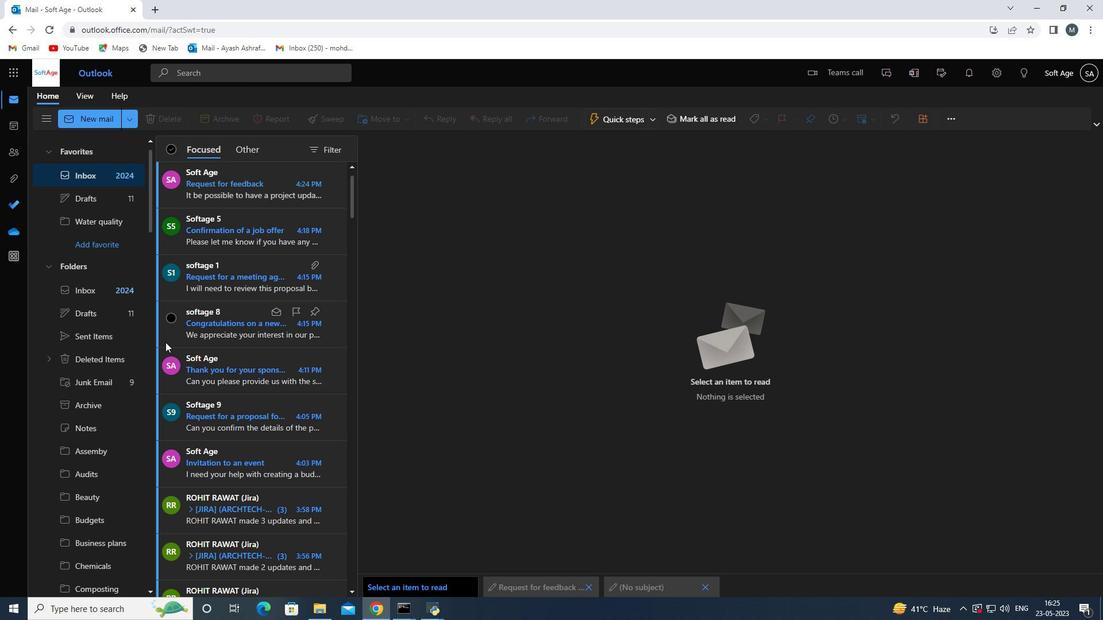 
Action: Mouse moved to (150, 285)
Screenshot: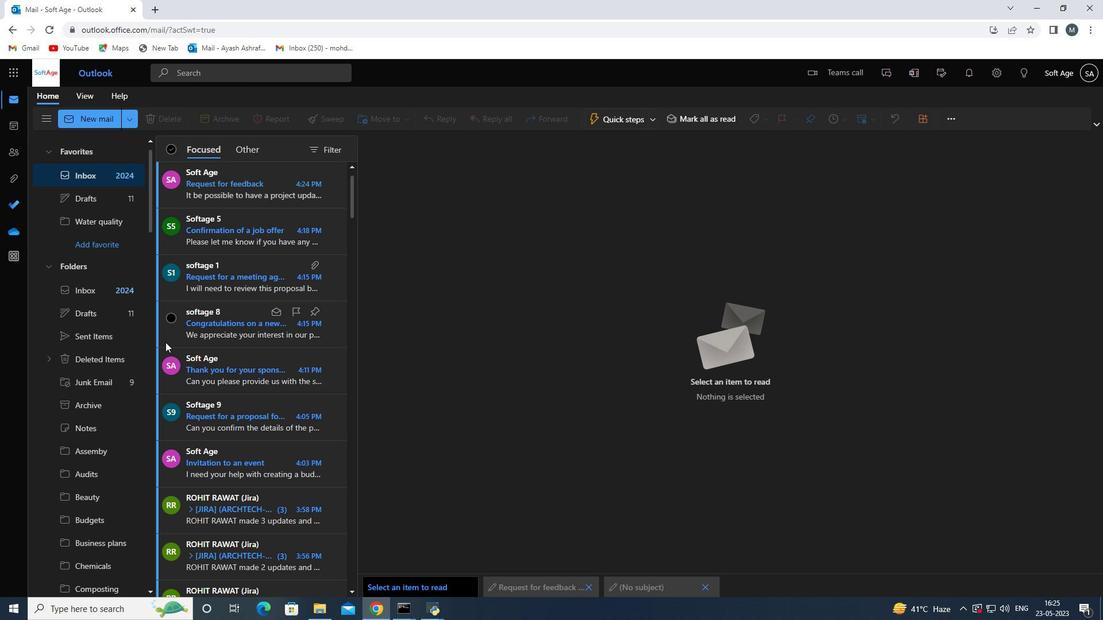
Action: Mouse scrolled (150, 286) with delta (0, 0)
Screenshot: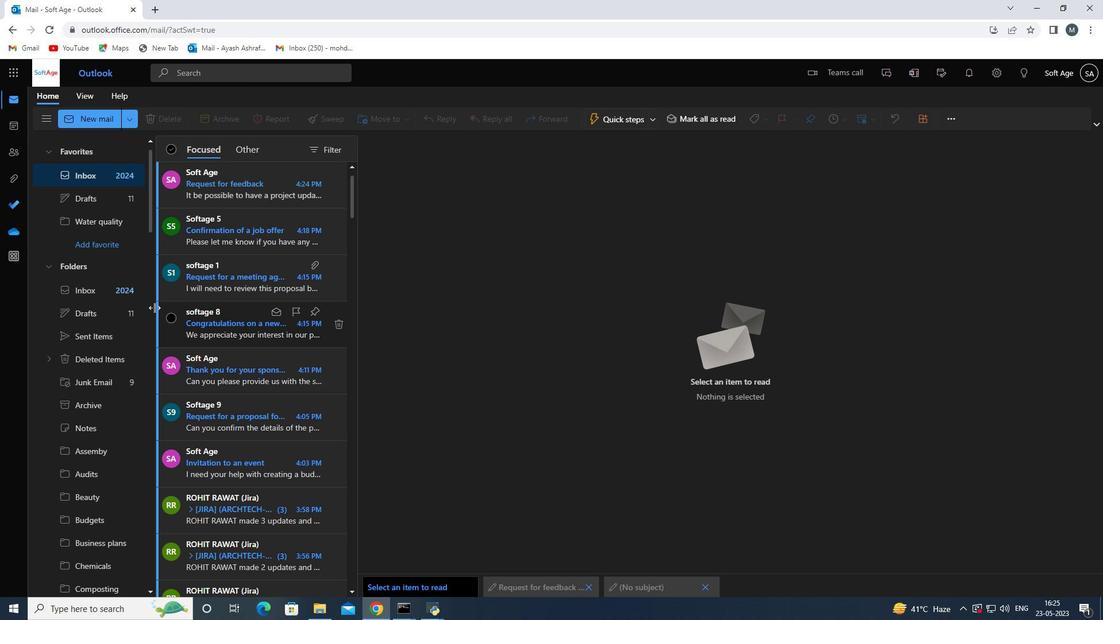 
Action: Mouse moved to (149, 285)
Screenshot: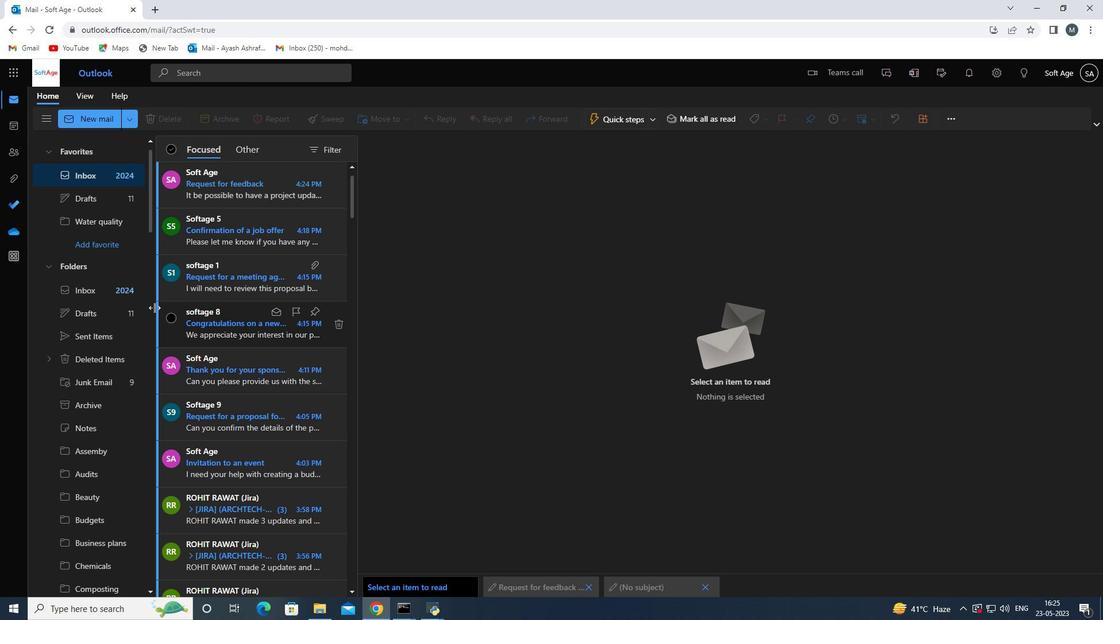 
Action: Mouse scrolled (149, 285) with delta (0, 0)
Screenshot: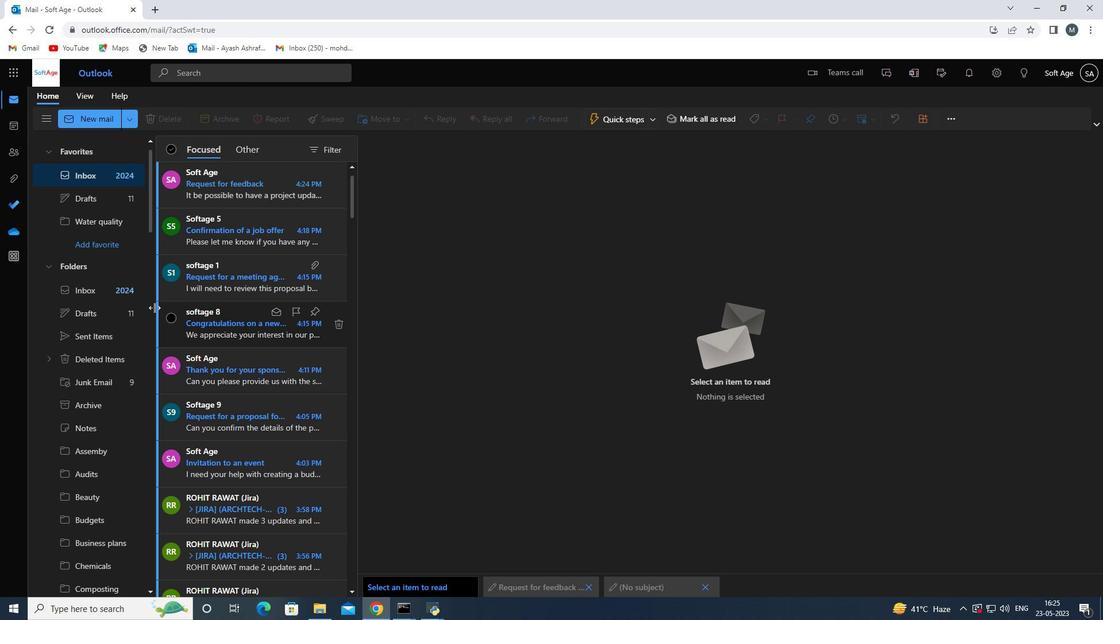 
Action: Mouse scrolled (149, 285) with delta (0, 0)
Screenshot: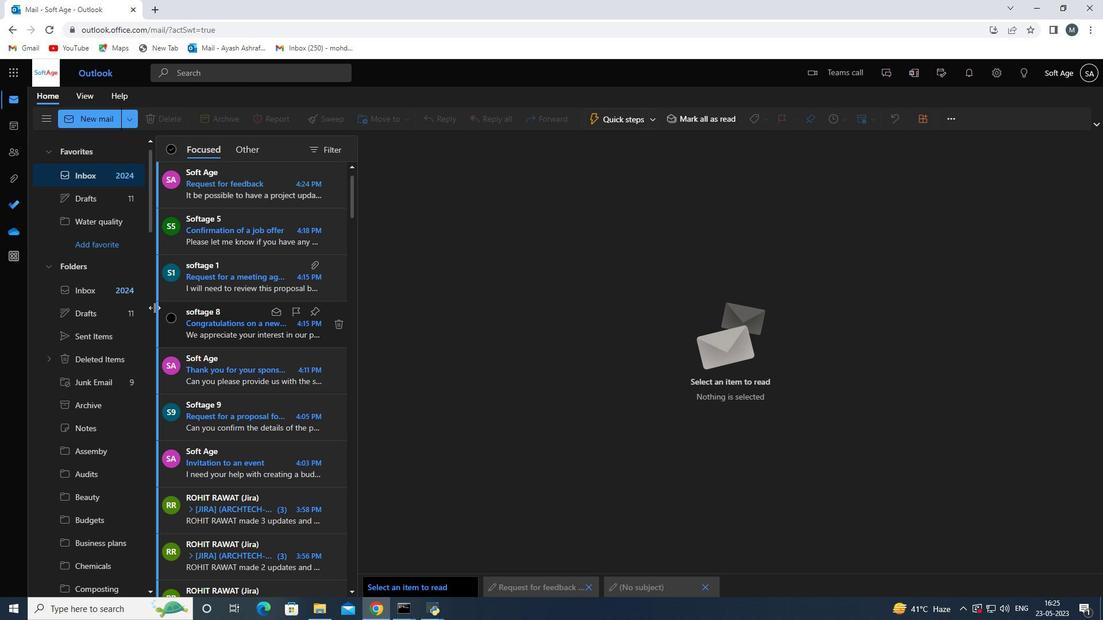 
Action: Mouse moved to (105, 343)
Screenshot: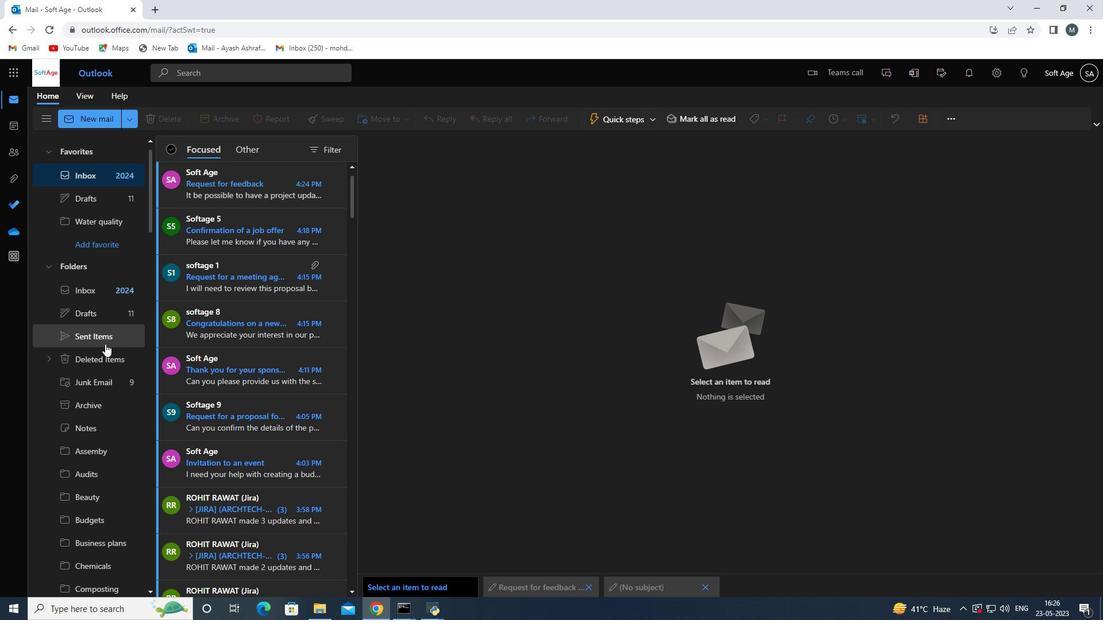 
Action: Mouse pressed left at (105, 343)
Screenshot: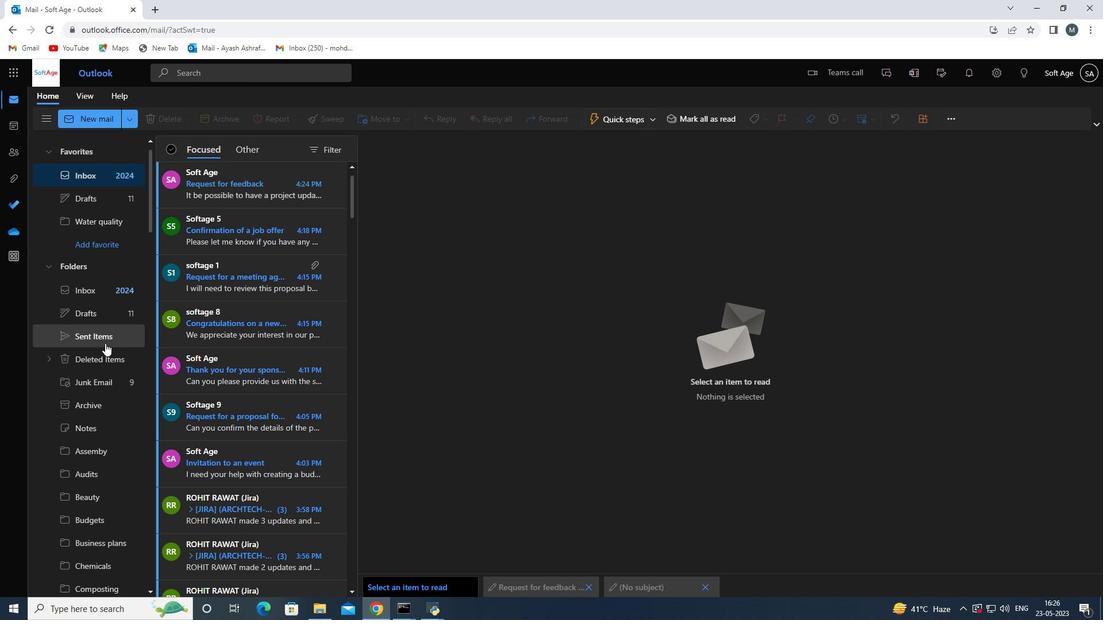 
Action: Mouse moved to (262, 329)
Screenshot: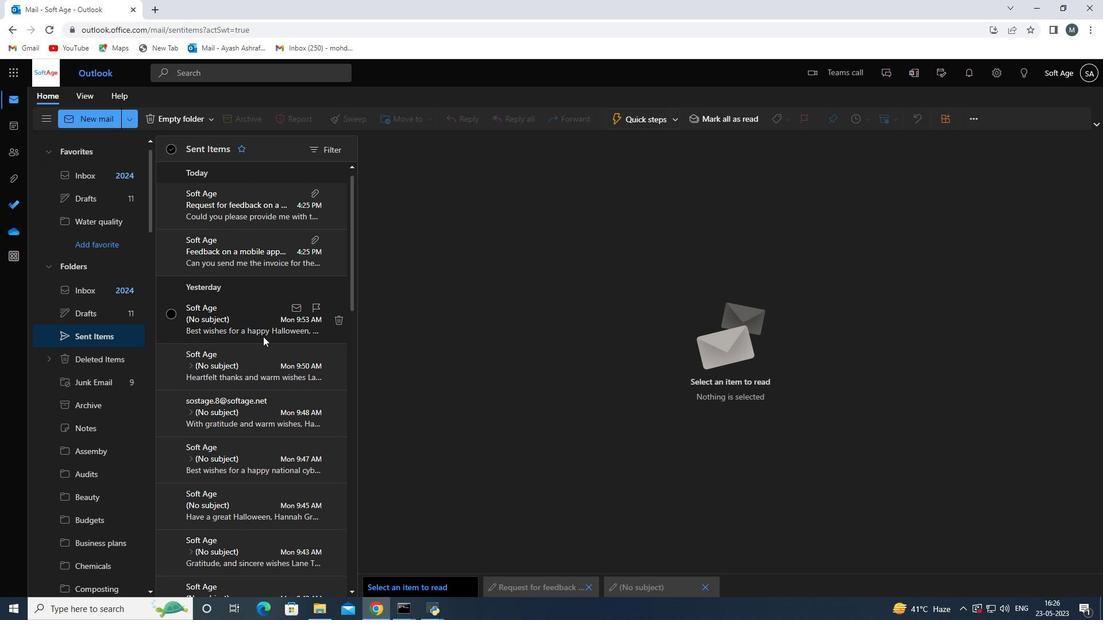 
Action: Mouse scrolled (263, 335) with delta (0, 0)
Screenshot: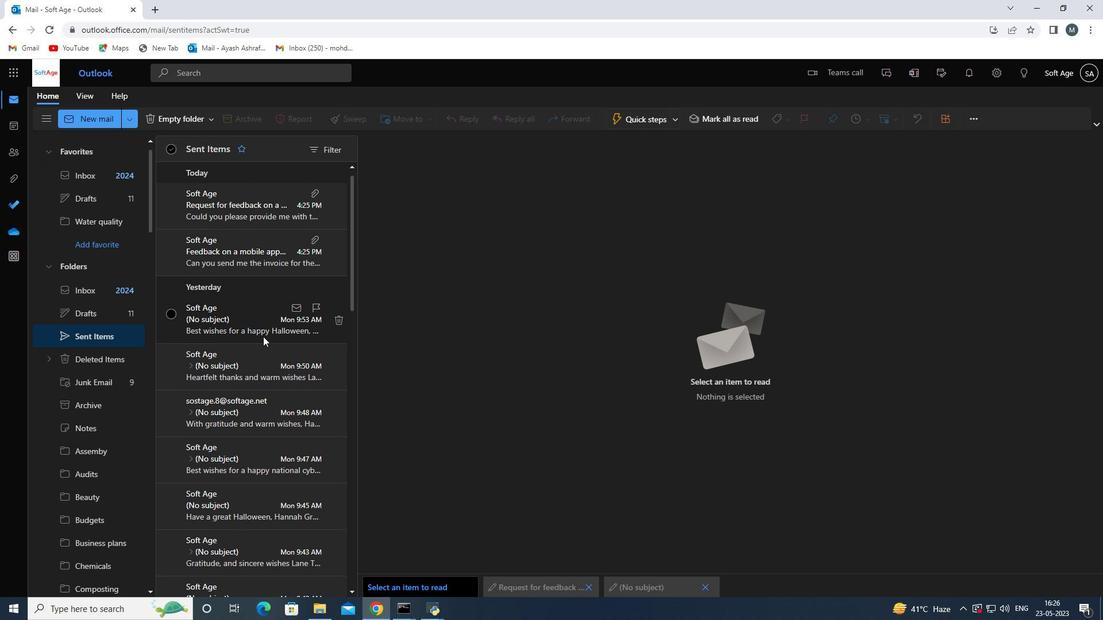 
Action: Mouse moved to (262, 329)
Screenshot: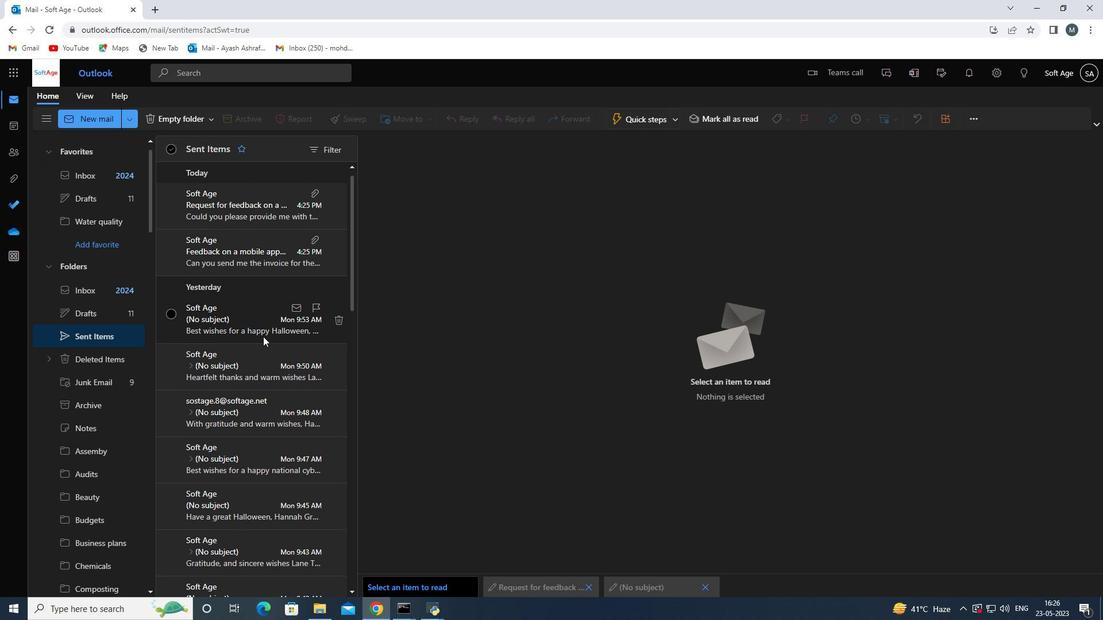 
Action: Mouse scrolled (263, 332) with delta (0, 0)
Screenshot: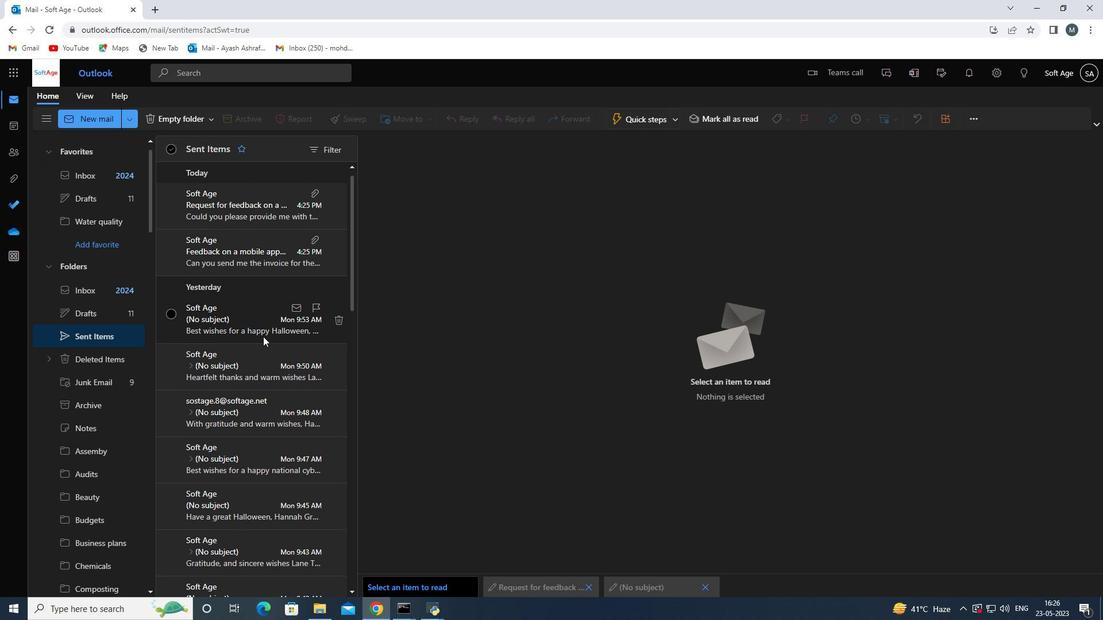 
Action: Mouse scrolled (262, 330) with delta (0, 0)
Screenshot: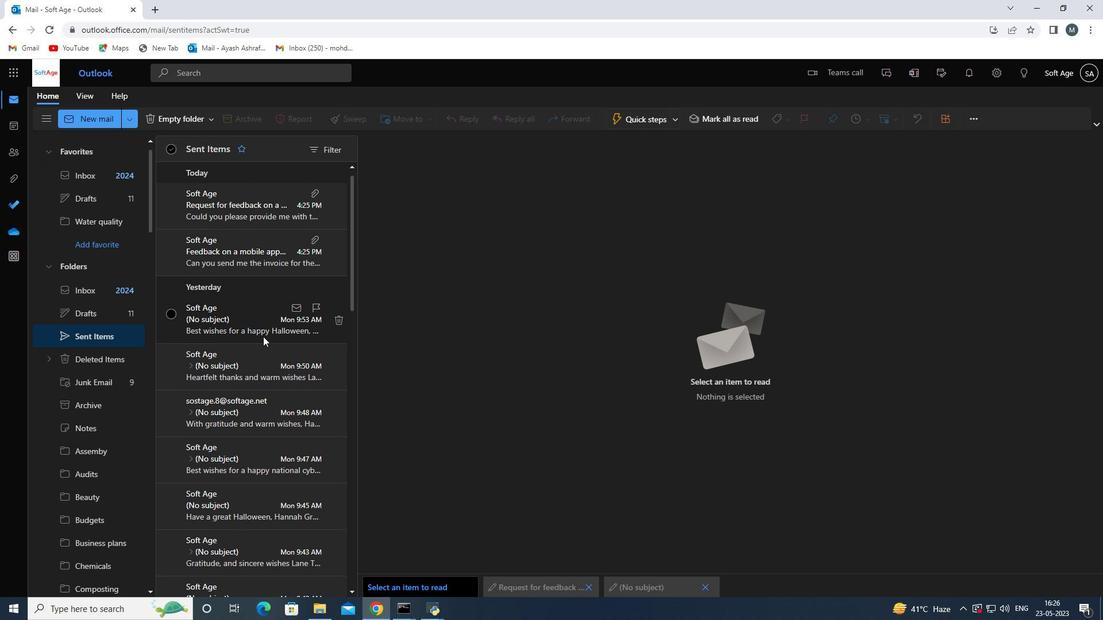 
Action: Mouse scrolled (262, 329) with delta (0, 0)
Screenshot: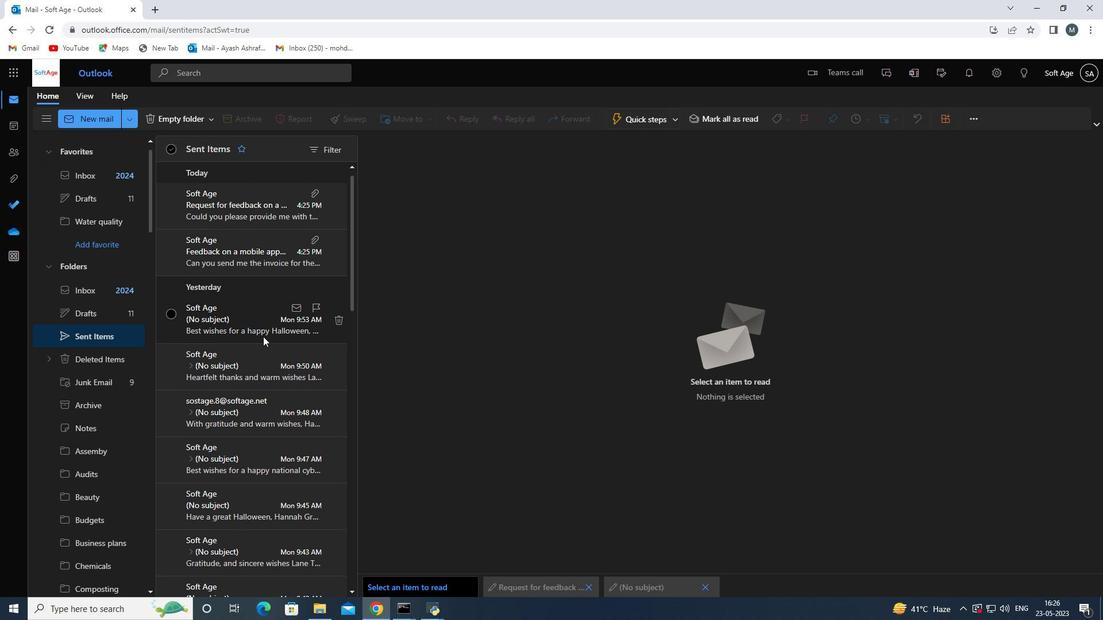 
Action: Mouse moved to (260, 212)
Screenshot: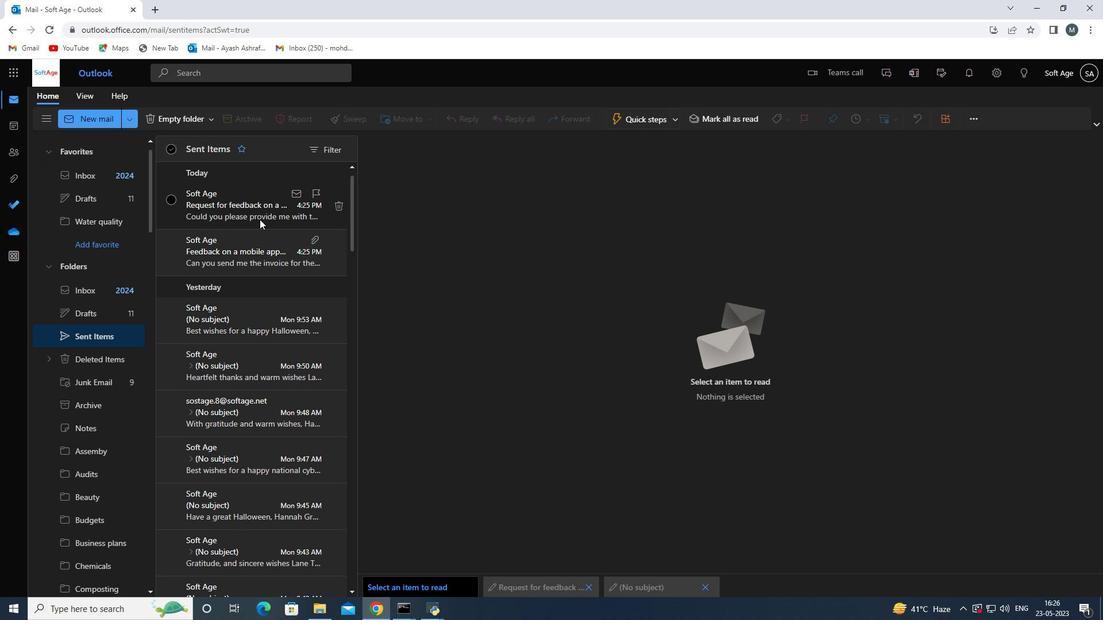 
Action: Mouse pressed left at (260, 212)
Screenshot: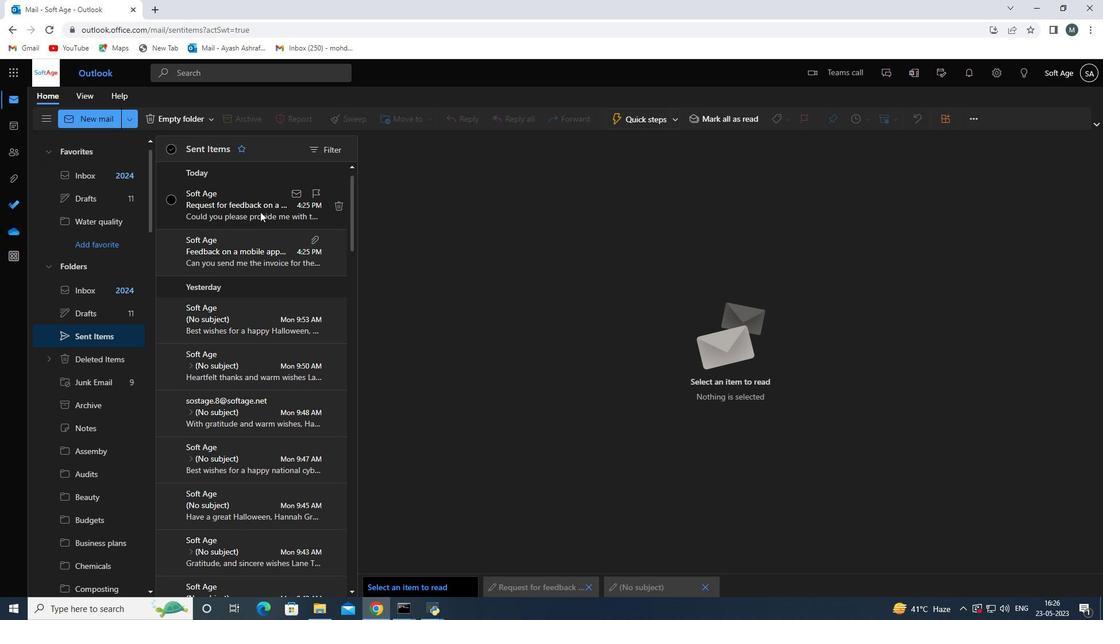
Action: Mouse moved to (394, 121)
Screenshot: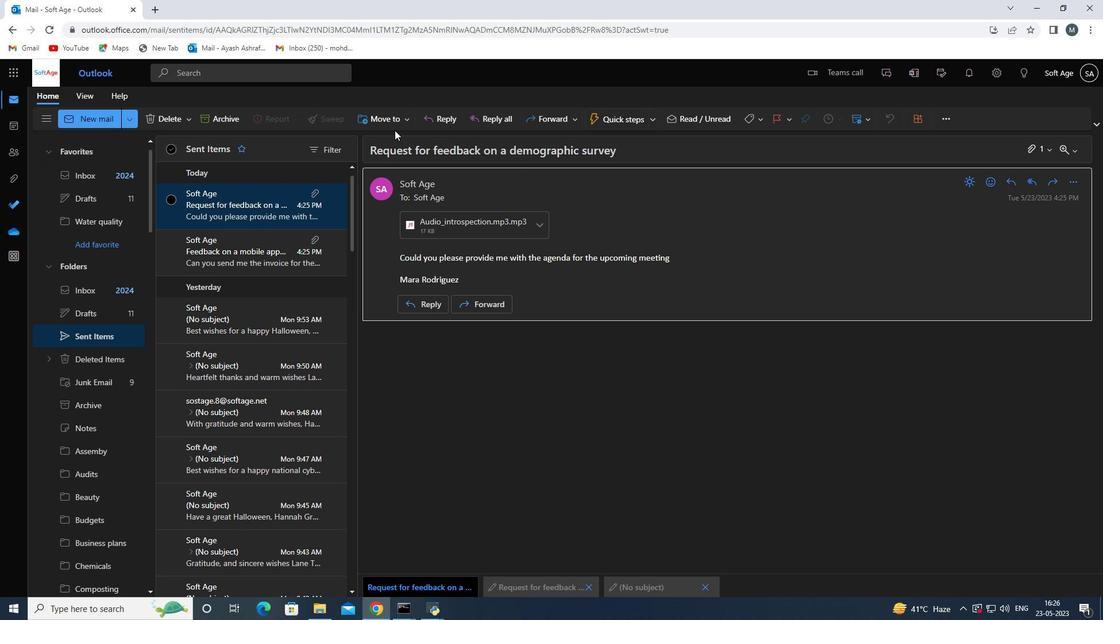 
Action: Mouse pressed left at (394, 121)
Screenshot: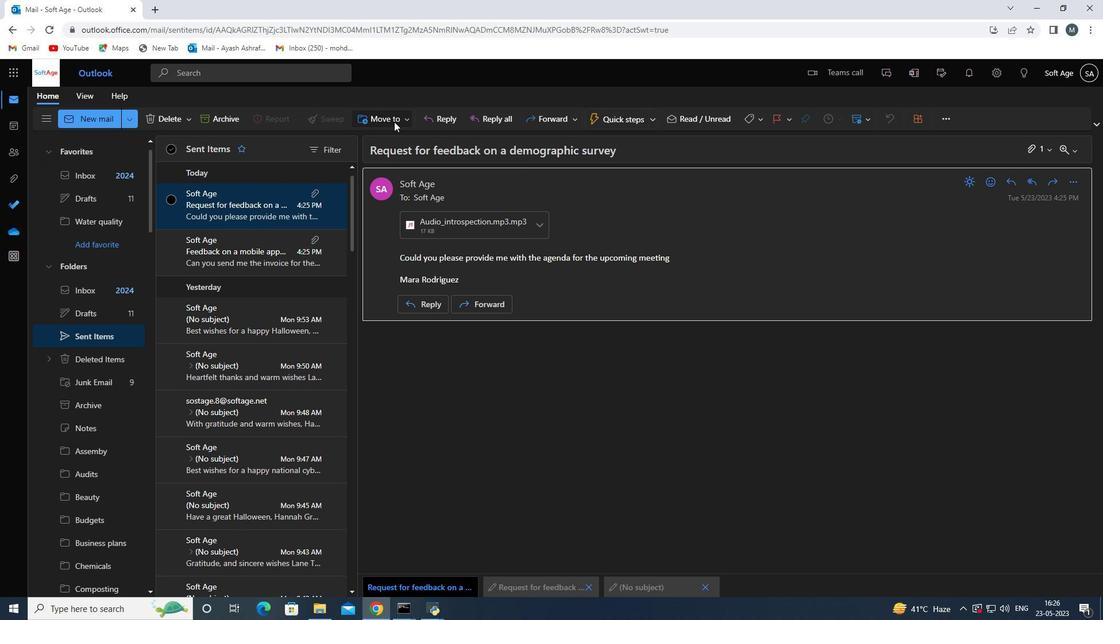 
Action: Mouse moved to (400, 141)
Screenshot: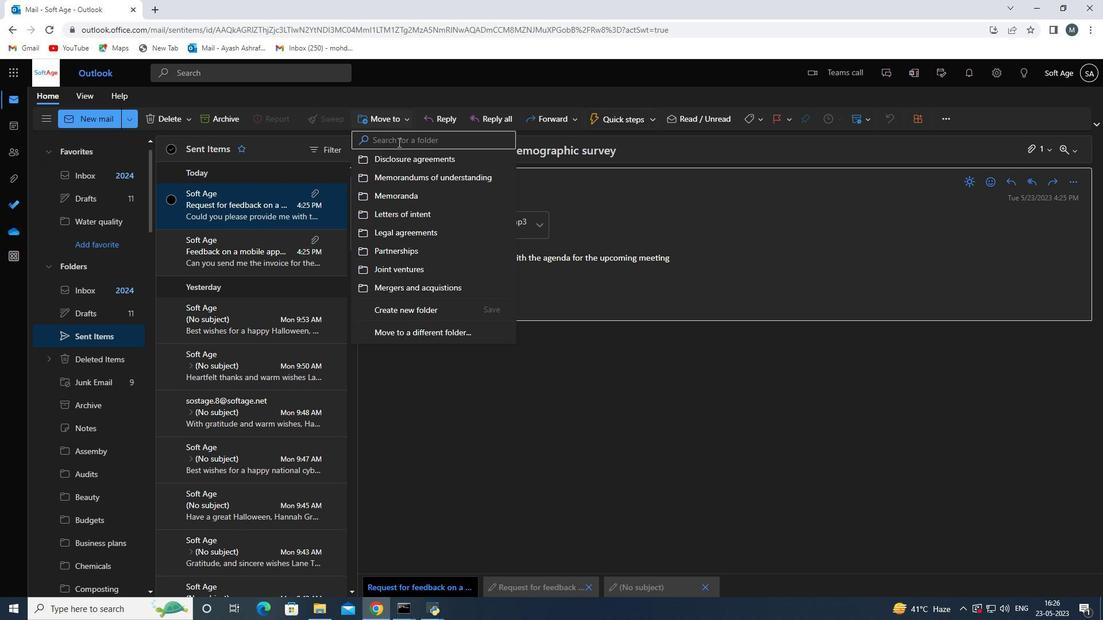 
Action: Mouse pressed left at (400, 141)
Screenshot: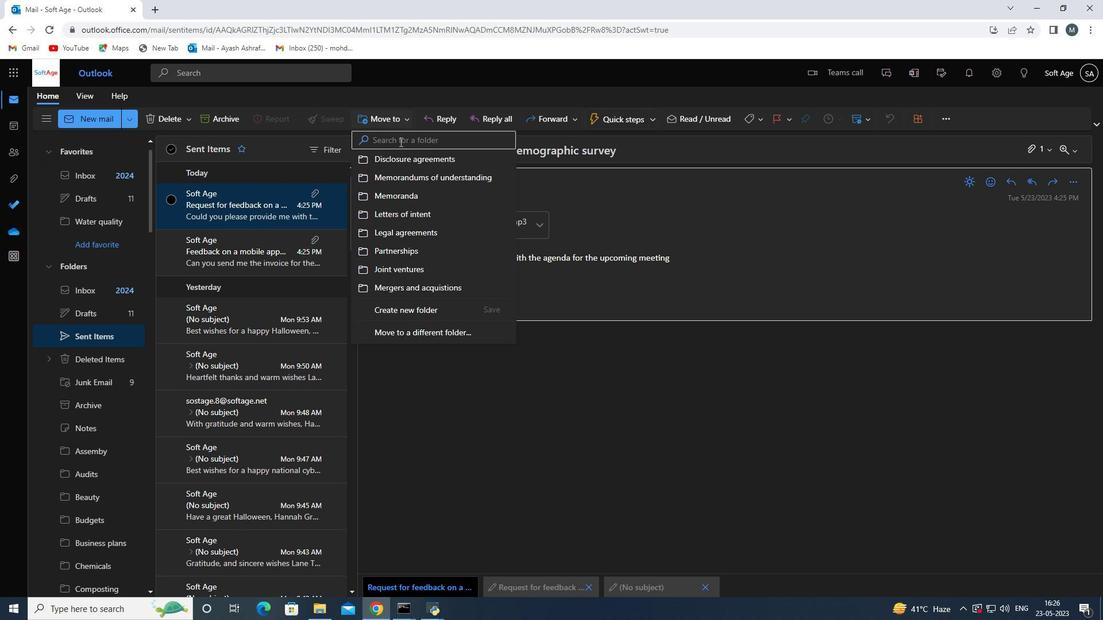 
Action: Key pressed <Key.shift><Key.shift>Employment<Key.space>contracts<Key.space>
Screenshot: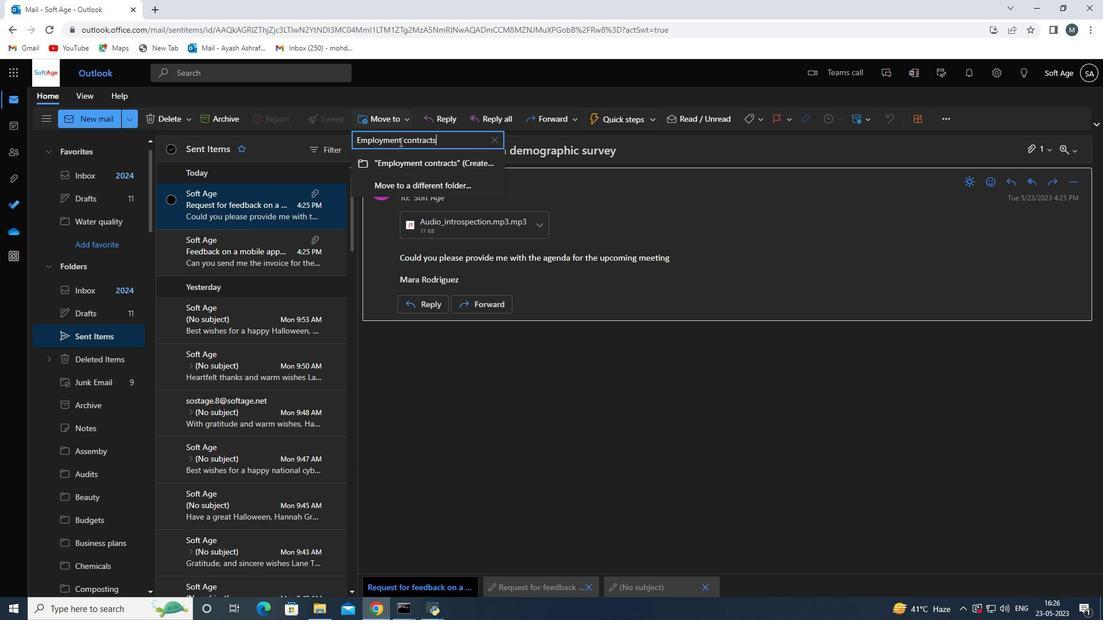 
Action: Mouse moved to (420, 165)
Screenshot: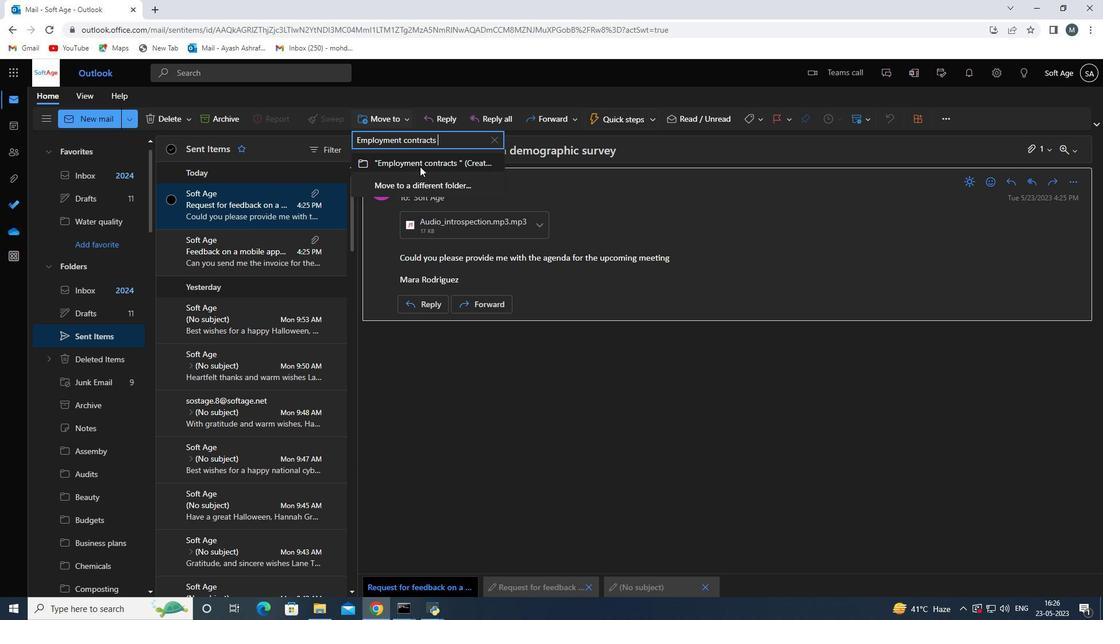 
Action: Mouse pressed left at (420, 165)
Screenshot: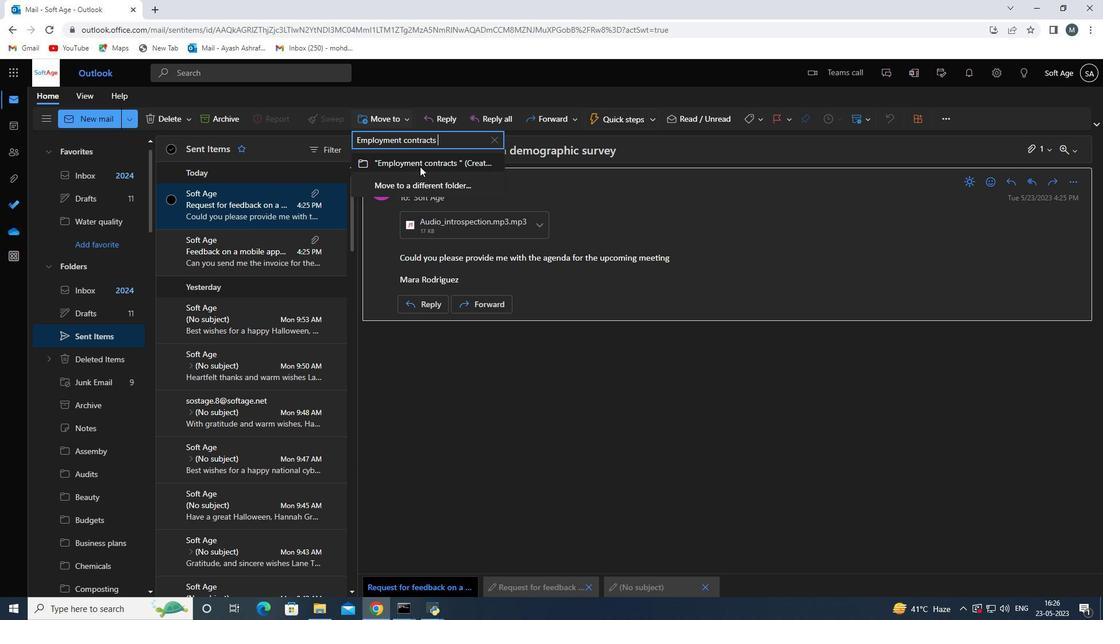
Action: Mouse moved to (401, 267)
Screenshot: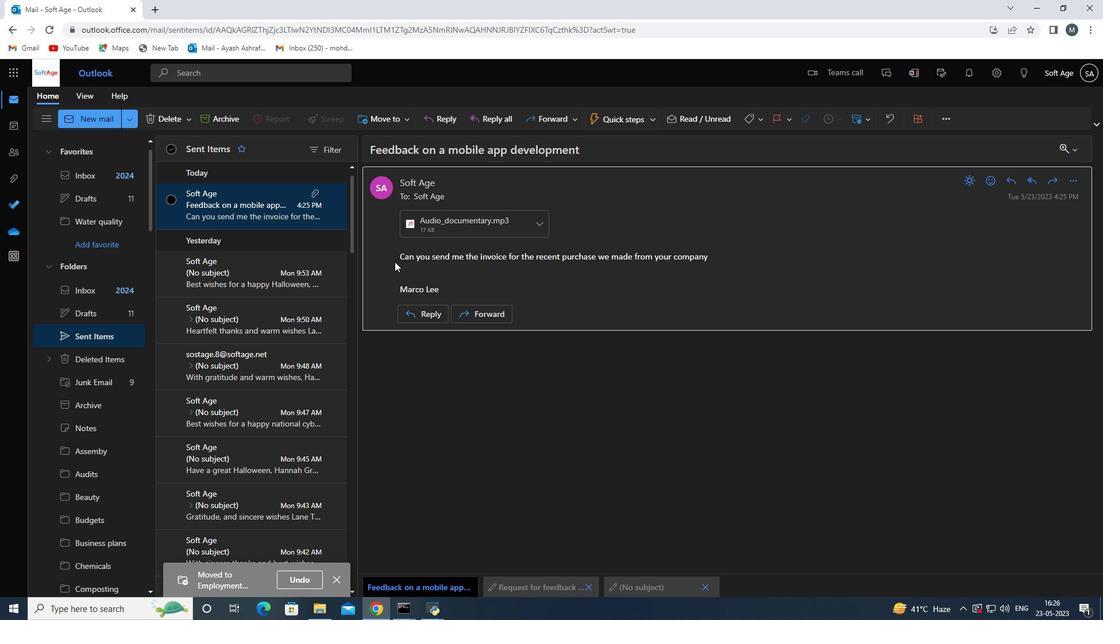 
Action: Mouse scrolled (401, 268) with delta (0, 0)
Screenshot: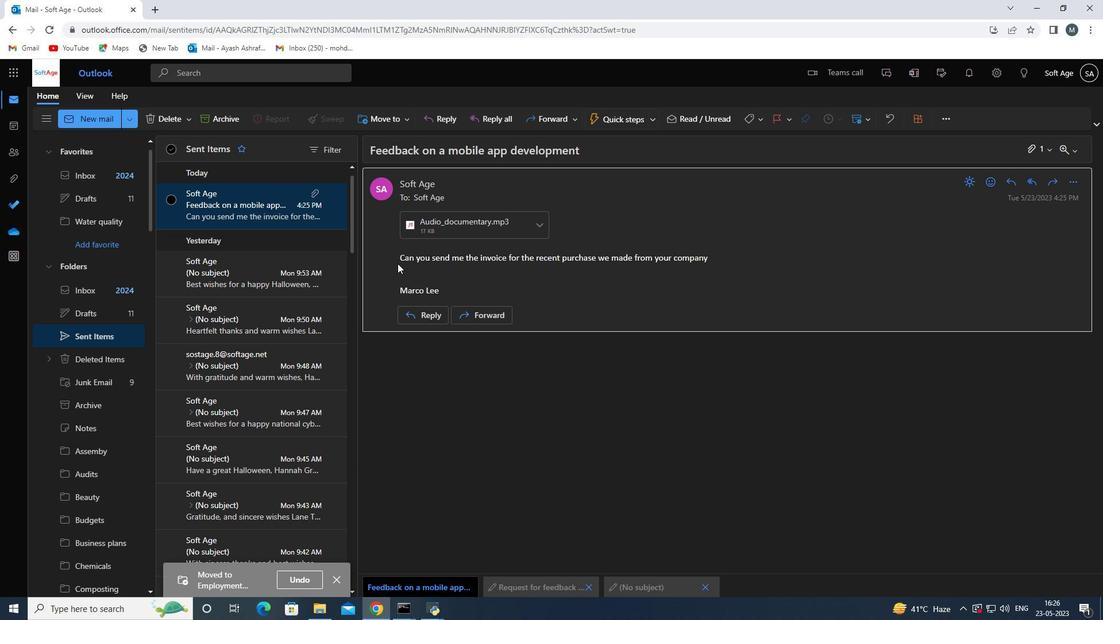 
Action: Mouse scrolled (401, 268) with delta (0, 0)
Screenshot: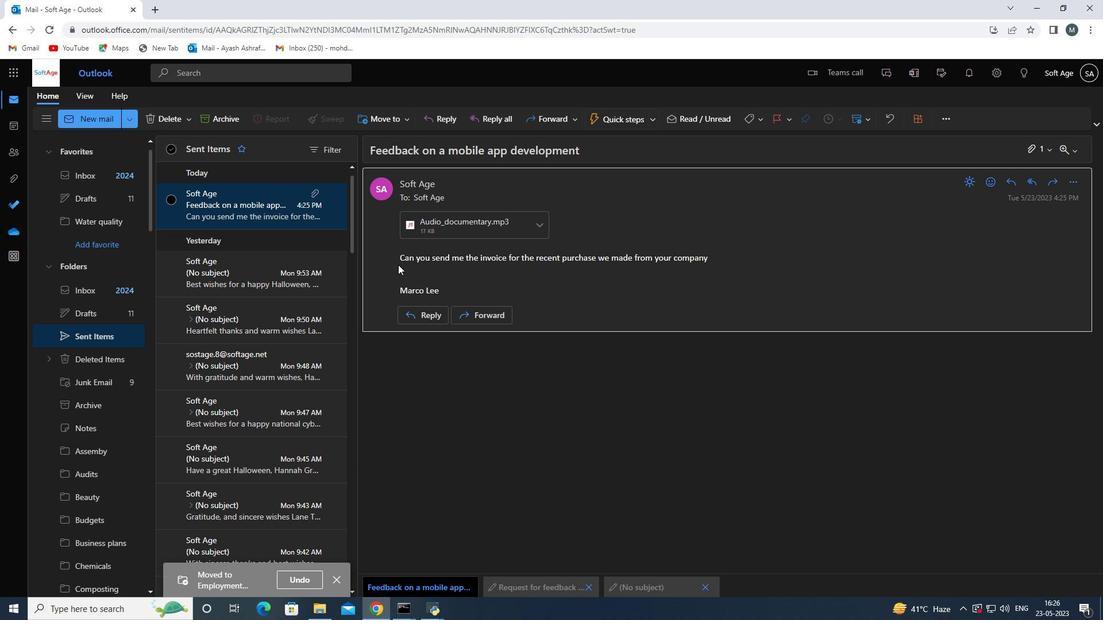
Action: Mouse scrolled (401, 268) with delta (0, 0)
Screenshot: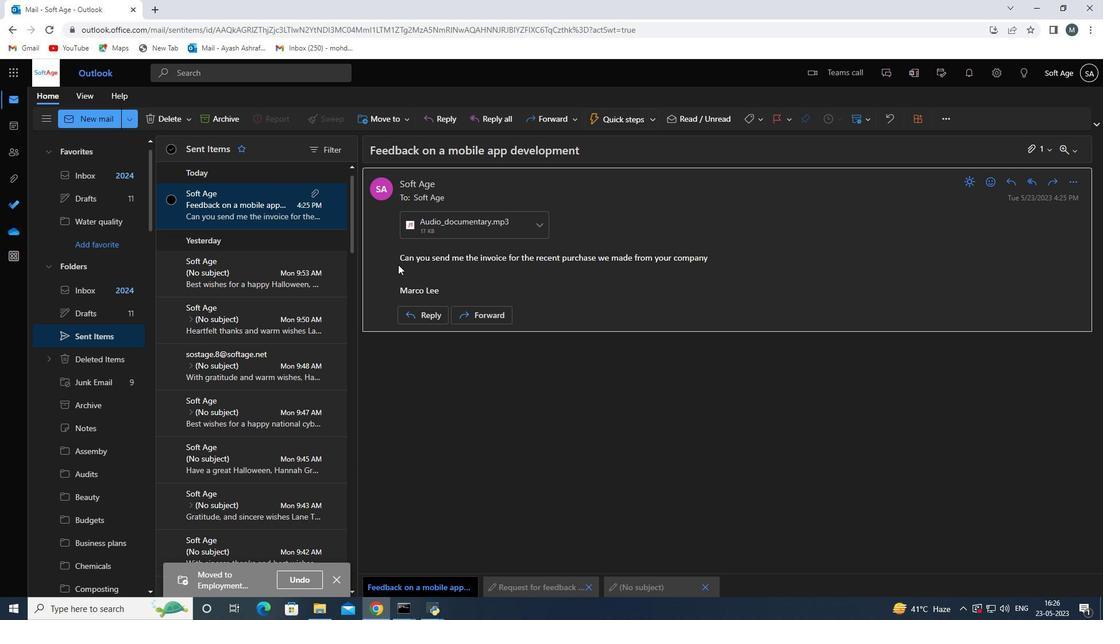 
Action: Mouse scrolled (401, 268) with delta (0, 0)
Screenshot: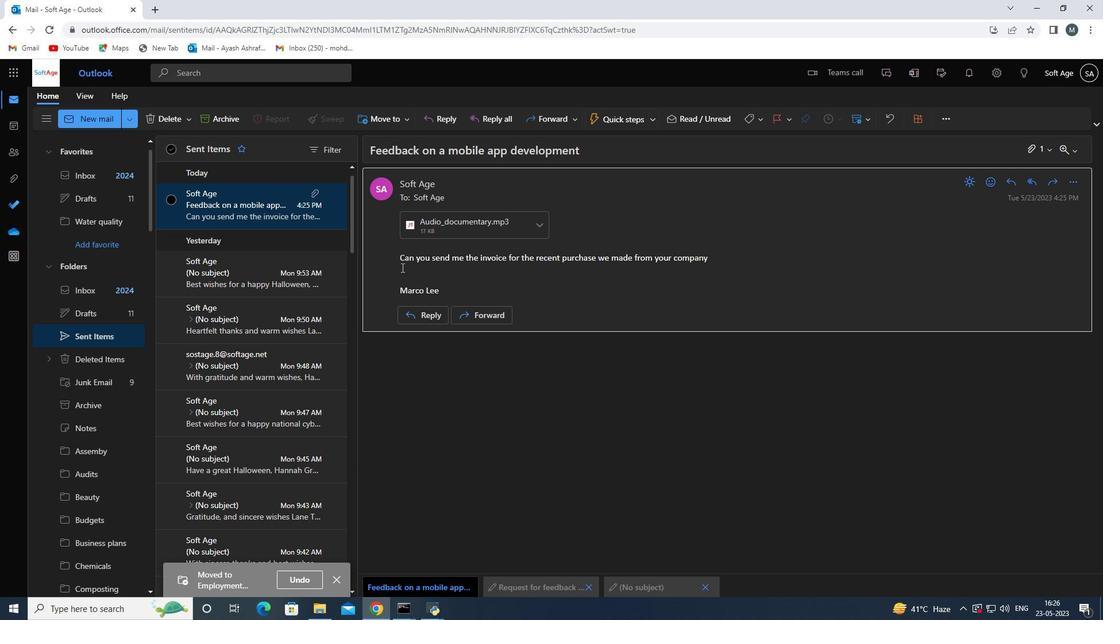 
